 Task: Look for space in Homer Glen, United States from 26th August, 2023 to 10th September, 2023 for 6 adults, 2 children in price range Rs.10000 to Rs.15000. Place can be entire place or shared room with 6 bedrooms having 6 beds and 6 bathrooms. Property type can be house, flat, guest house. Amenities needed are: wifi, TV, free parkinig on premises, gym, breakfast. Booking option can be shelf check-in. Required host language is English.
Action: Mouse moved to (561, 111)
Screenshot: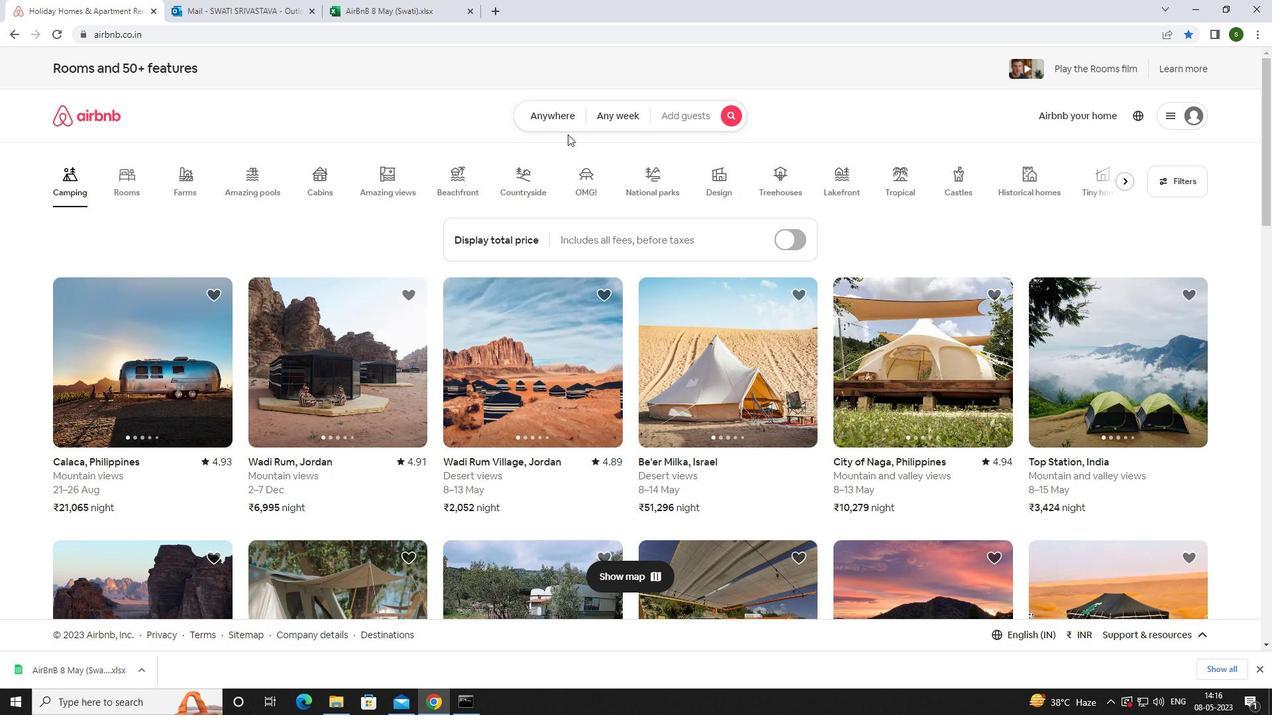 
Action: Mouse pressed left at (561, 111)
Screenshot: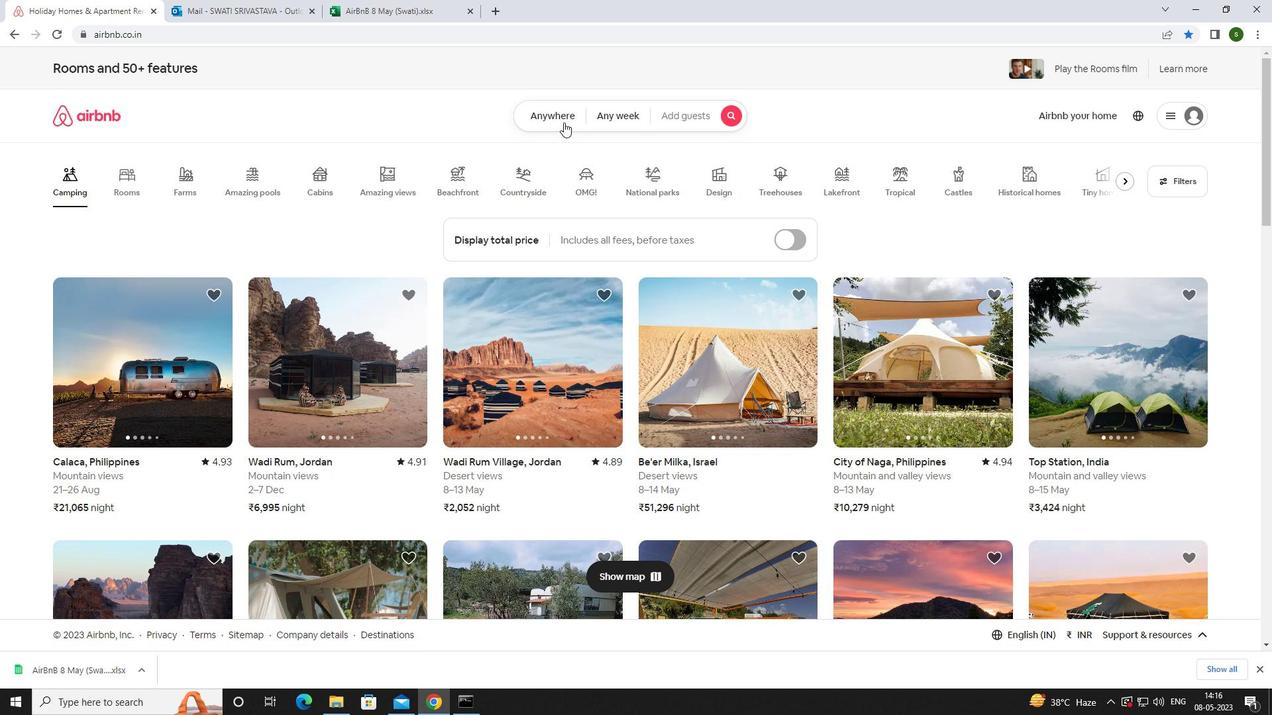 
Action: Mouse moved to (412, 167)
Screenshot: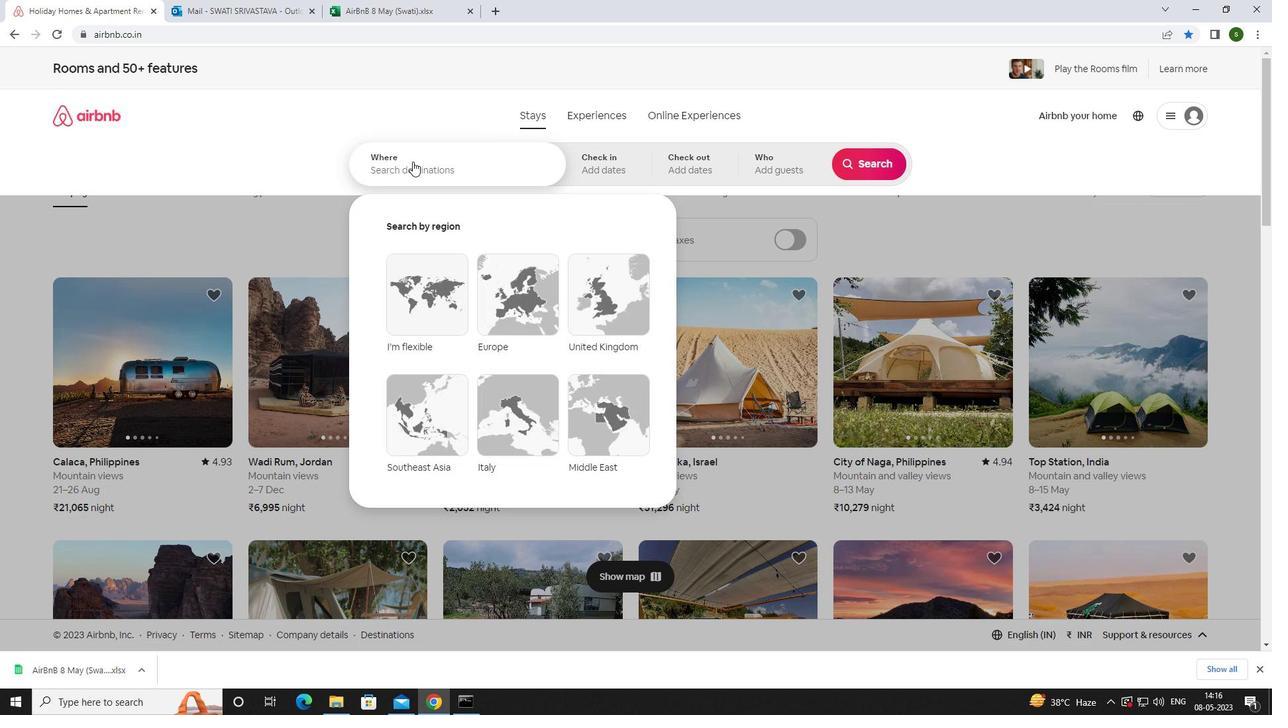 
Action: Mouse pressed left at (412, 167)
Screenshot: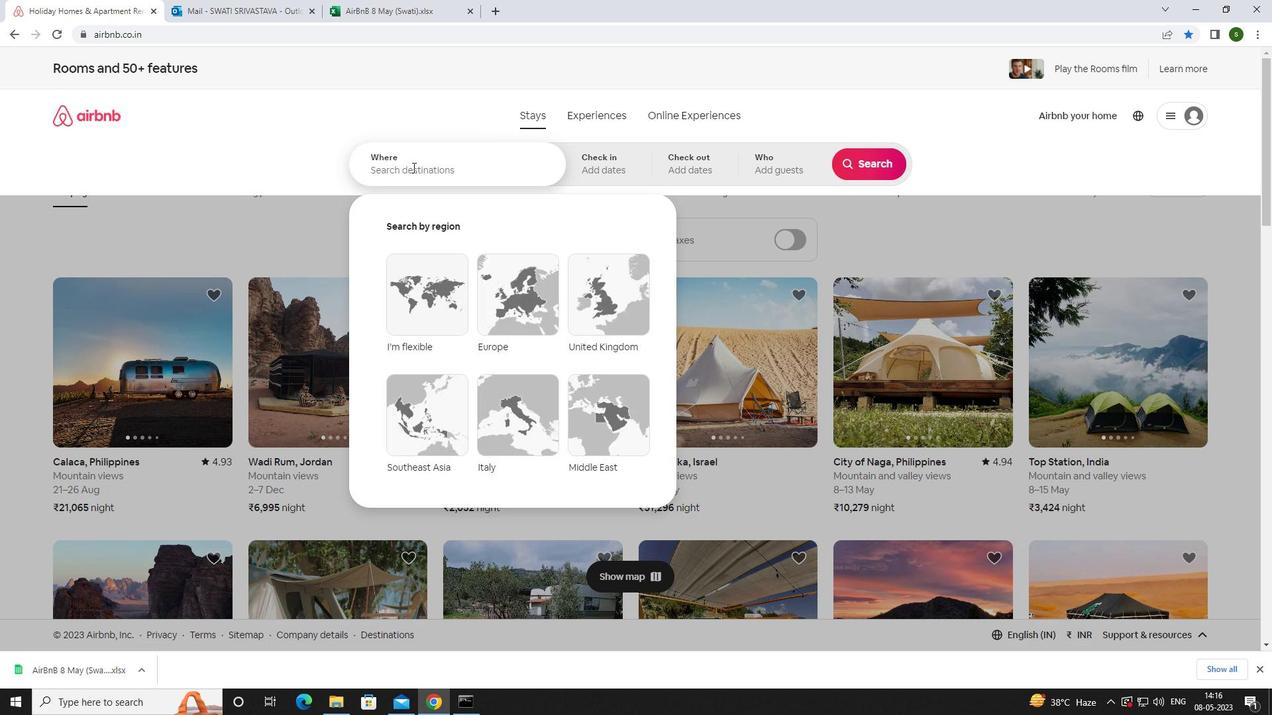 
Action: Key pressed <Key.caps_lock>h<Key.caps_lock>omer<Key.space><Key.caps_lock>g<Key.caps_lock>len,<Key.space><Key.caps_lock>u<Key.caps_lock>nited<Key.space><Key.caps_lock>s<Key.caps_lock>tates<Key.enter>
Screenshot: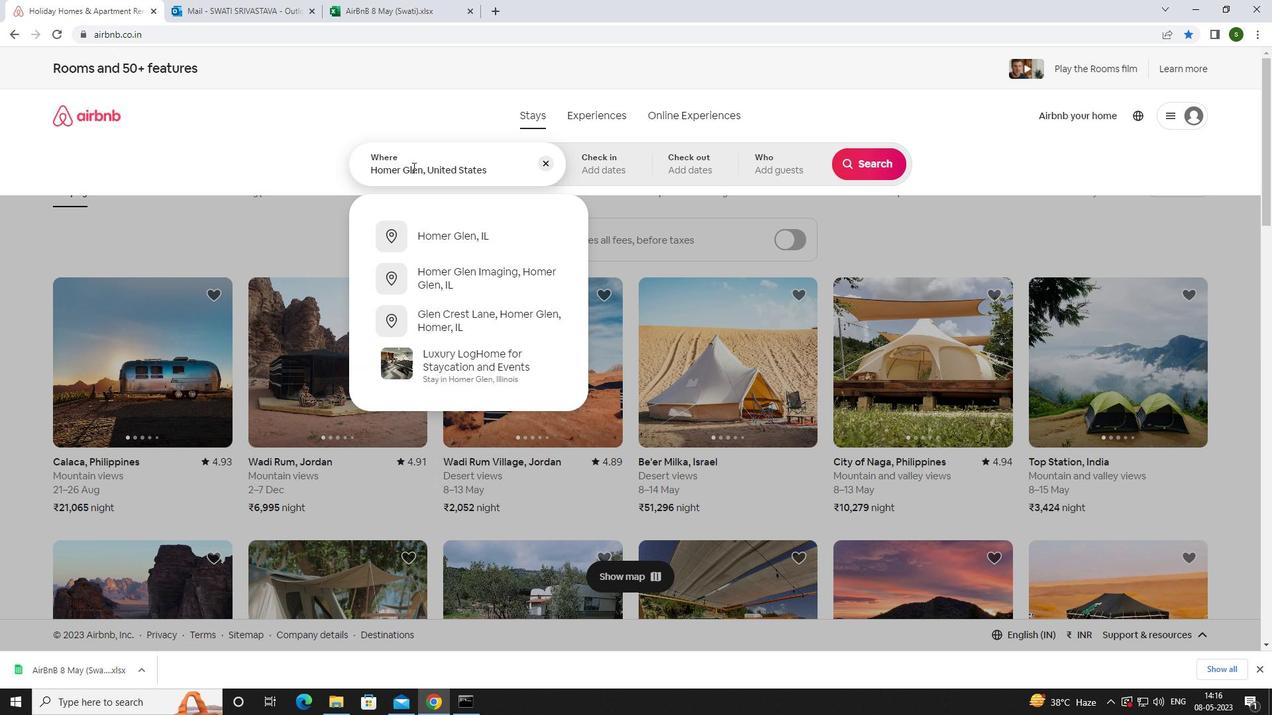 
Action: Mouse moved to (866, 265)
Screenshot: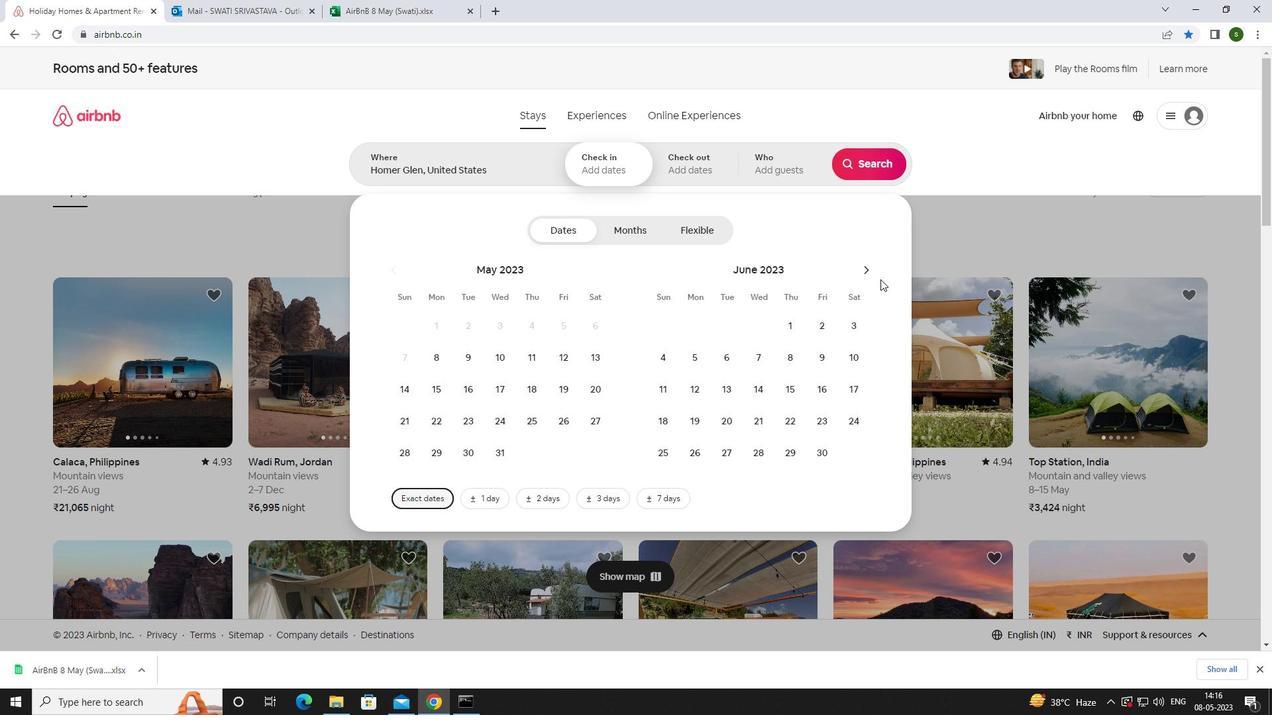 
Action: Mouse pressed left at (866, 265)
Screenshot: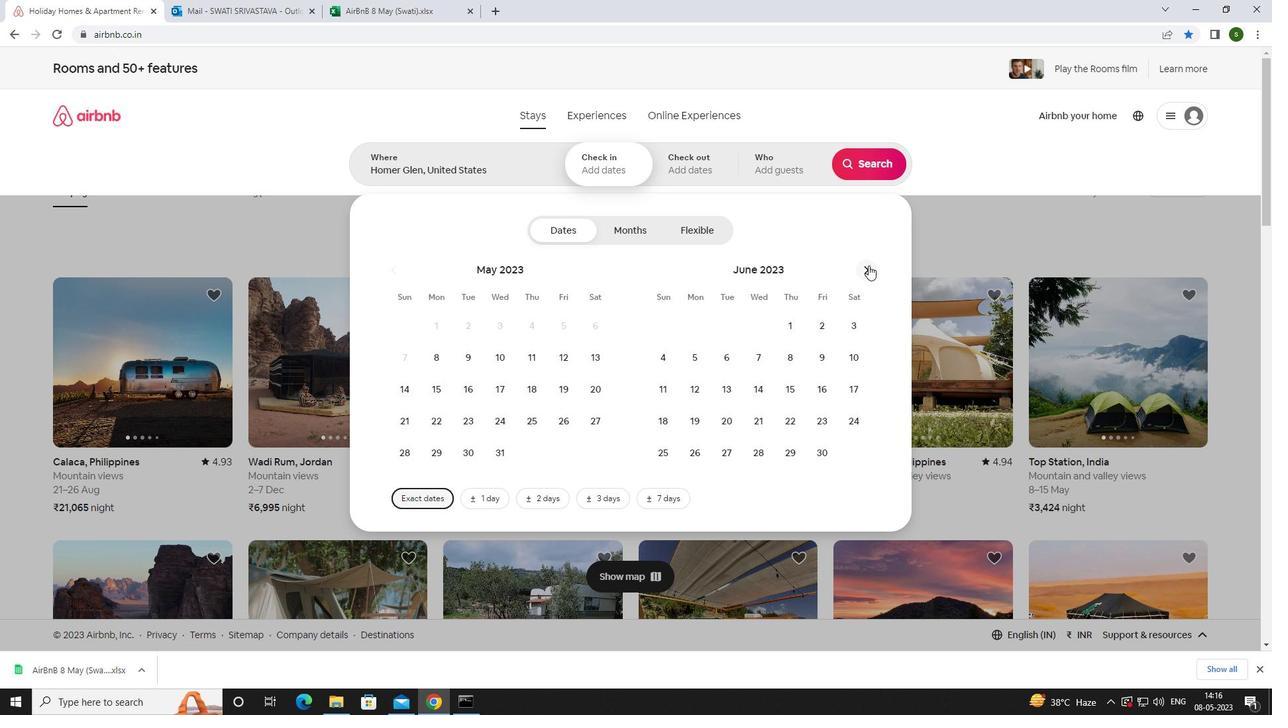 
Action: Mouse pressed left at (866, 265)
Screenshot: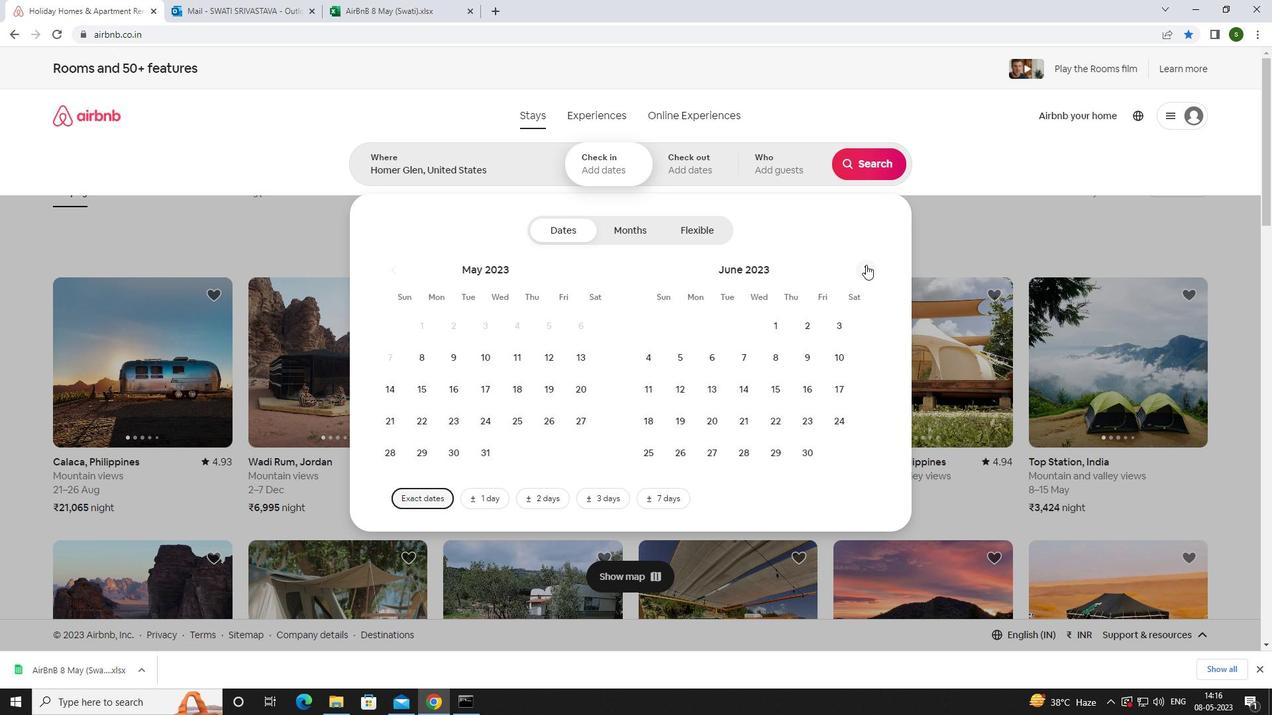
Action: Mouse moved to (850, 429)
Screenshot: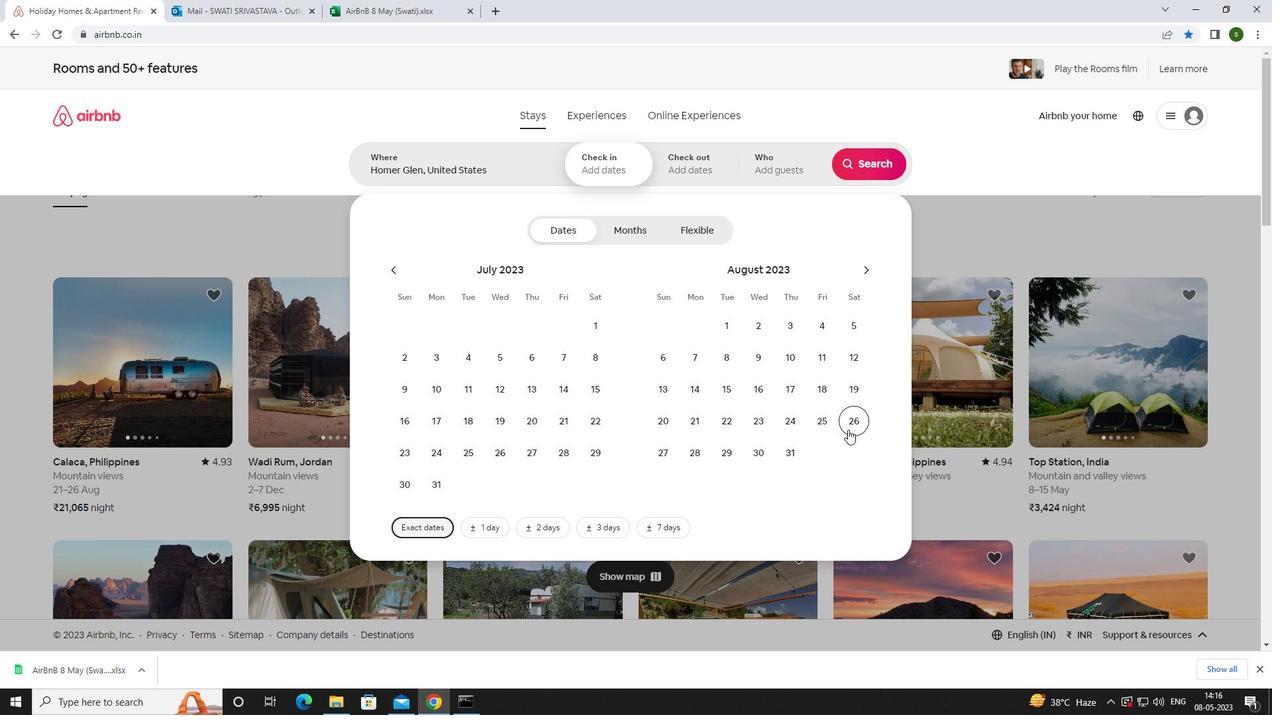 
Action: Mouse pressed left at (850, 429)
Screenshot: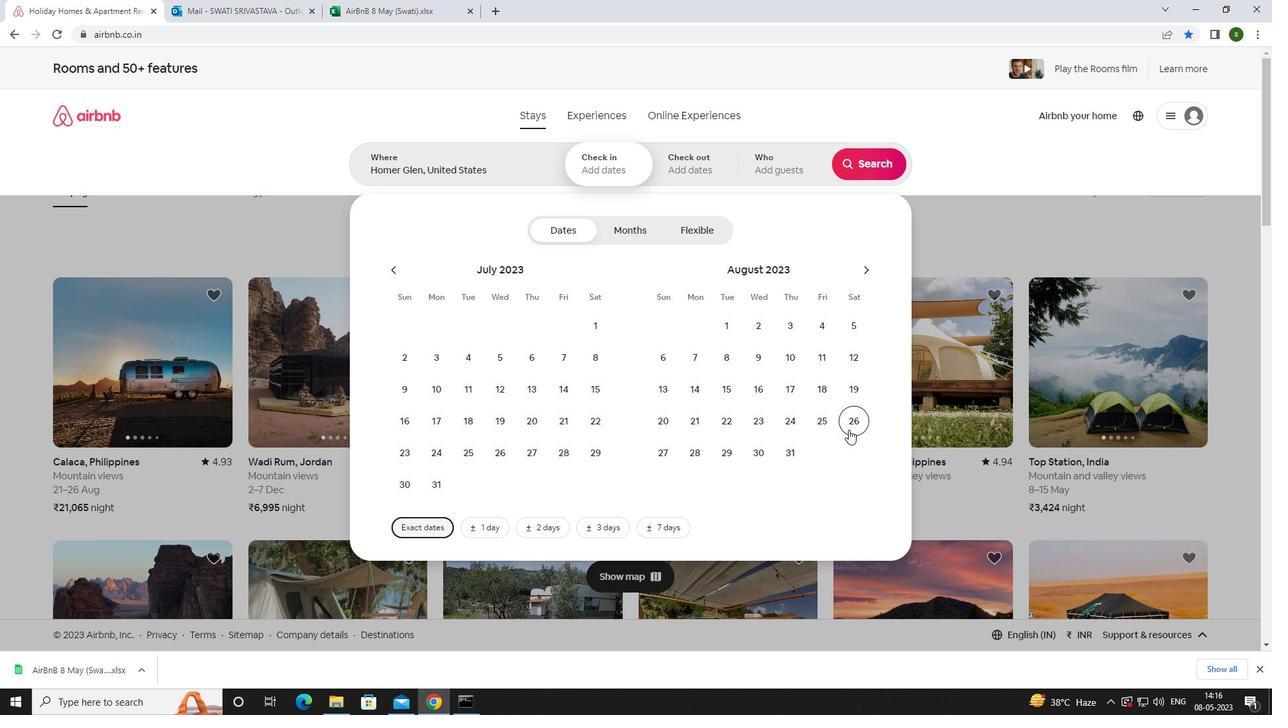 
Action: Mouse moved to (860, 274)
Screenshot: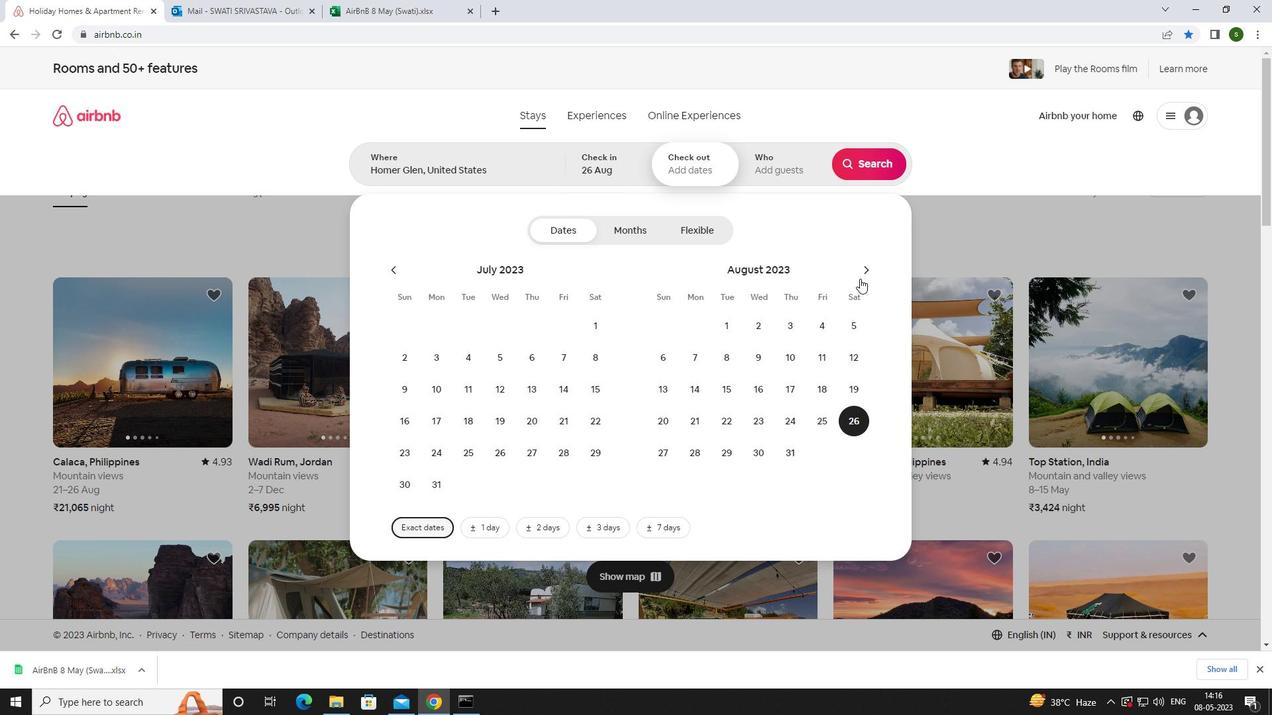 
Action: Mouse pressed left at (860, 274)
Screenshot: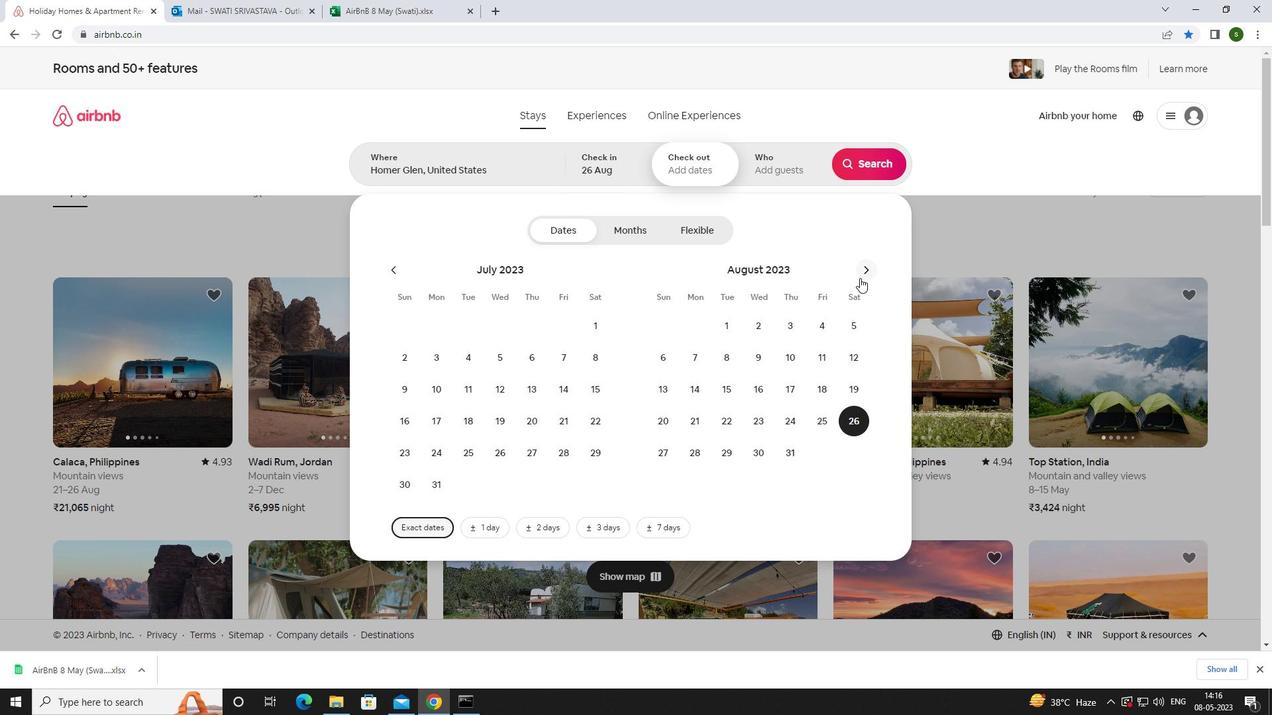 
Action: Mouse moved to (665, 388)
Screenshot: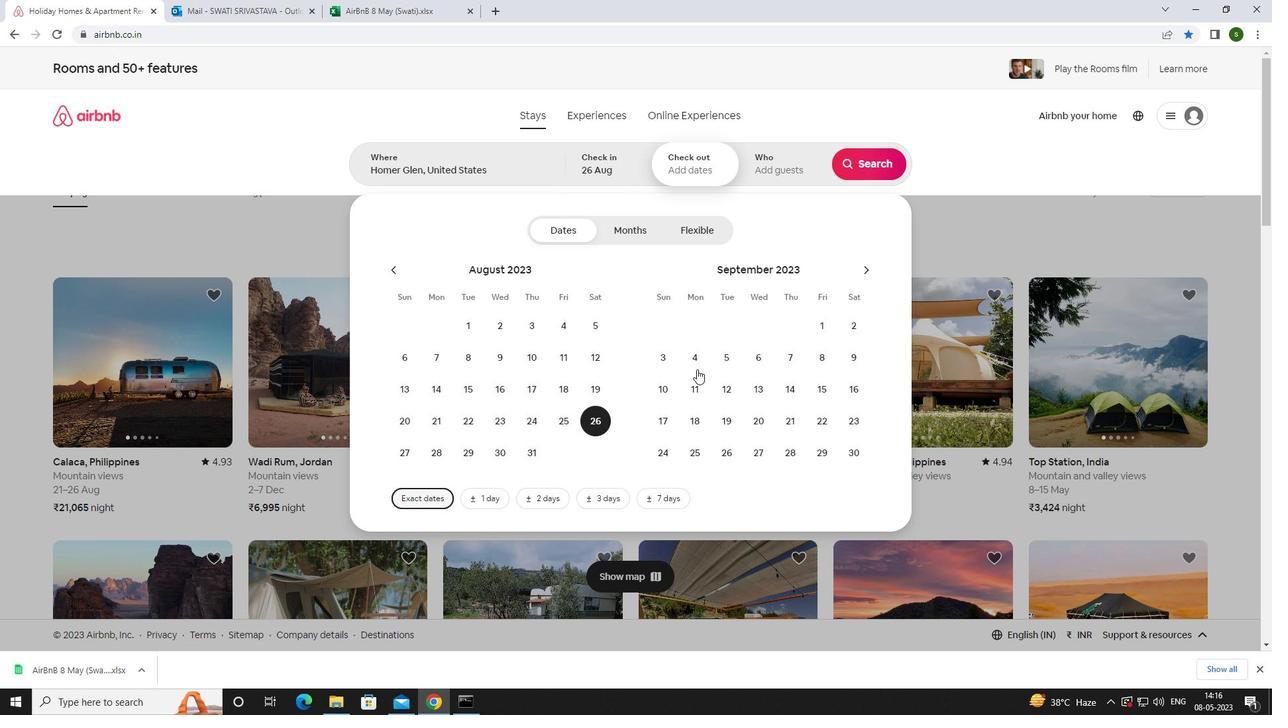 
Action: Mouse pressed left at (665, 388)
Screenshot: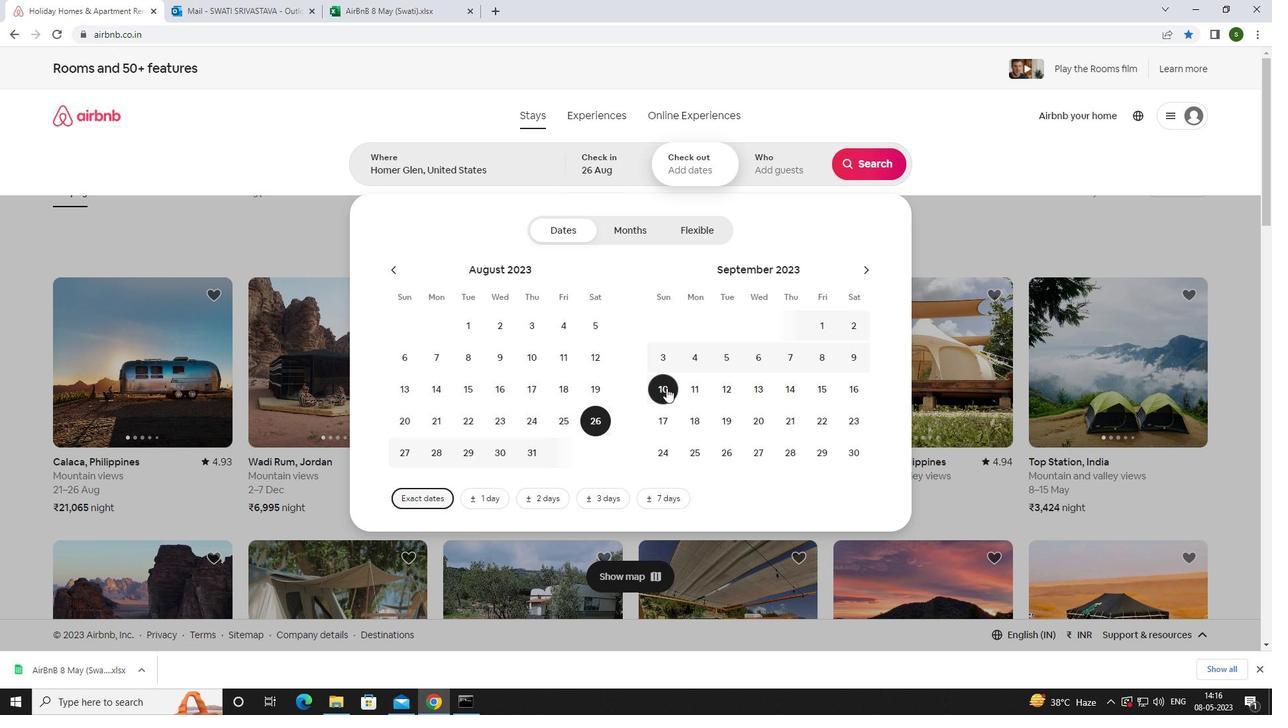 
Action: Mouse moved to (766, 167)
Screenshot: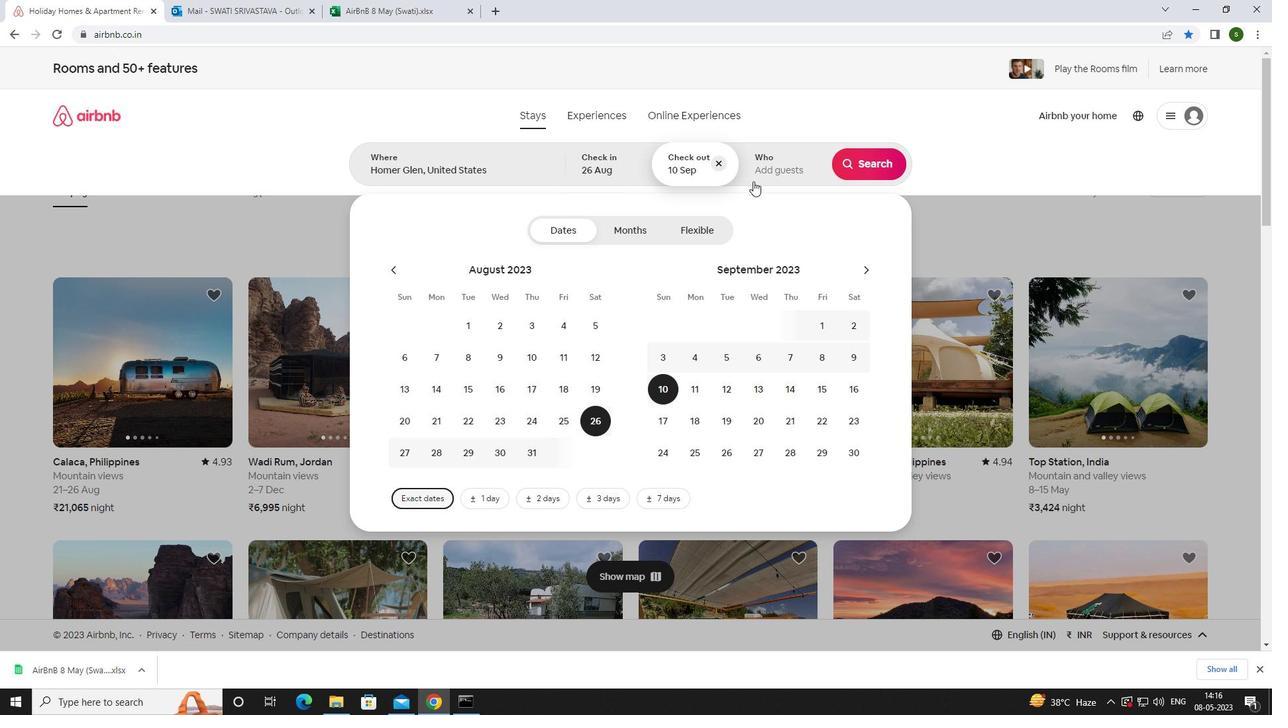 
Action: Mouse pressed left at (766, 167)
Screenshot: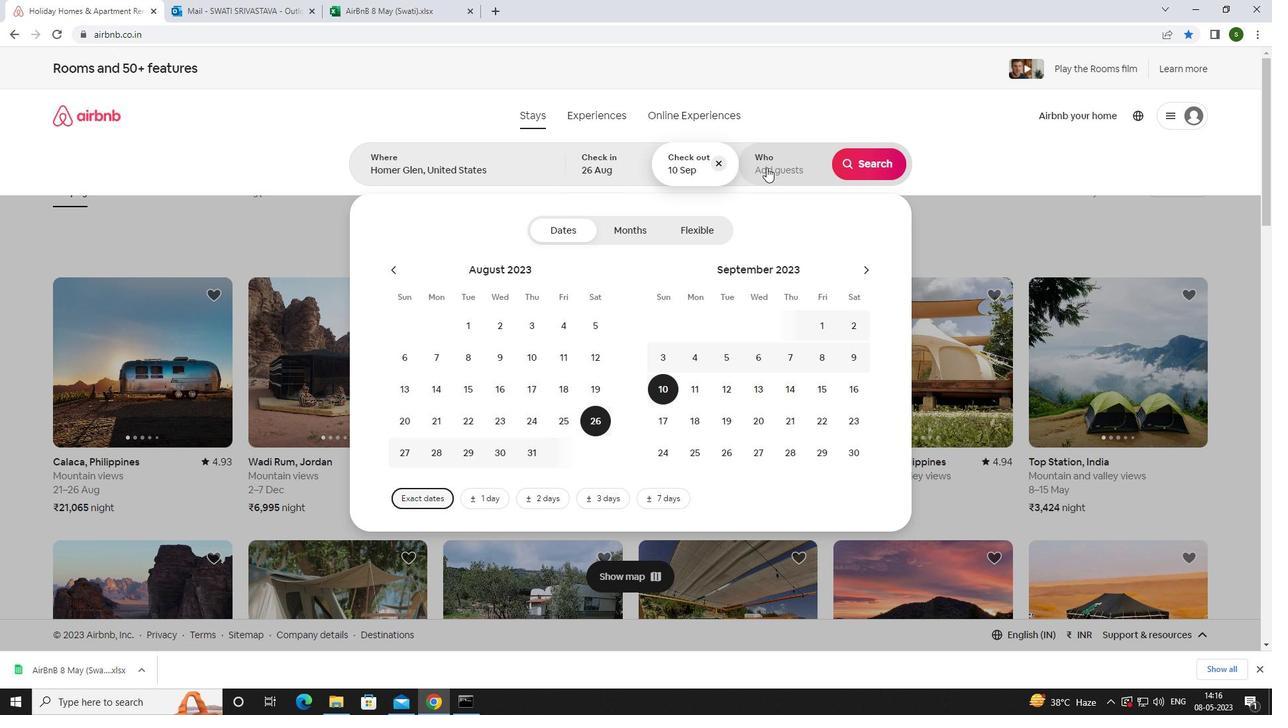 
Action: Mouse moved to (868, 228)
Screenshot: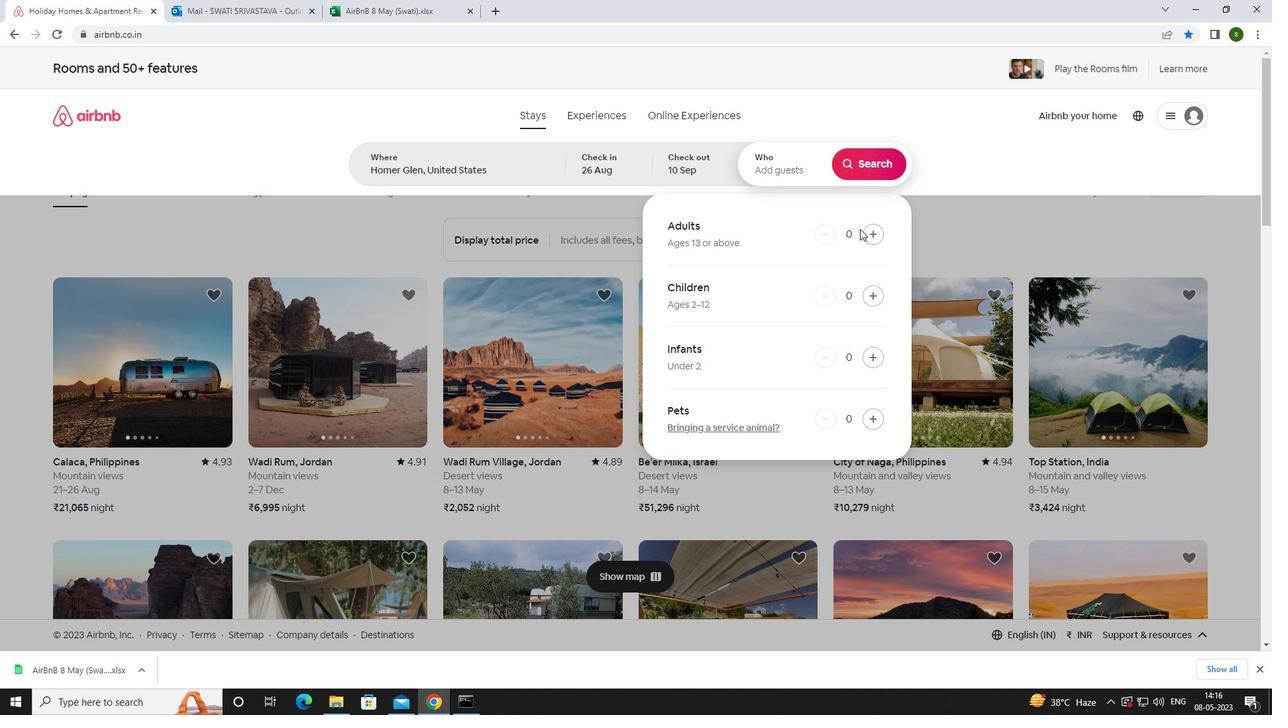 
Action: Mouse pressed left at (868, 228)
Screenshot: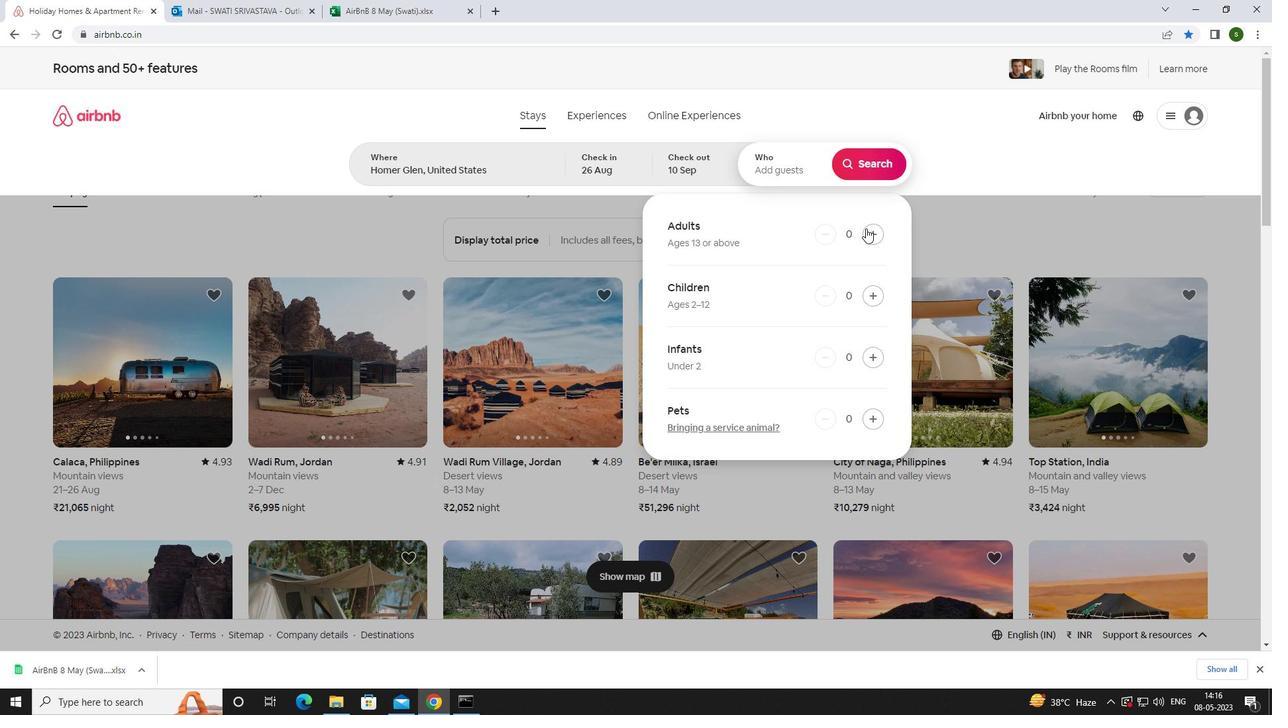 
Action: Mouse pressed left at (868, 228)
Screenshot: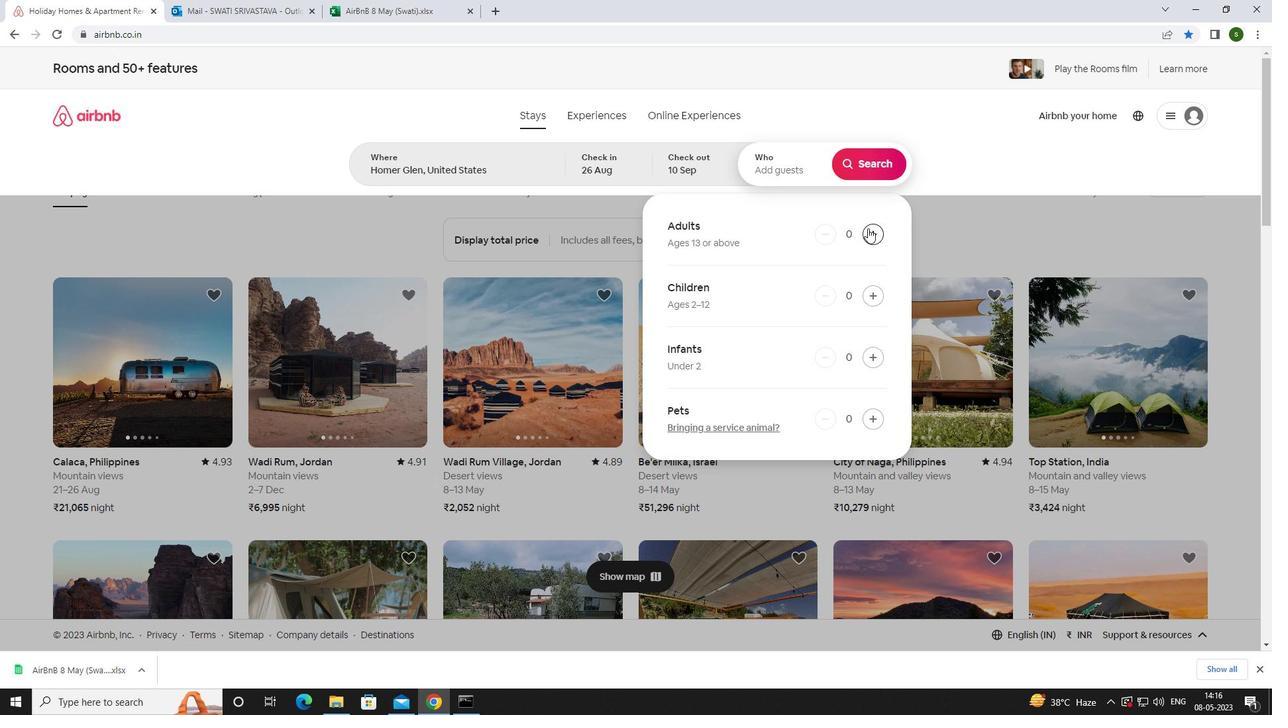 
Action: Mouse pressed left at (868, 228)
Screenshot: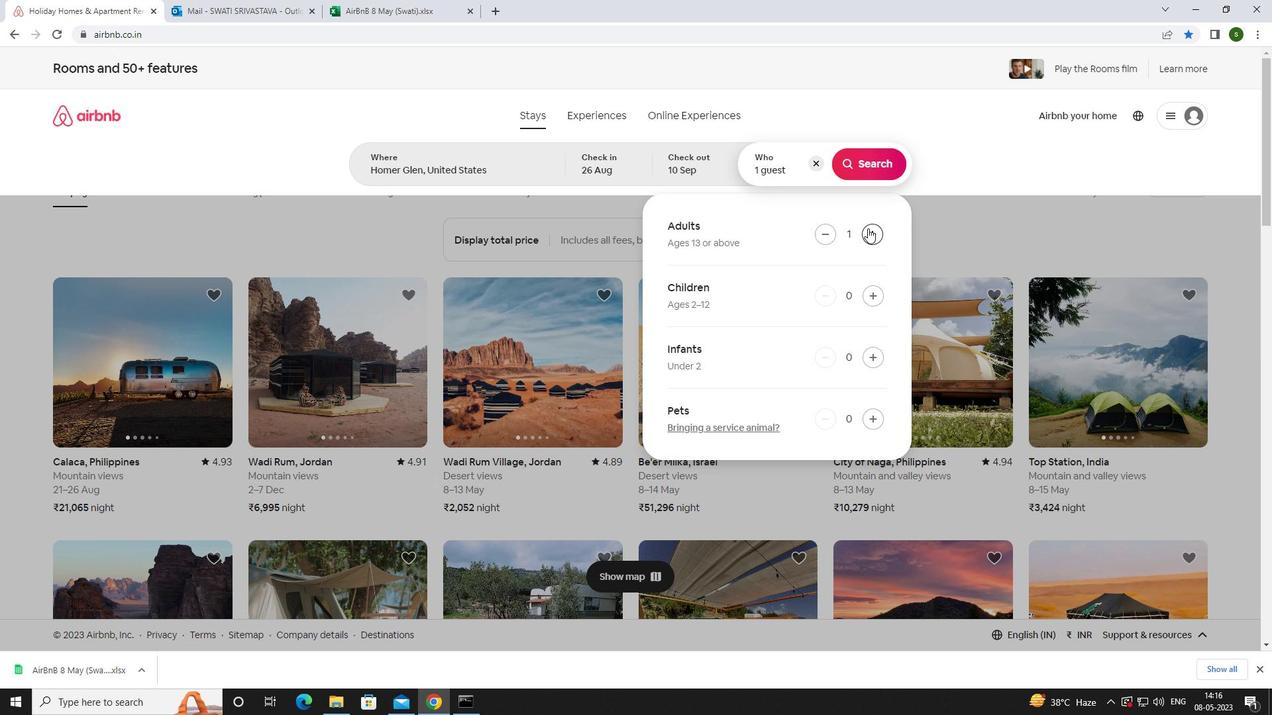 
Action: Mouse pressed left at (868, 228)
Screenshot: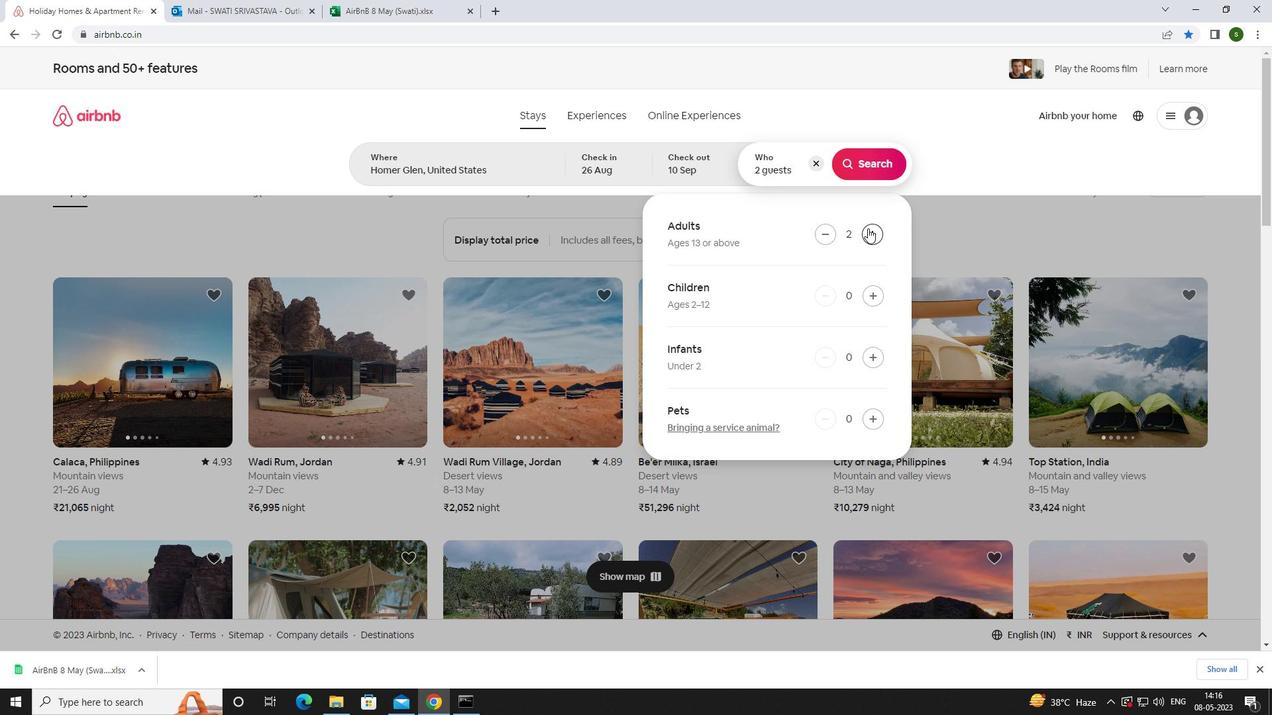 
Action: Mouse pressed left at (868, 228)
Screenshot: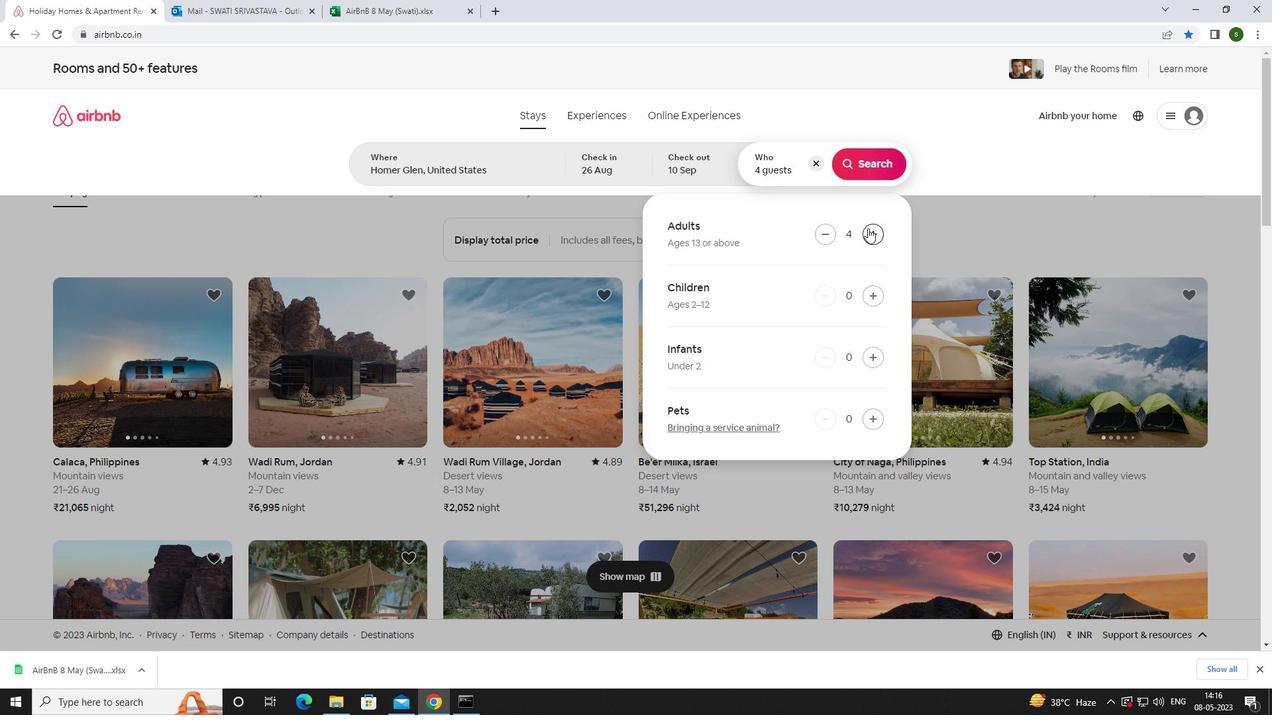 
Action: Mouse moved to (868, 227)
Screenshot: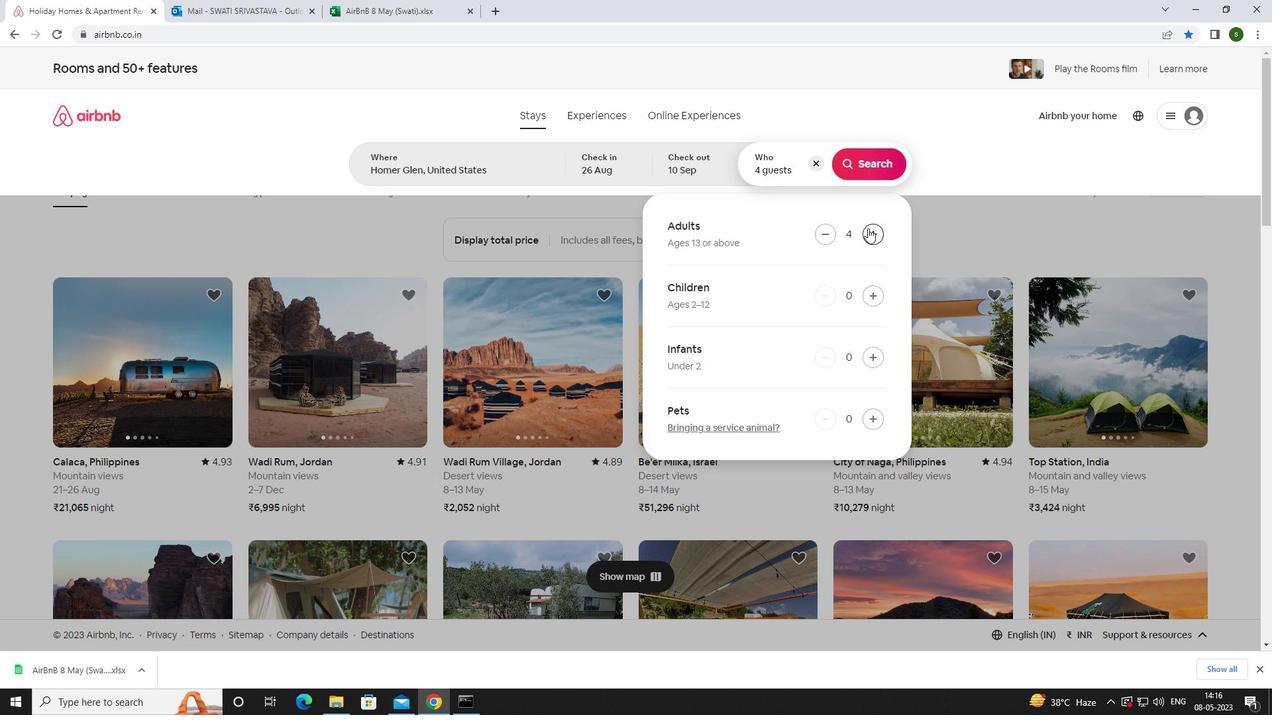 
Action: Mouse pressed left at (868, 227)
Screenshot: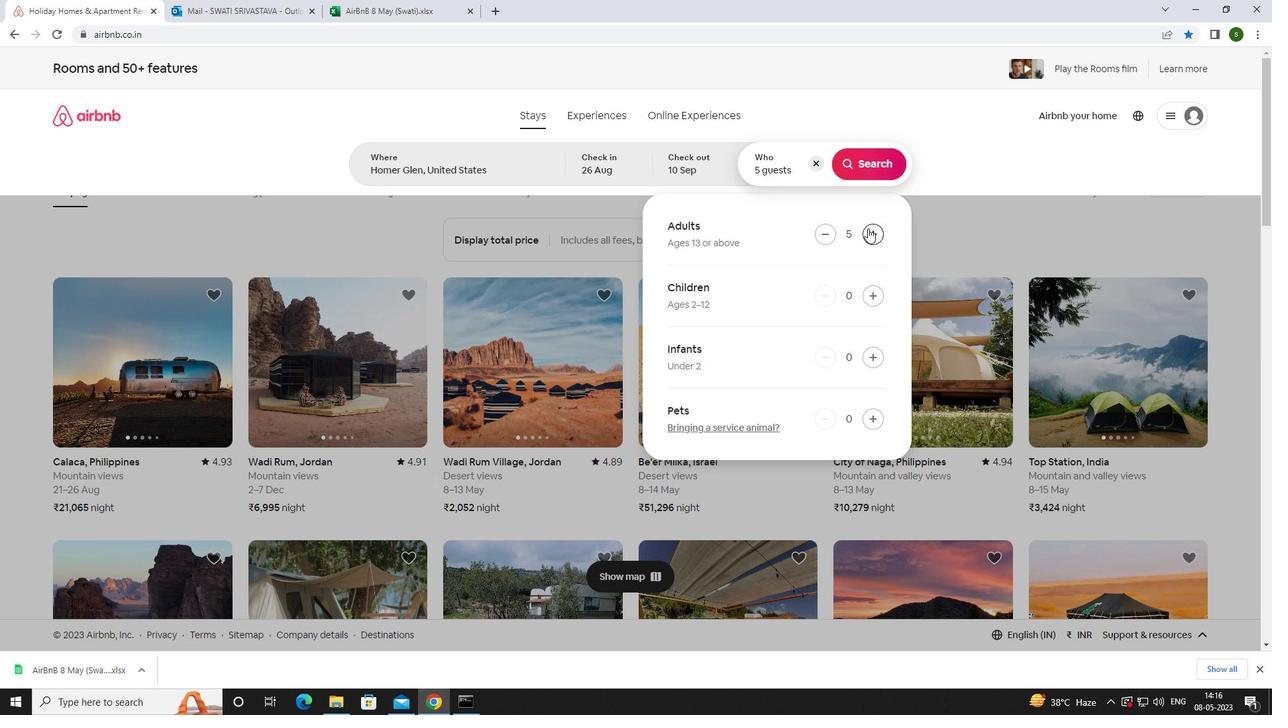 
Action: Mouse moved to (866, 296)
Screenshot: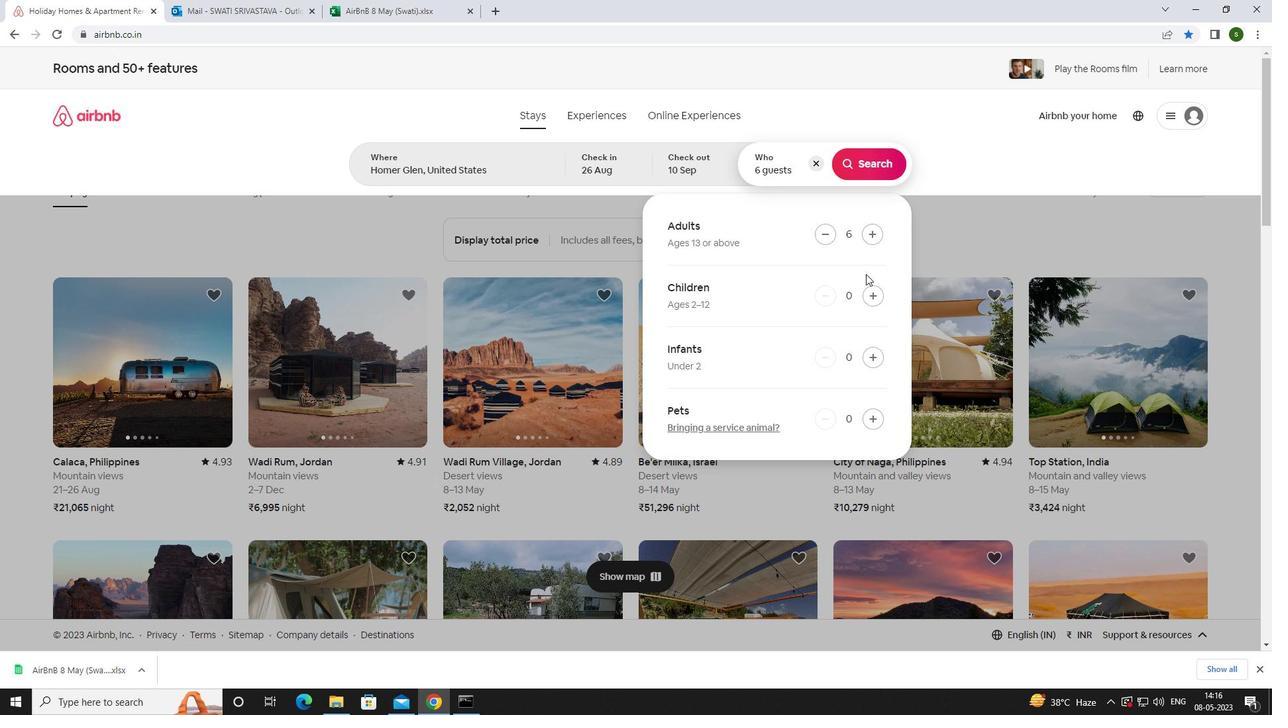 
Action: Mouse pressed left at (866, 296)
Screenshot: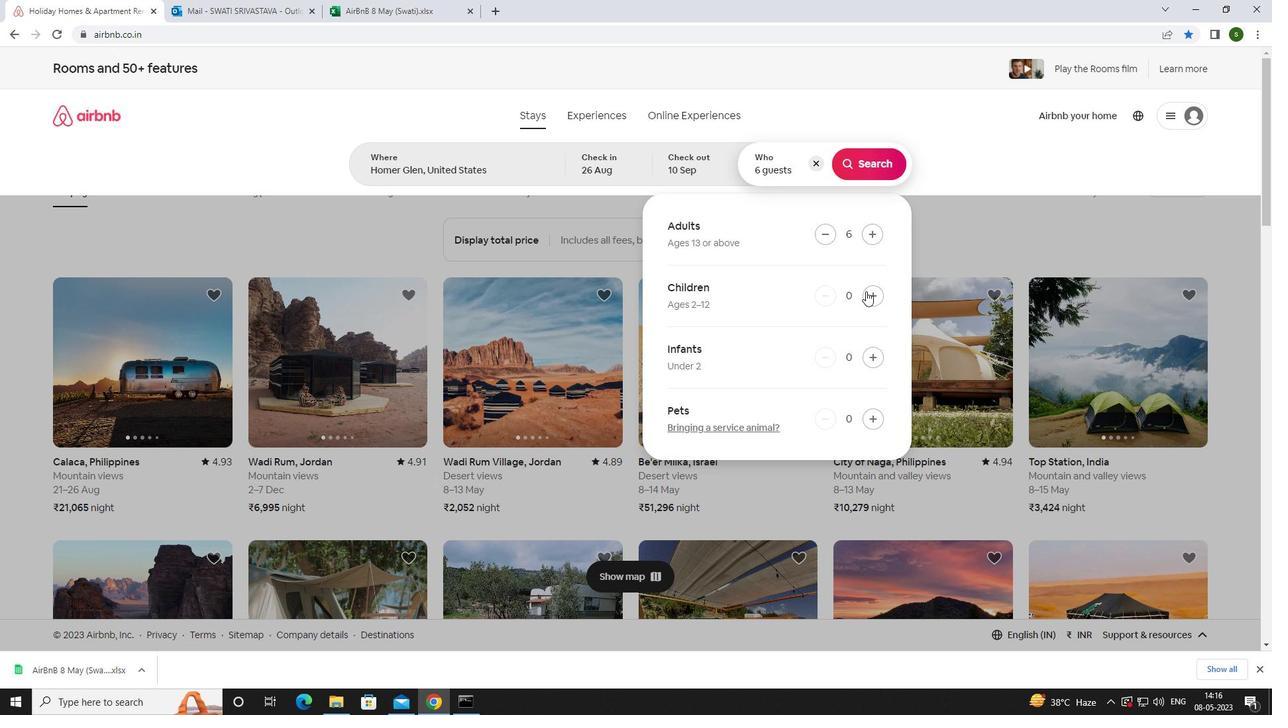 
Action: Mouse pressed left at (866, 296)
Screenshot: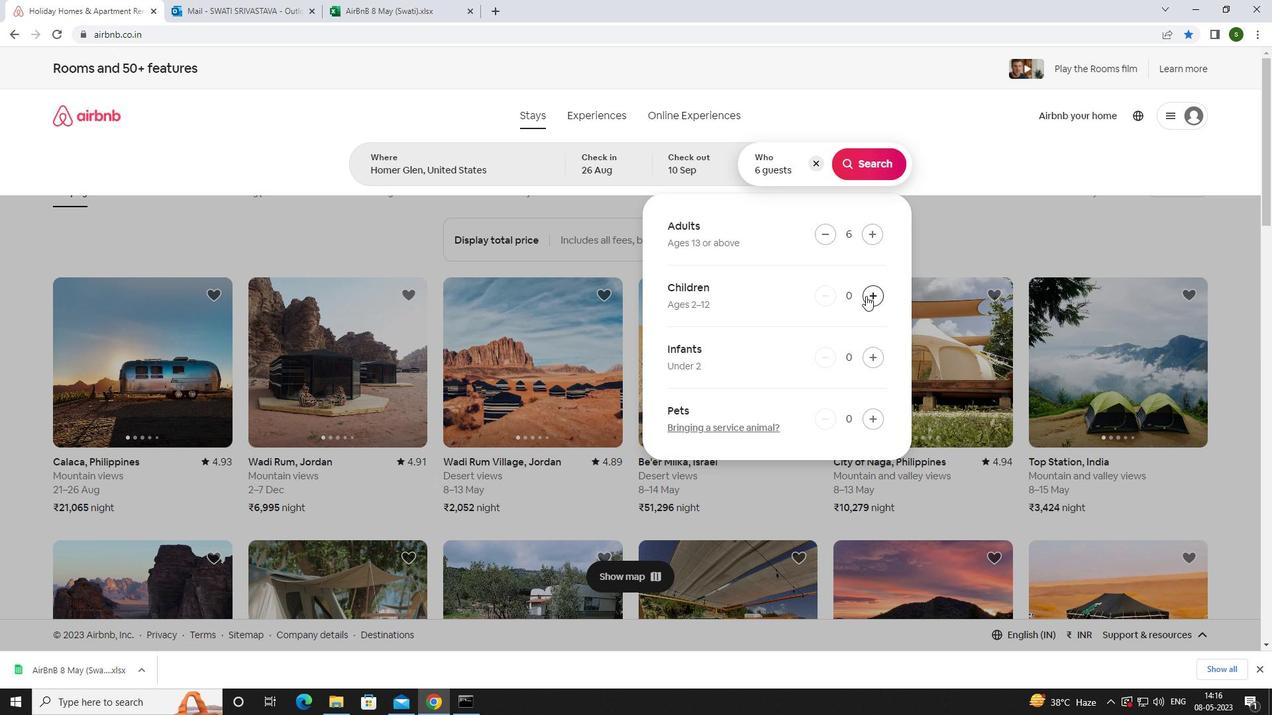 
Action: Mouse moved to (853, 161)
Screenshot: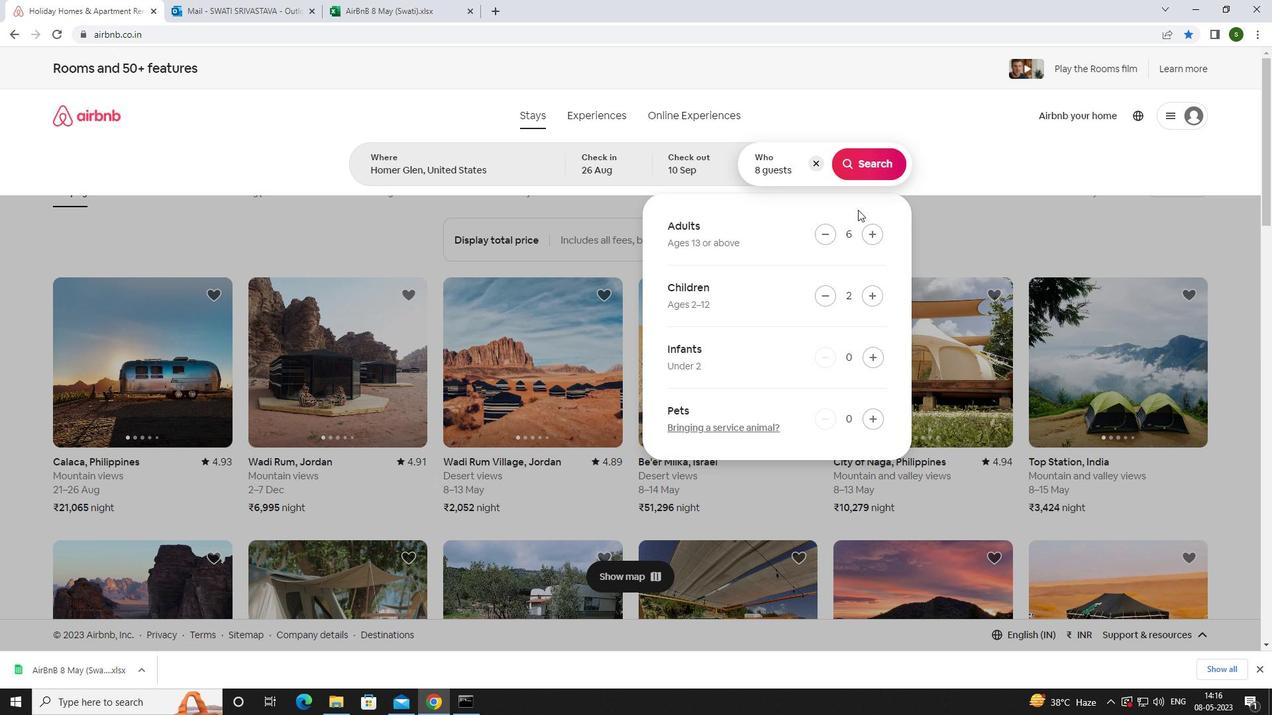 
Action: Mouse pressed left at (853, 161)
Screenshot: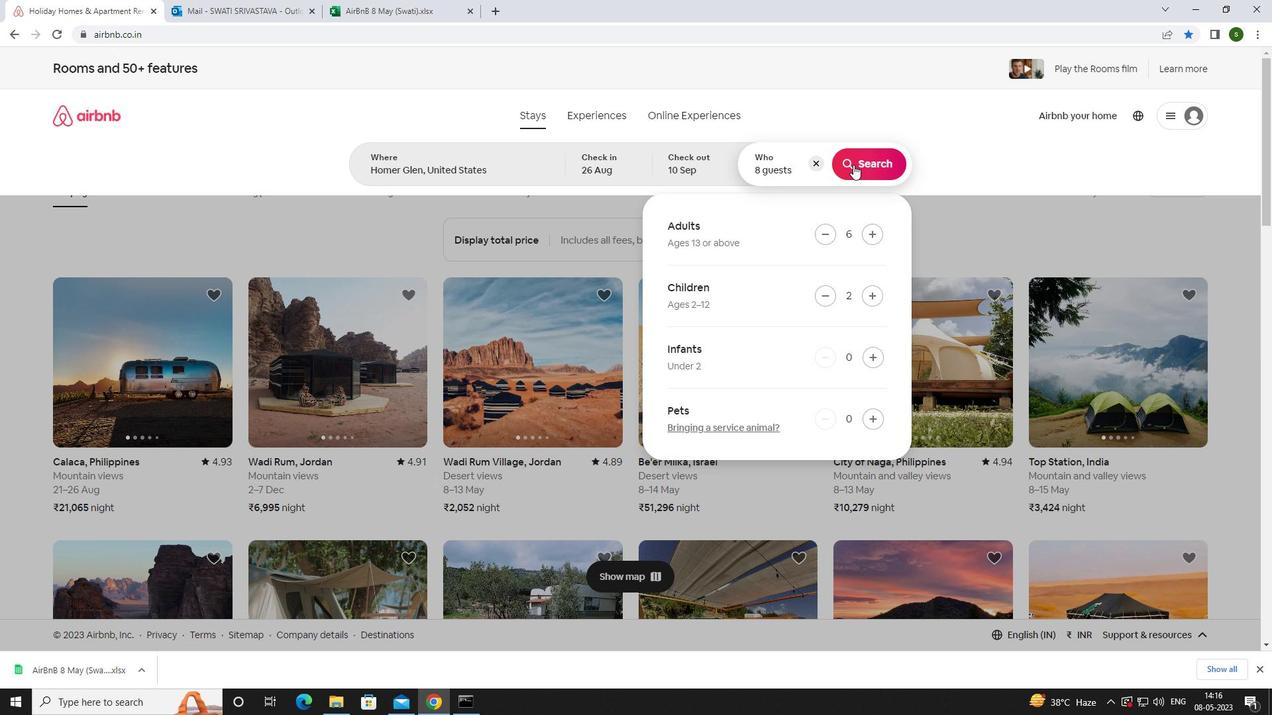 
Action: Mouse moved to (1186, 121)
Screenshot: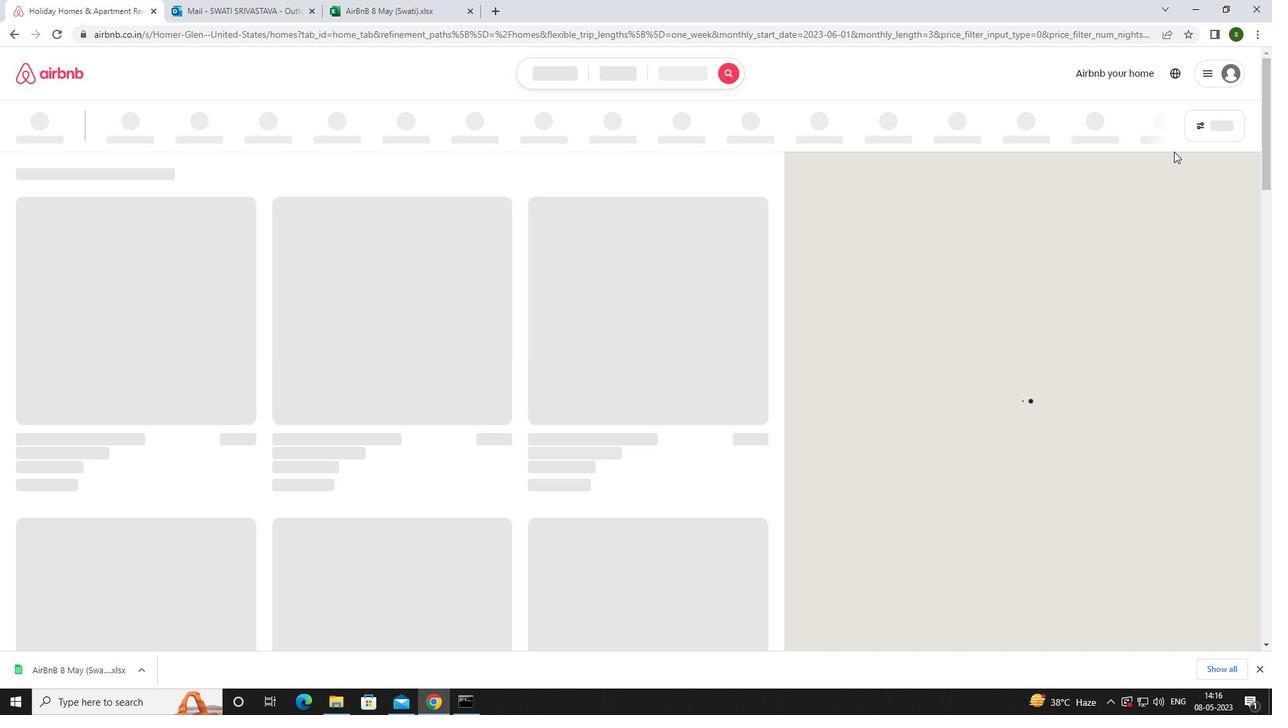 
Action: Mouse pressed left at (1186, 121)
Screenshot: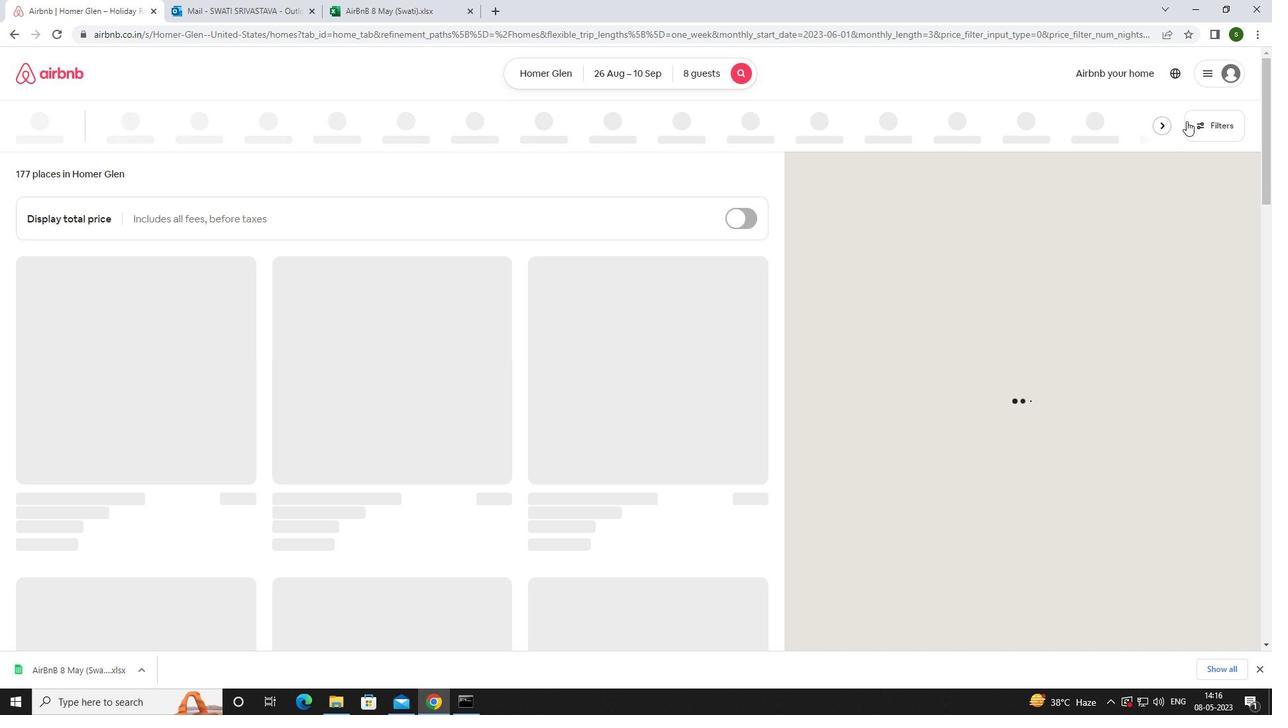 
Action: Mouse moved to (457, 450)
Screenshot: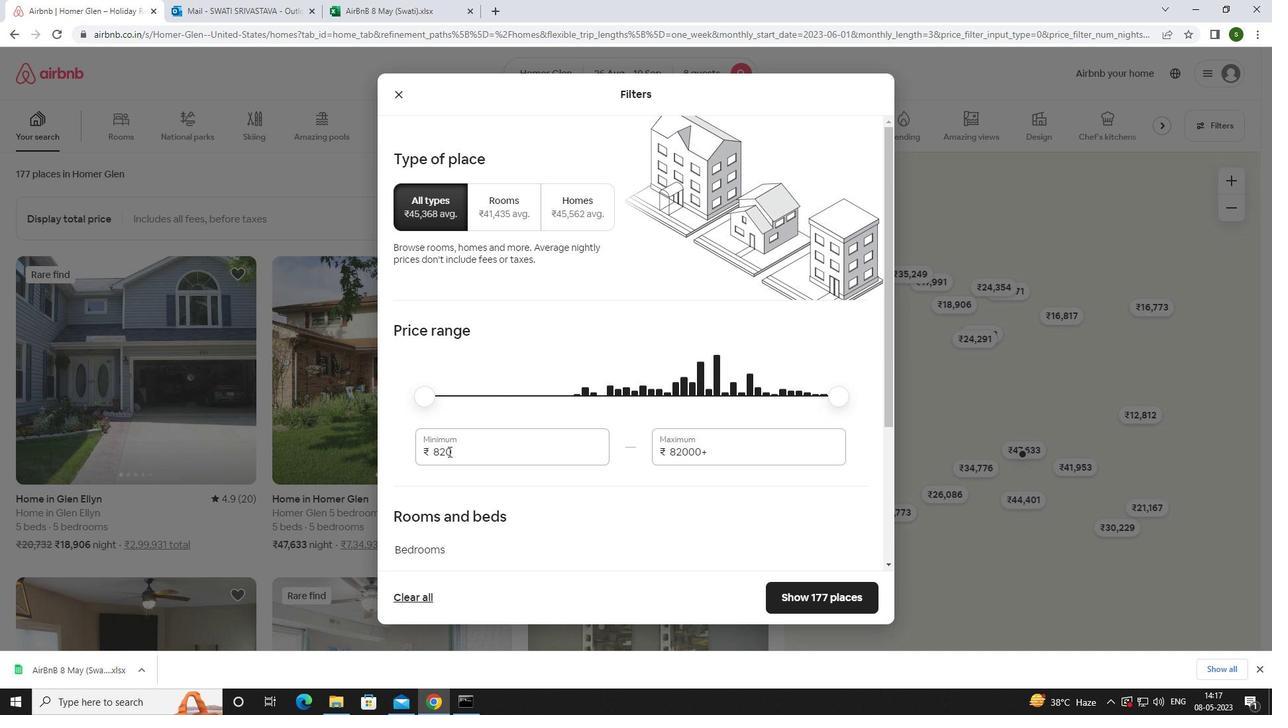 
Action: Mouse pressed left at (457, 450)
Screenshot: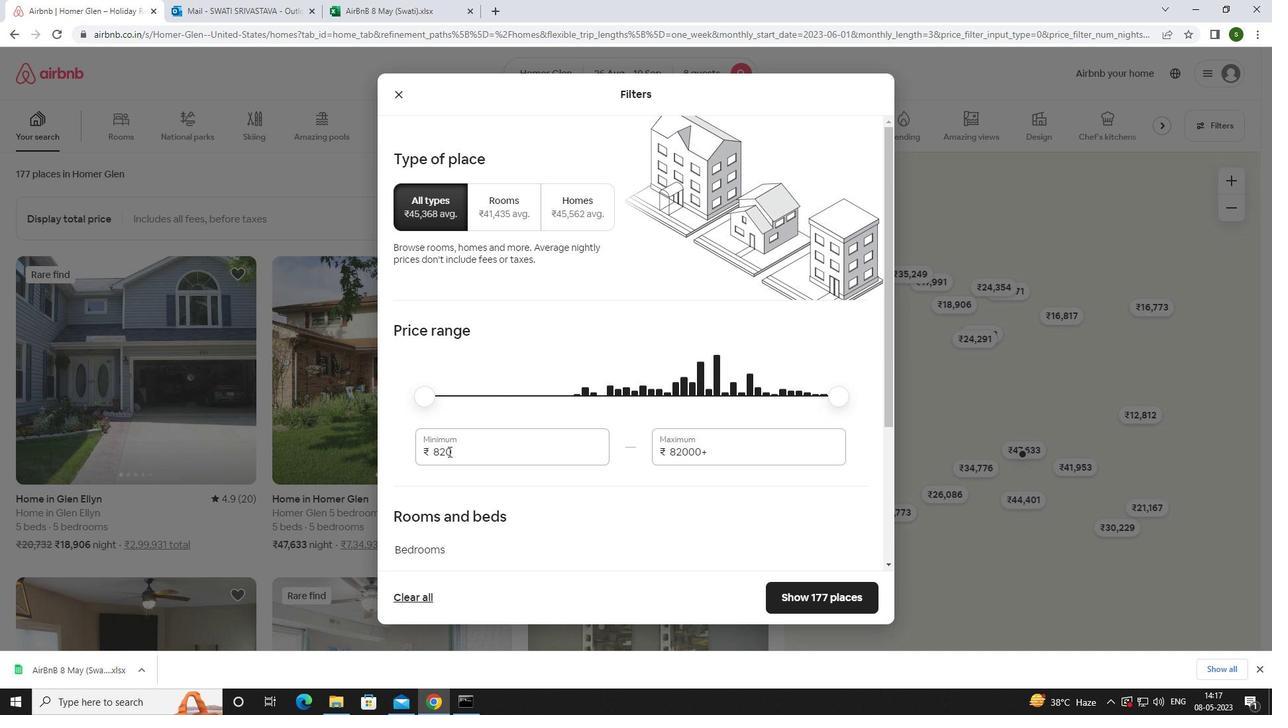 
Action: Key pressed <Key.backspace><Key.backspace><Key.backspace><Key.backspace>10000
Screenshot: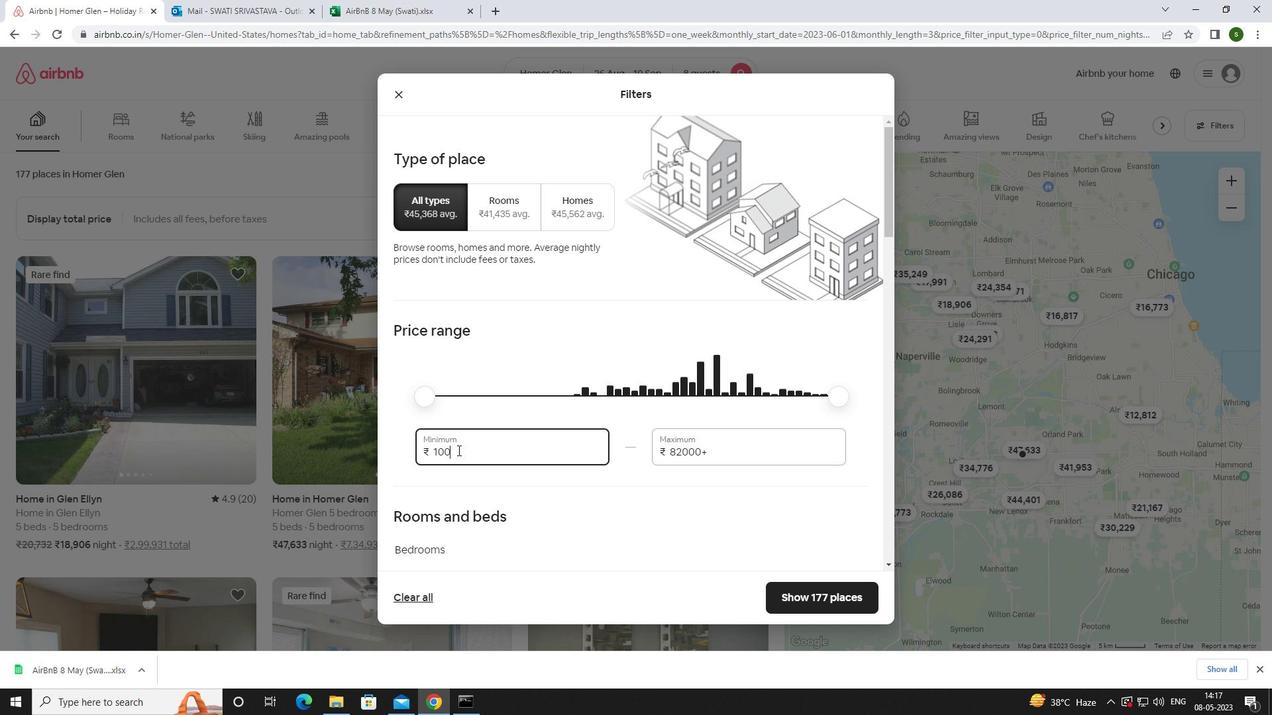 
Action: Mouse moved to (703, 455)
Screenshot: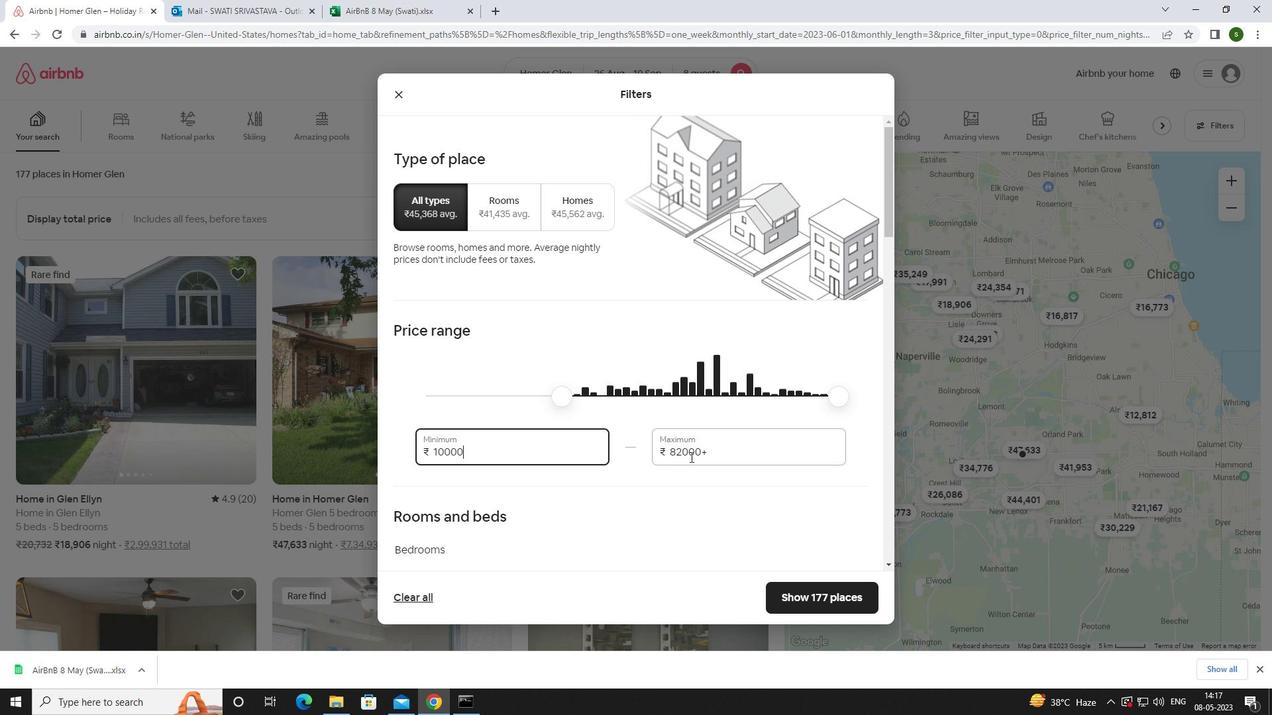 
Action: Mouse pressed left at (703, 455)
Screenshot: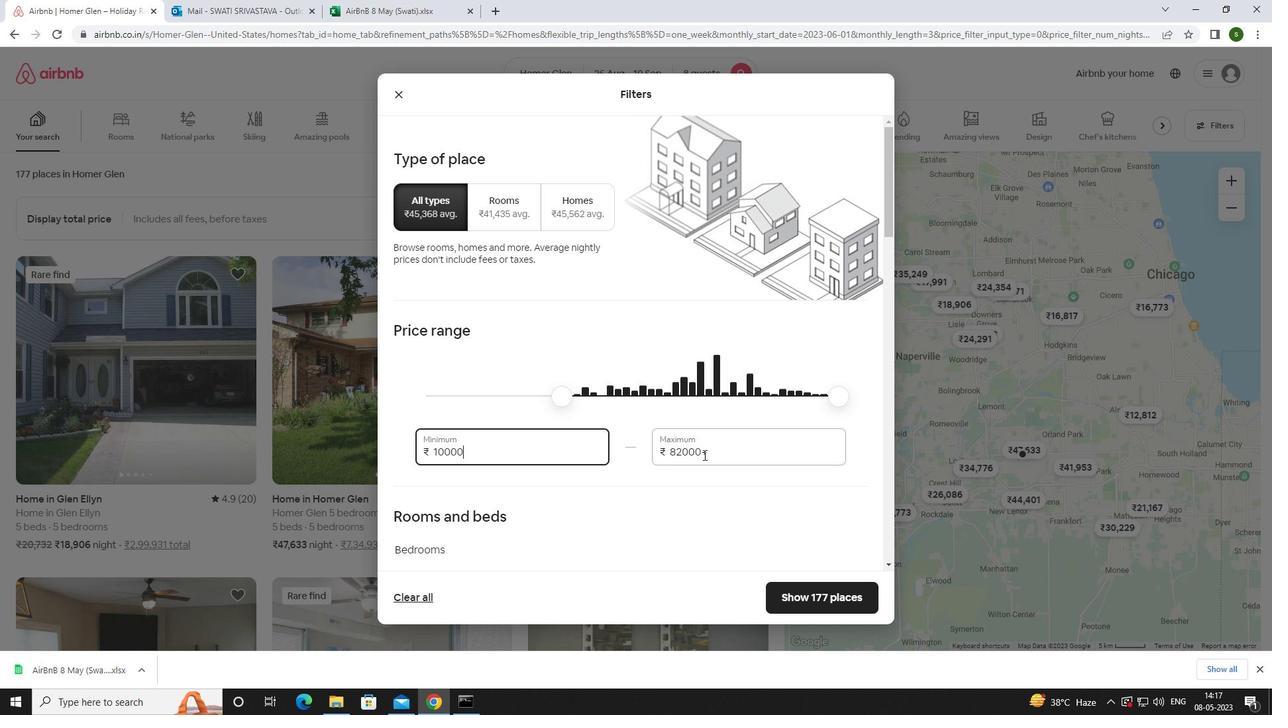 
Action: Key pressed <Key.right><Key.backspace><Key.backspace><Key.backspace><Key.backspace><Key.backspace><Key.backspace><Key.backspace><Key.backspace><Key.backspace><Key.backspace><Key.backspace><Key.backspace><Key.backspace>15000
Screenshot: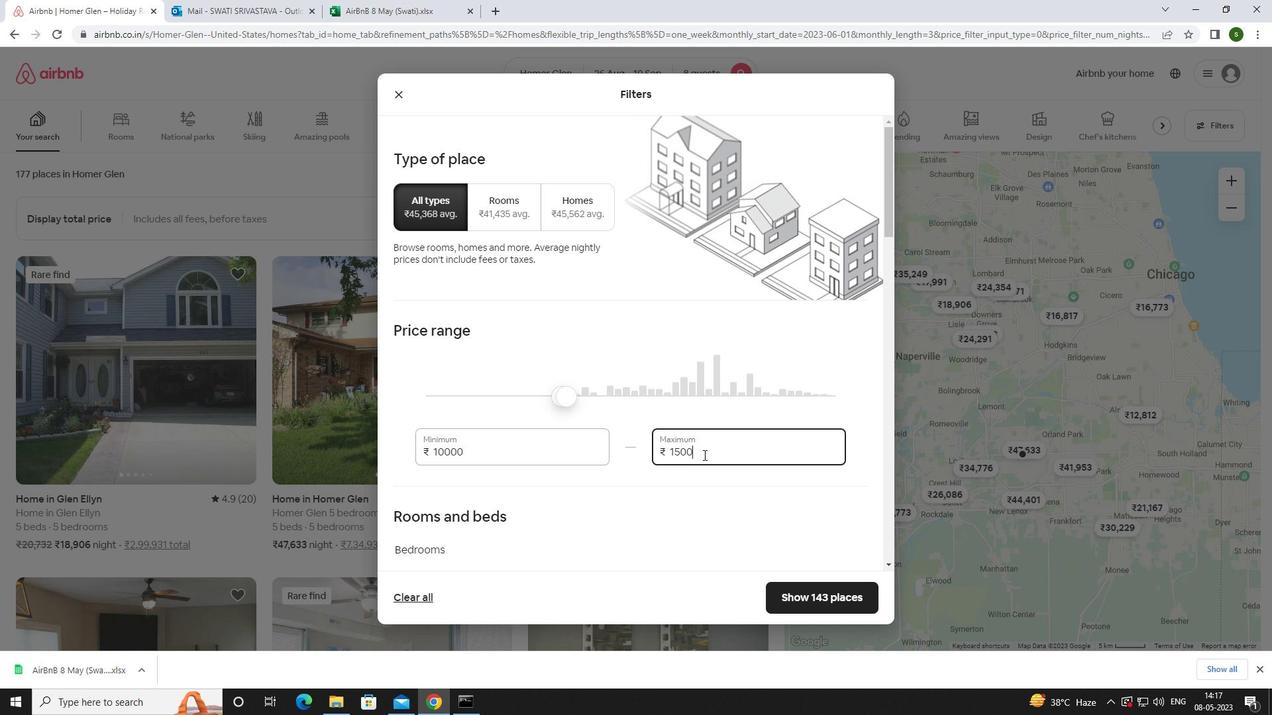 
Action: Mouse moved to (683, 448)
Screenshot: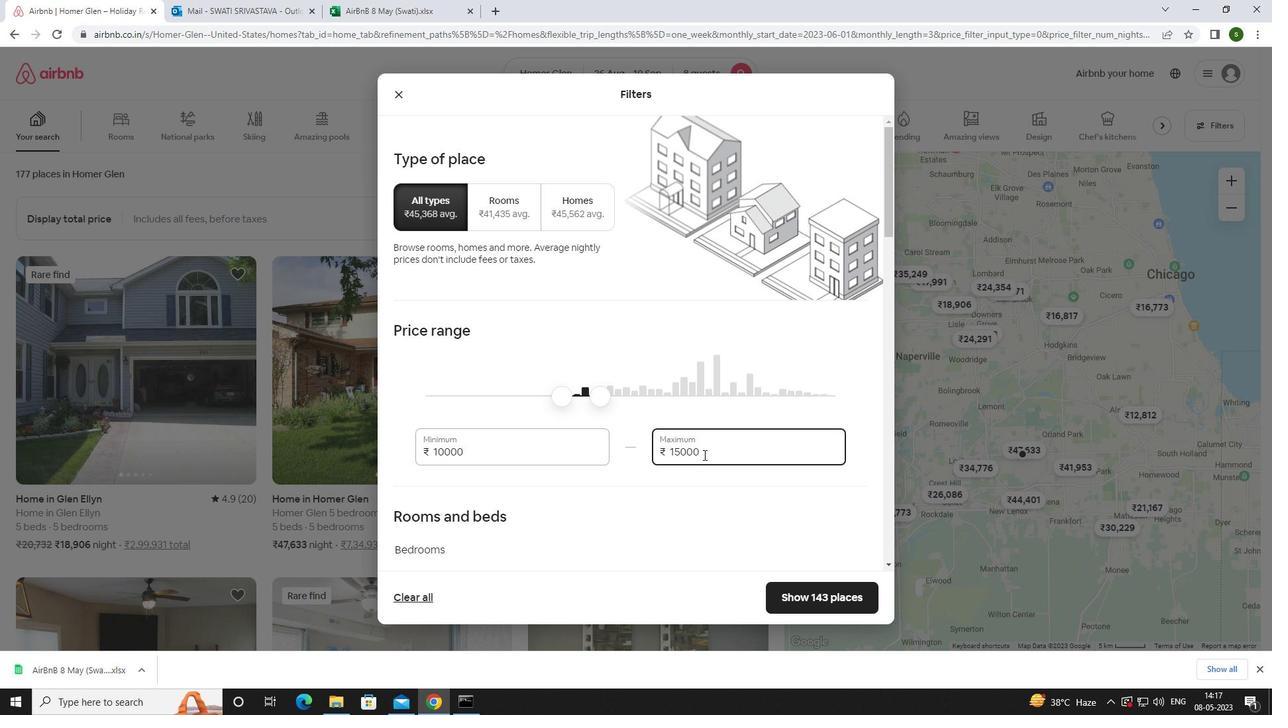 
Action: Mouse scrolled (683, 447) with delta (0, 0)
Screenshot: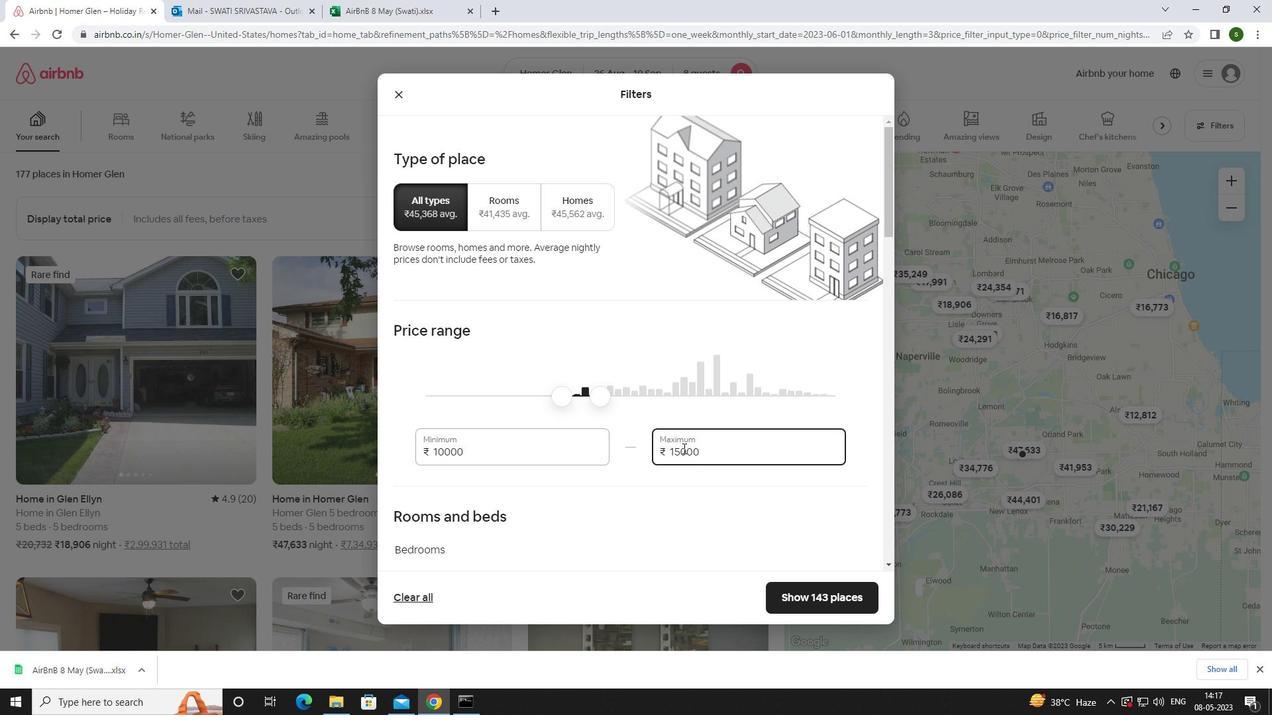 
Action: Mouse scrolled (683, 447) with delta (0, 0)
Screenshot: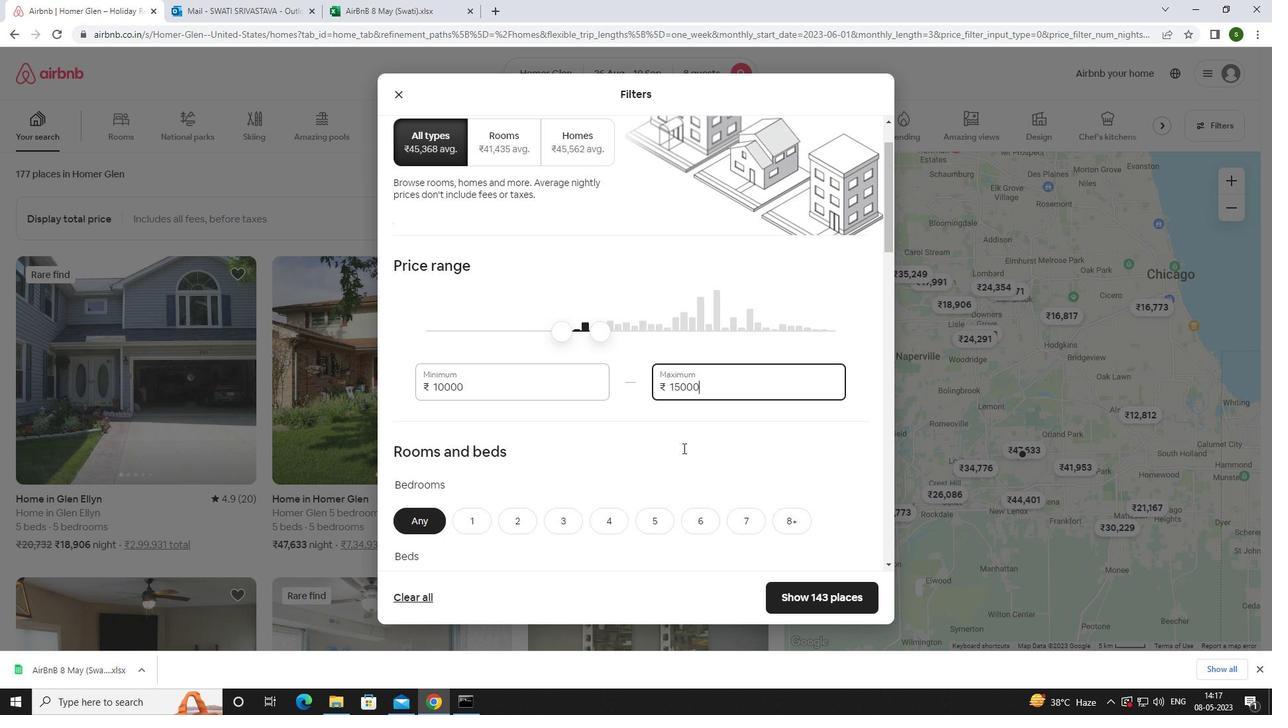 
Action: Mouse scrolled (683, 447) with delta (0, 0)
Screenshot: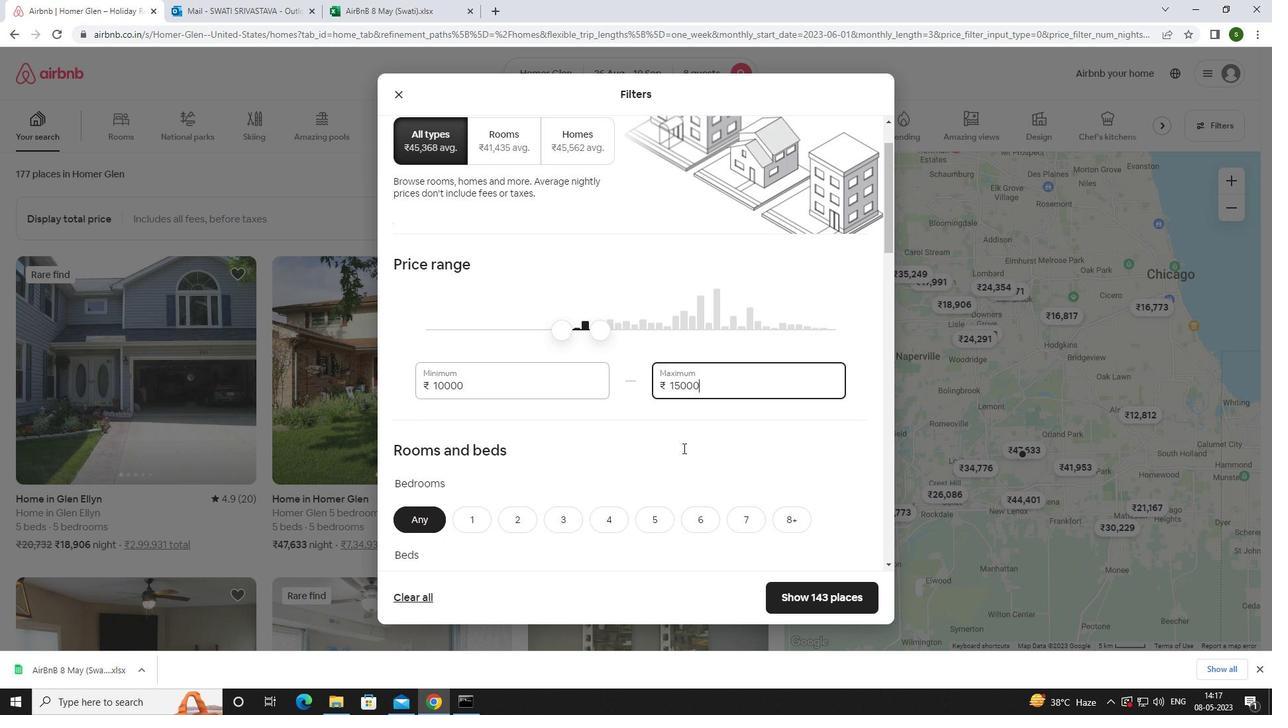 
Action: Mouse moved to (682, 447)
Screenshot: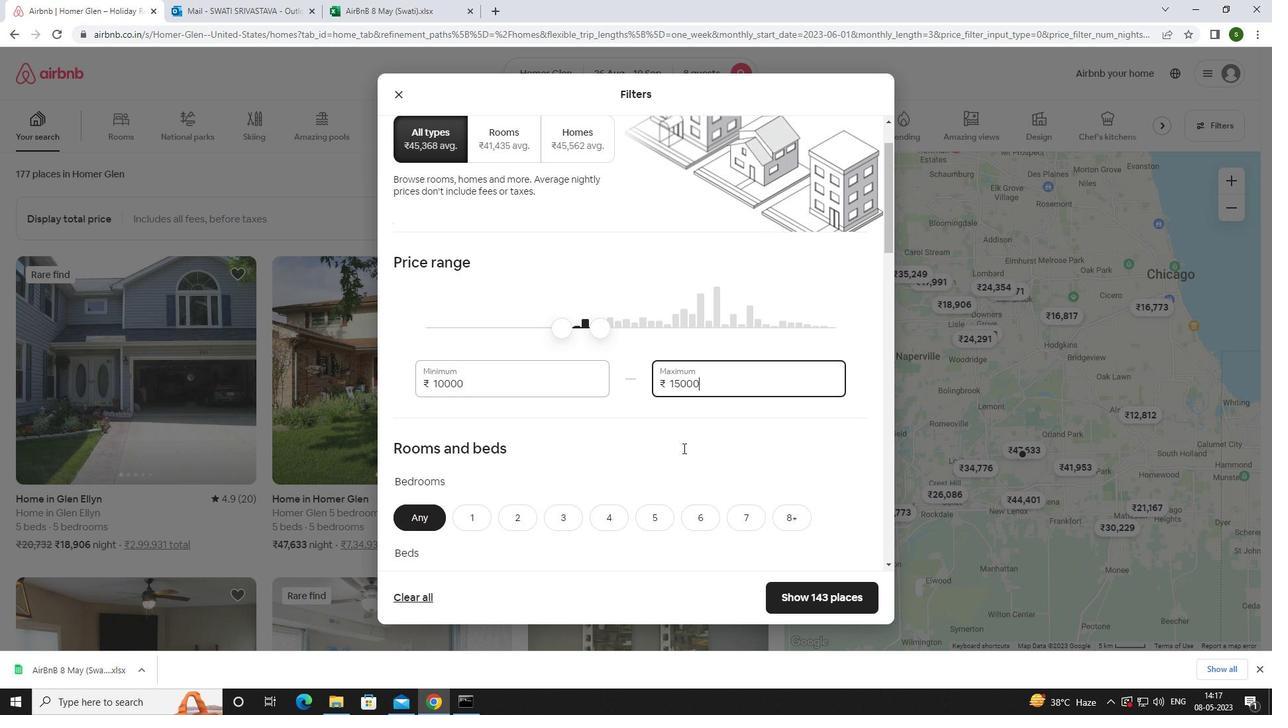 
Action: Mouse scrolled (682, 447) with delta (0, 0)
Screenshot: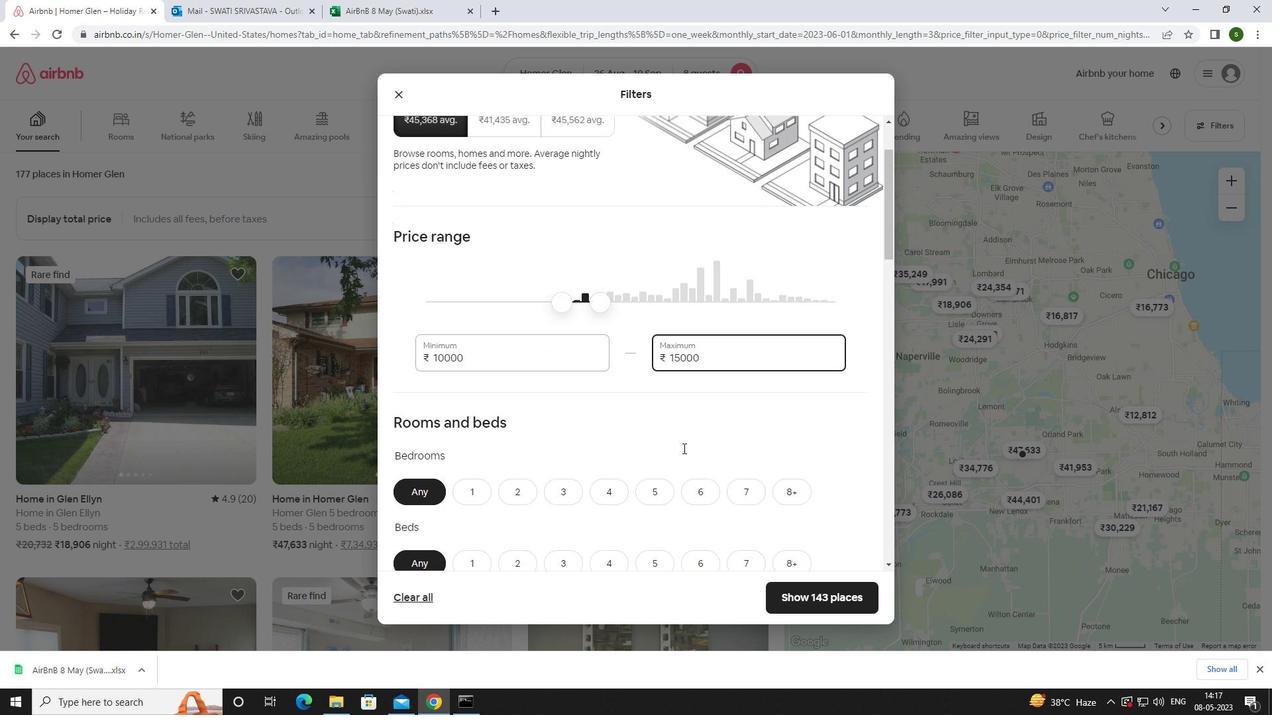 
Action: Mouse moved to (699, 318)
Screenshot: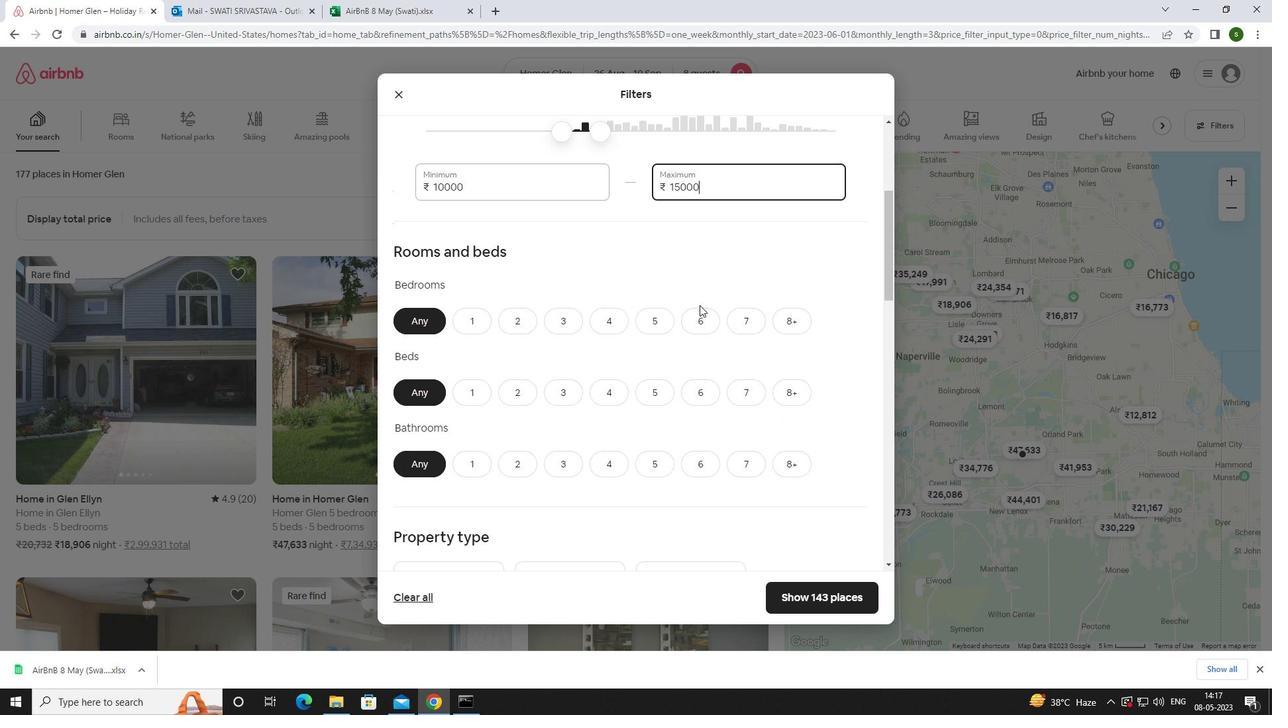 
Action: Mouse pressed left at (699, 318)
Screenshot: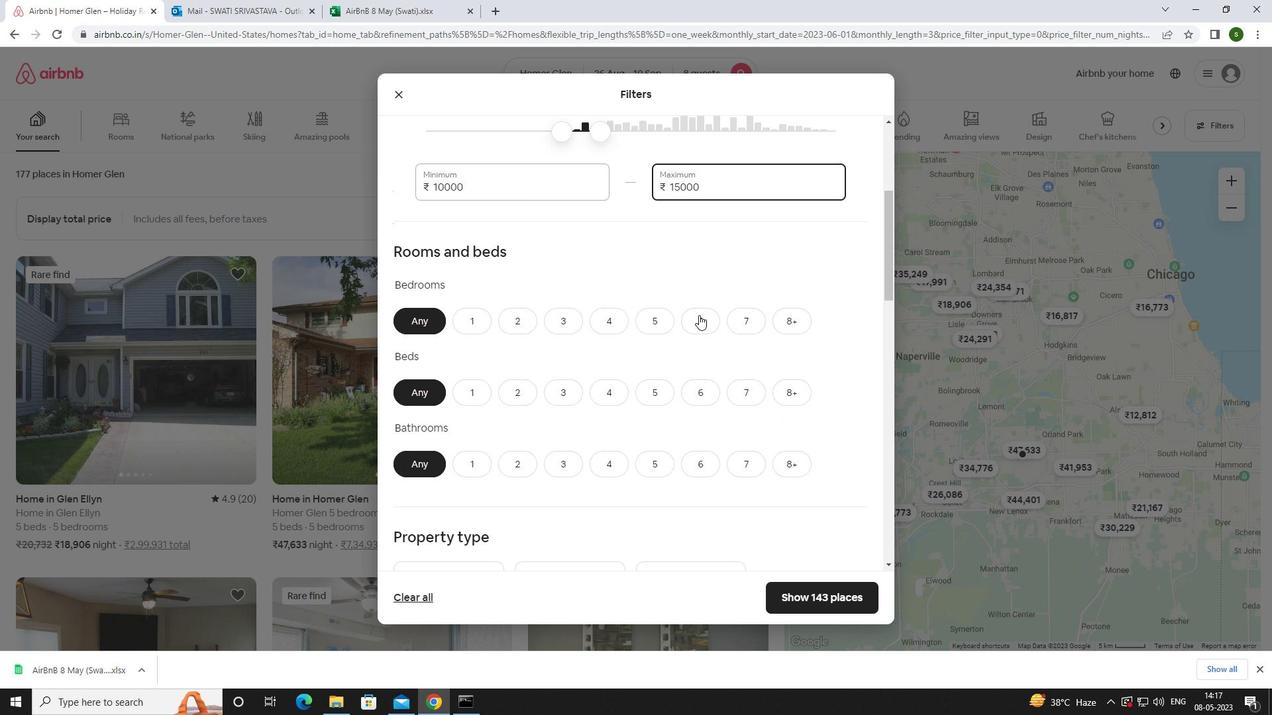 
Action: Mouse moved to (705, 392)
Screenshot: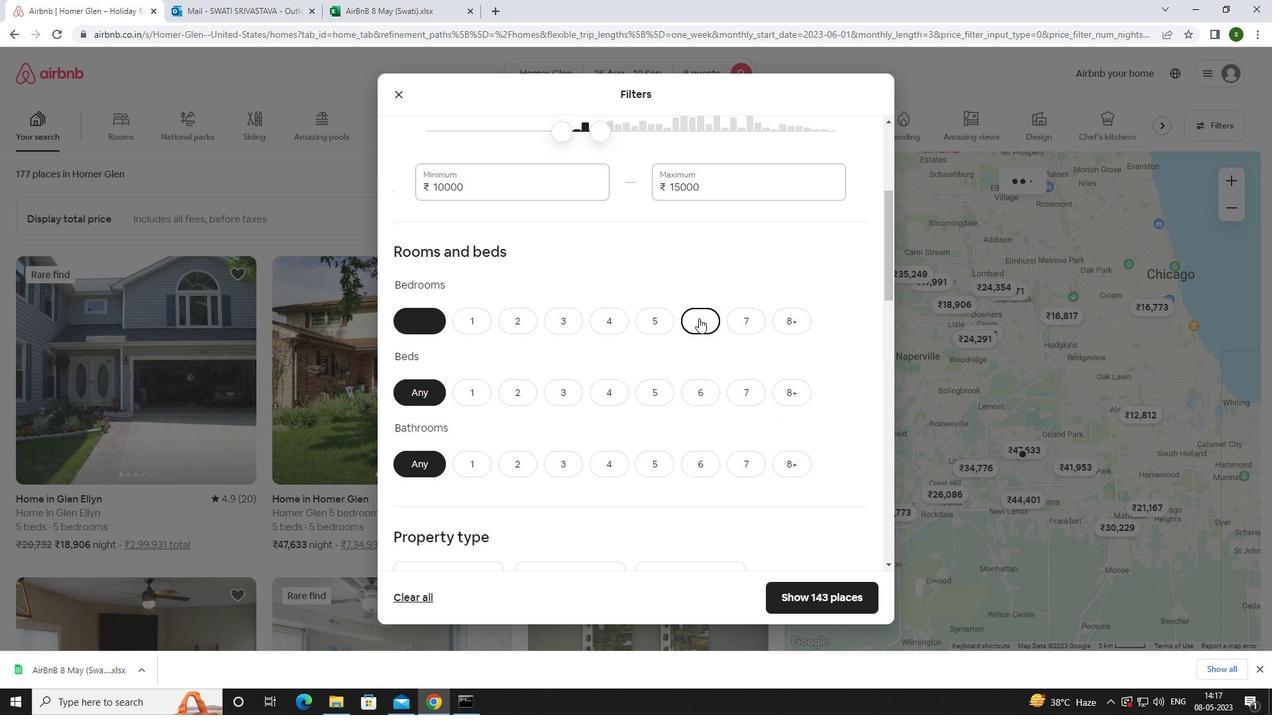 
Action: Mouse pressed left at (705, 392)
Screenshot: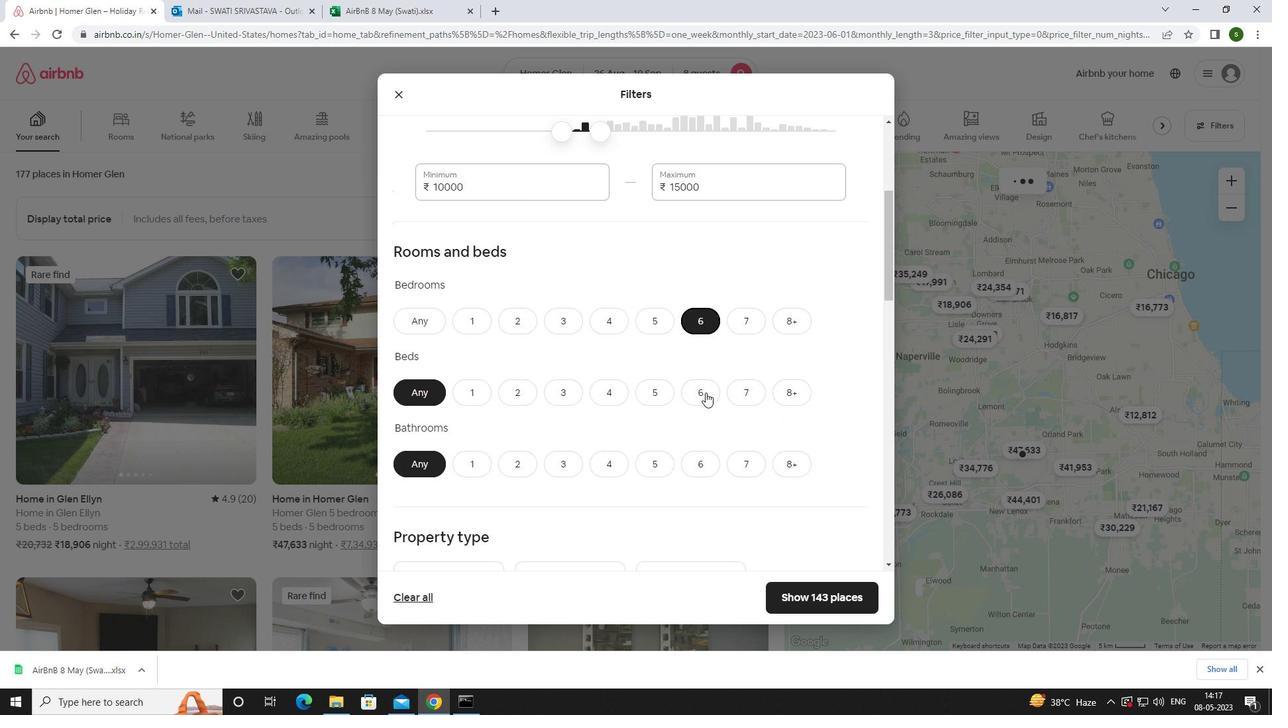 
Action: Mouse moved to (699, 460)
Screenshot: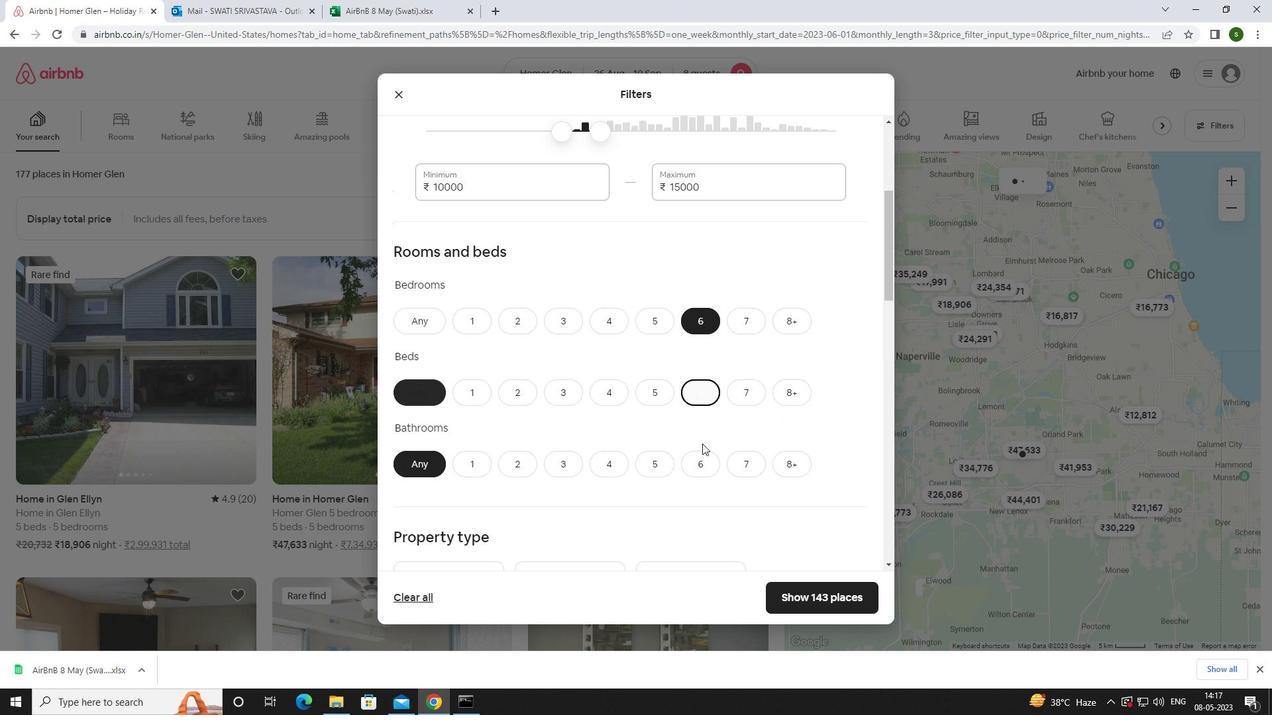 
Action: Mouse pressed left at (699, 460)
Screenshot: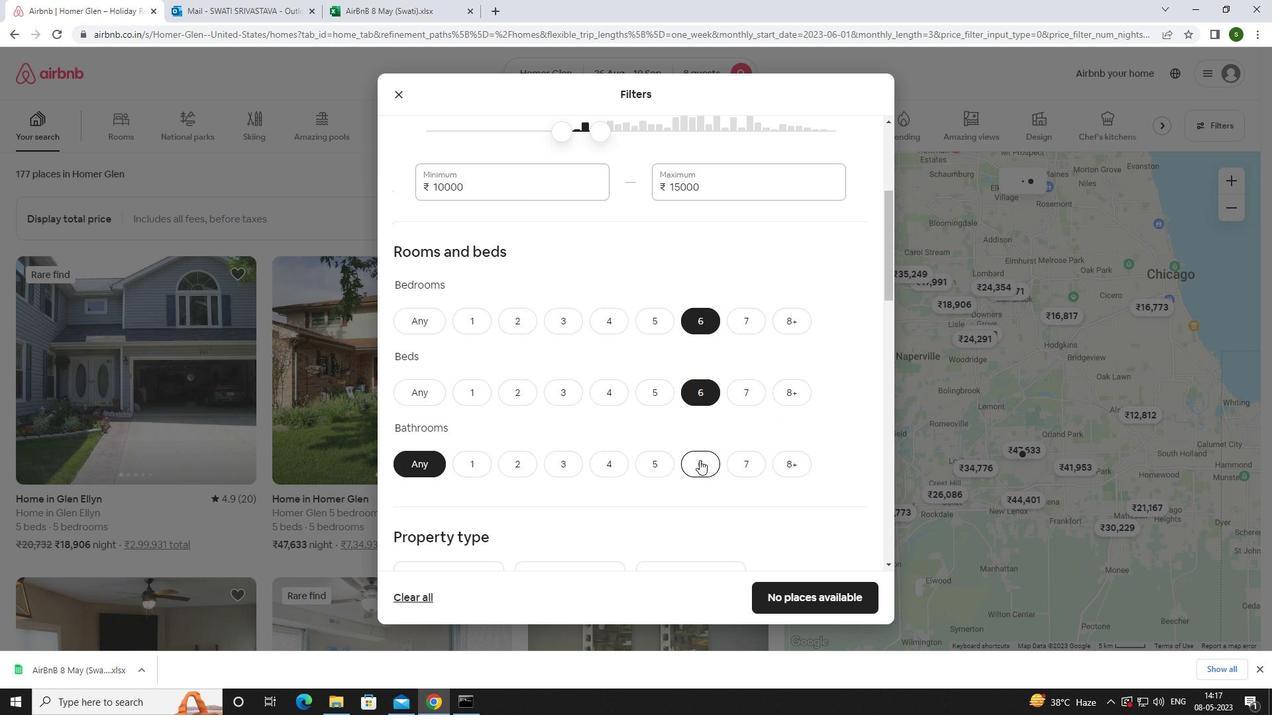 
Action: Mouse scrolled (699, 459) with delta (0, 0)
Screenshot: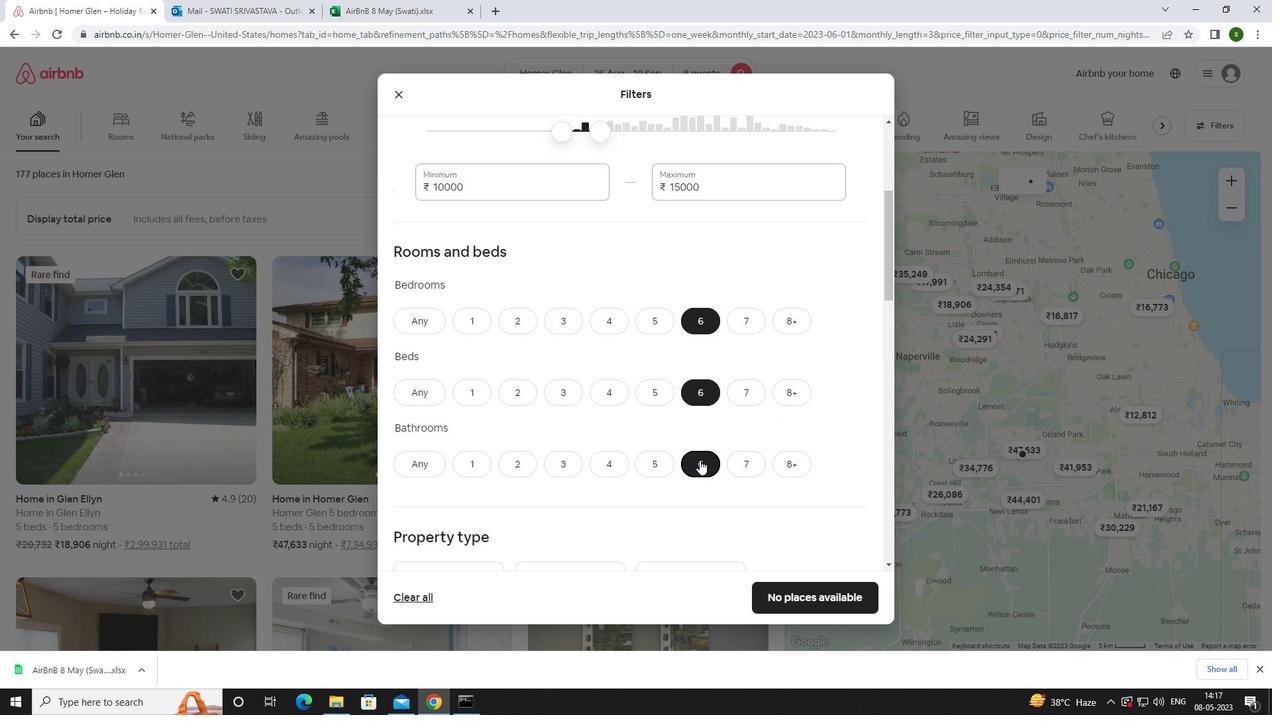
Action: Mouse scrolled (699, 459) with delta (0, 0)
Screenshot: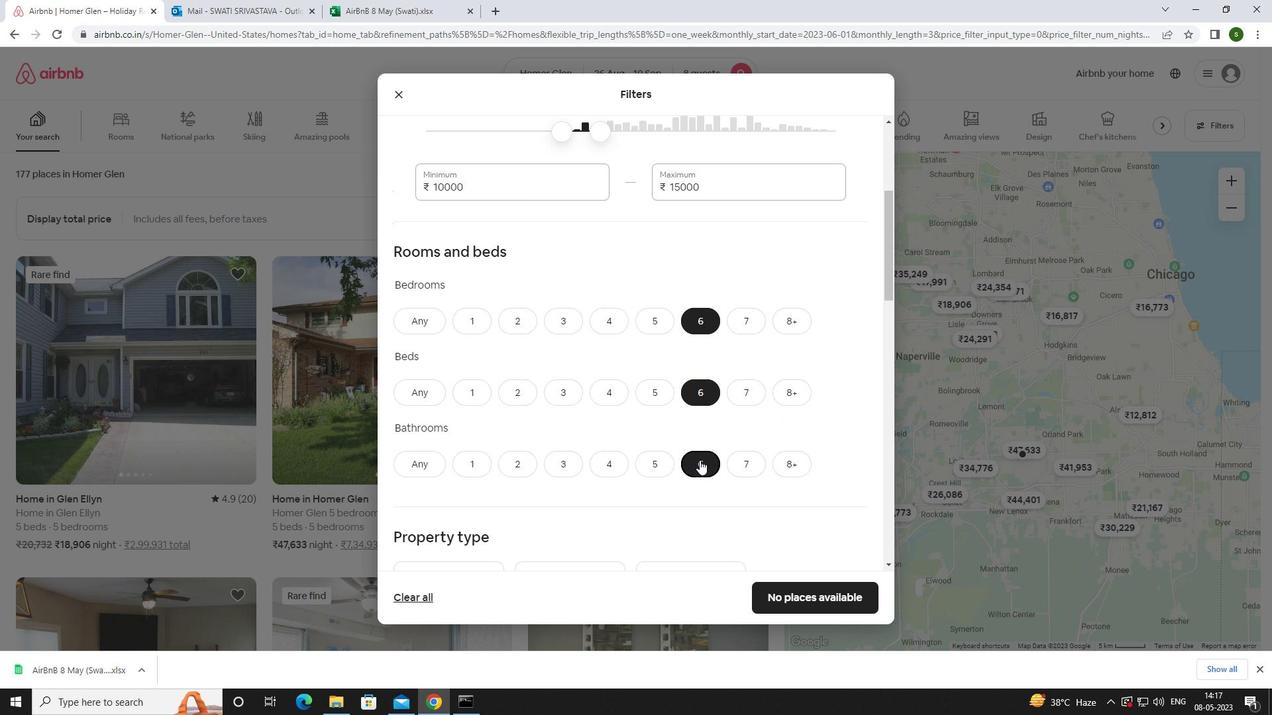 
Action: Mouse scrolled (699, 459) with delta (0, 0)
Screenshot: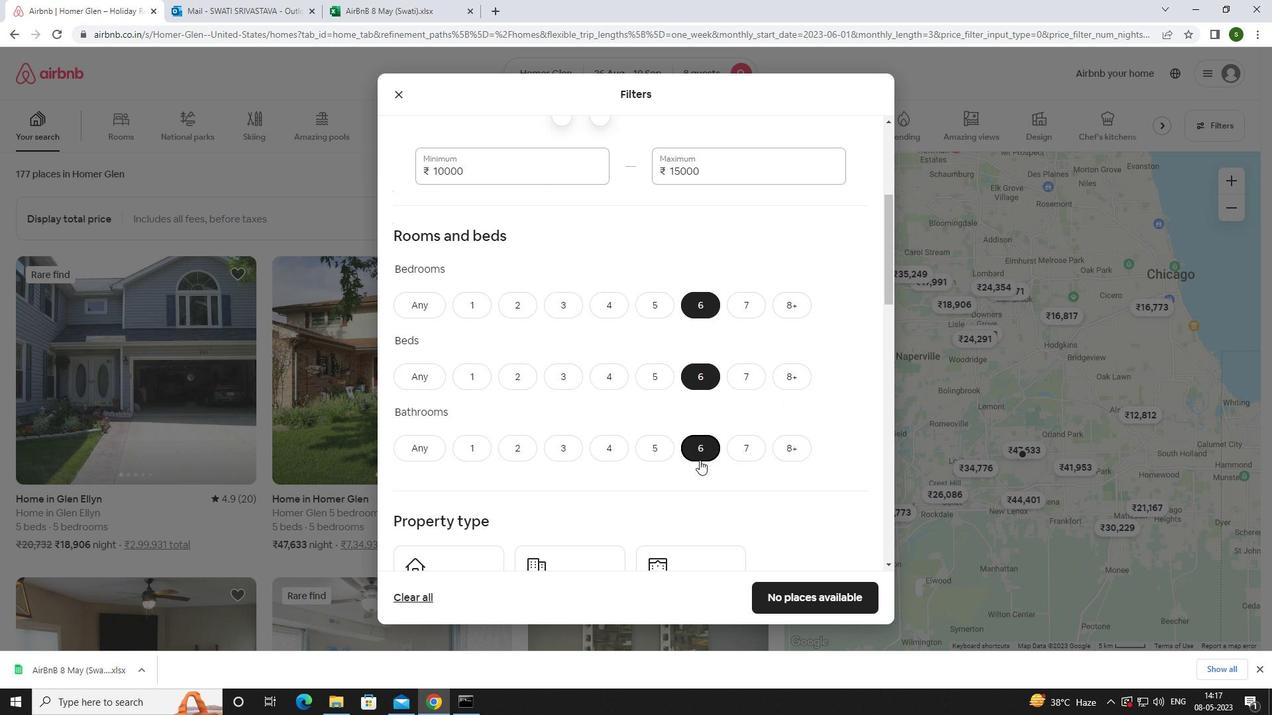 
Action: Mouse moved to (457, 386)
Screenshot: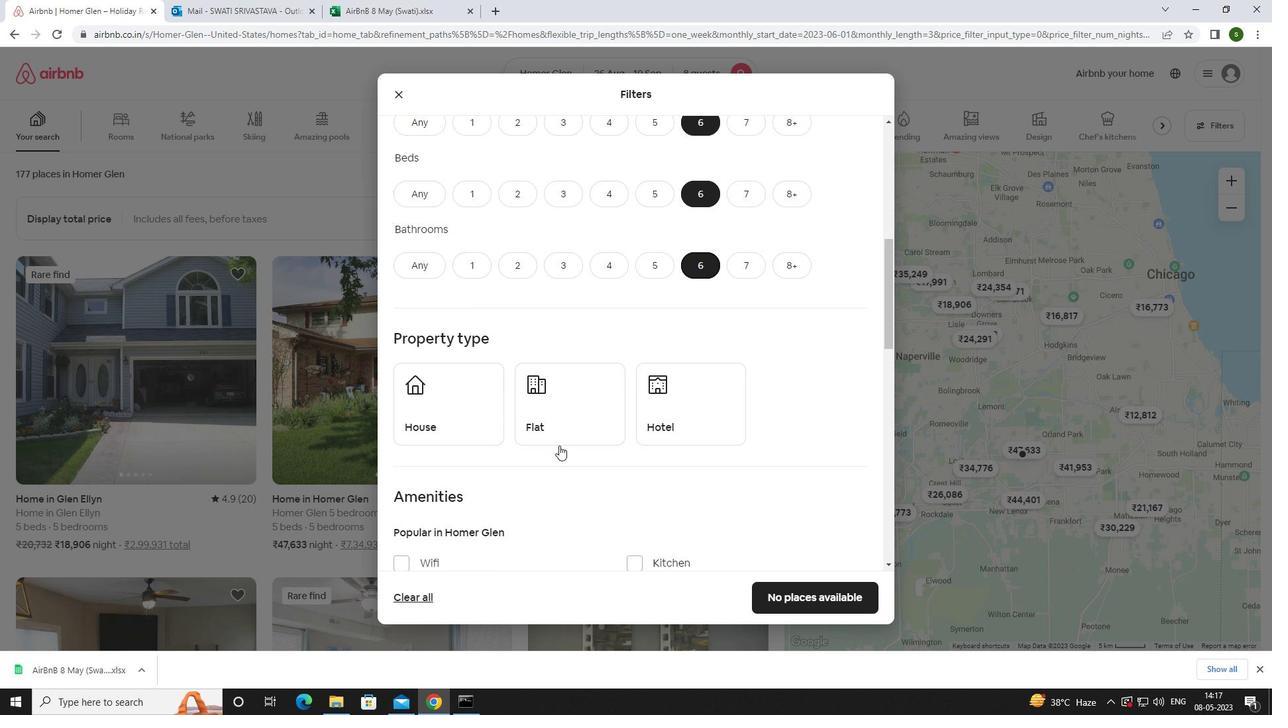 
Action: Mouse pressed left at (457, 386)
Screenshot: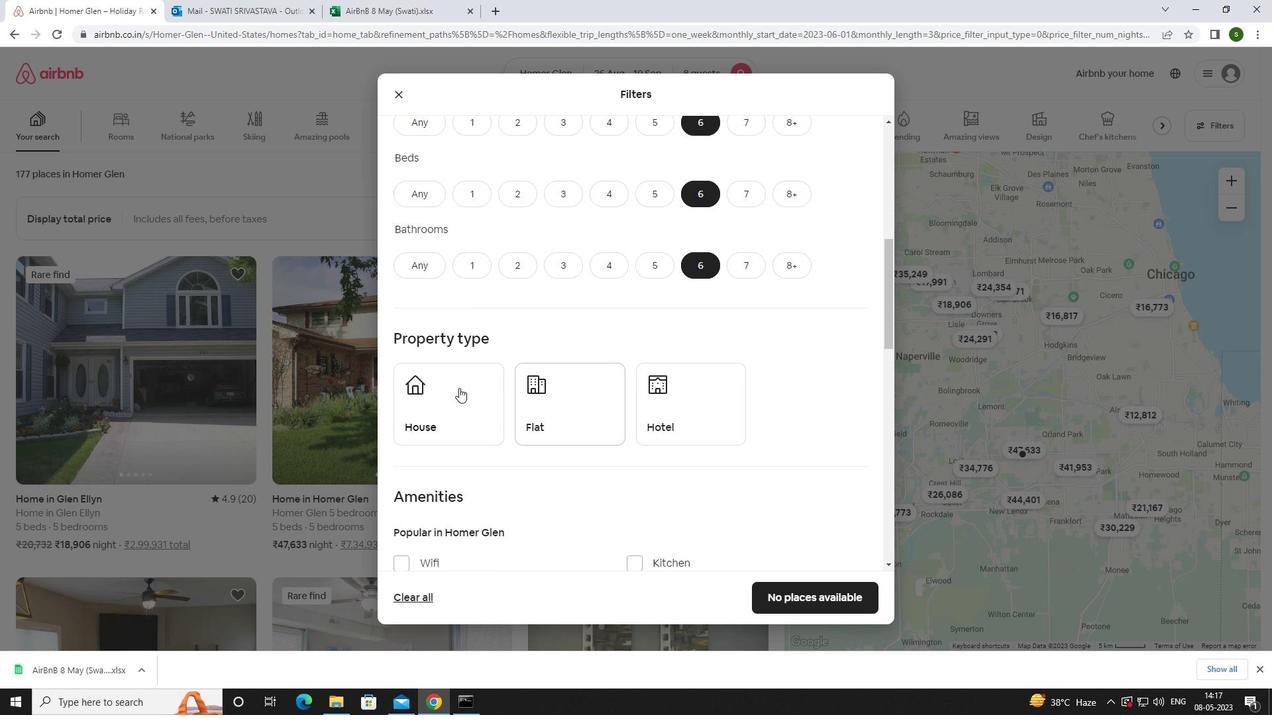 
Action: Mouse moved to (595, 409)
Screenshot: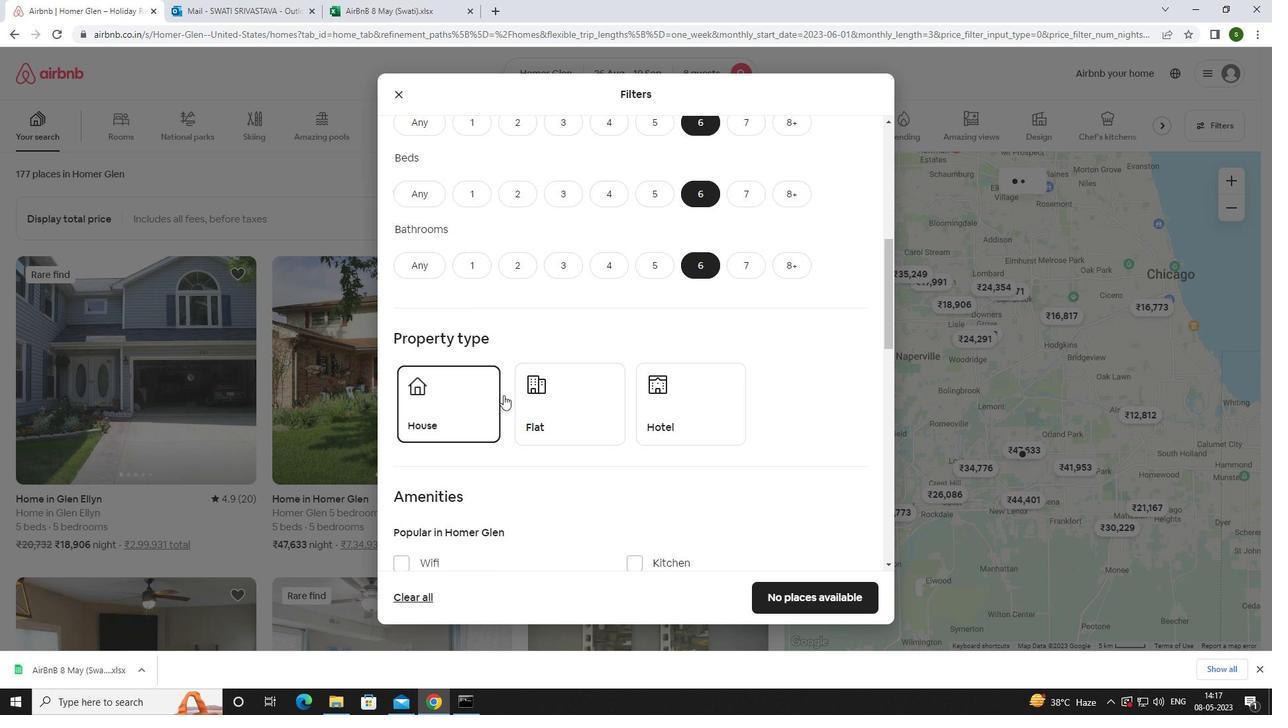 
Action: Mouse pressed left at (595, 409)
Screenshot: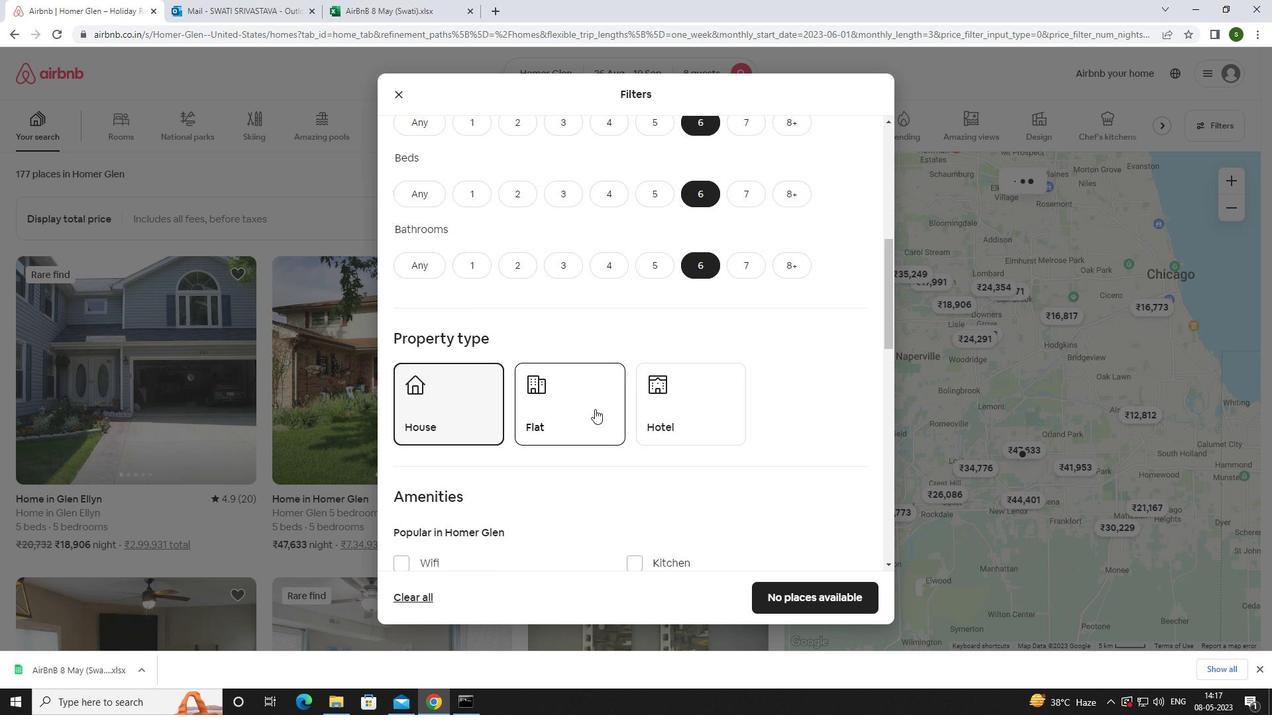 
Action: Mouse scrolled (595, 408) with delta (0, 0)
Screenshot: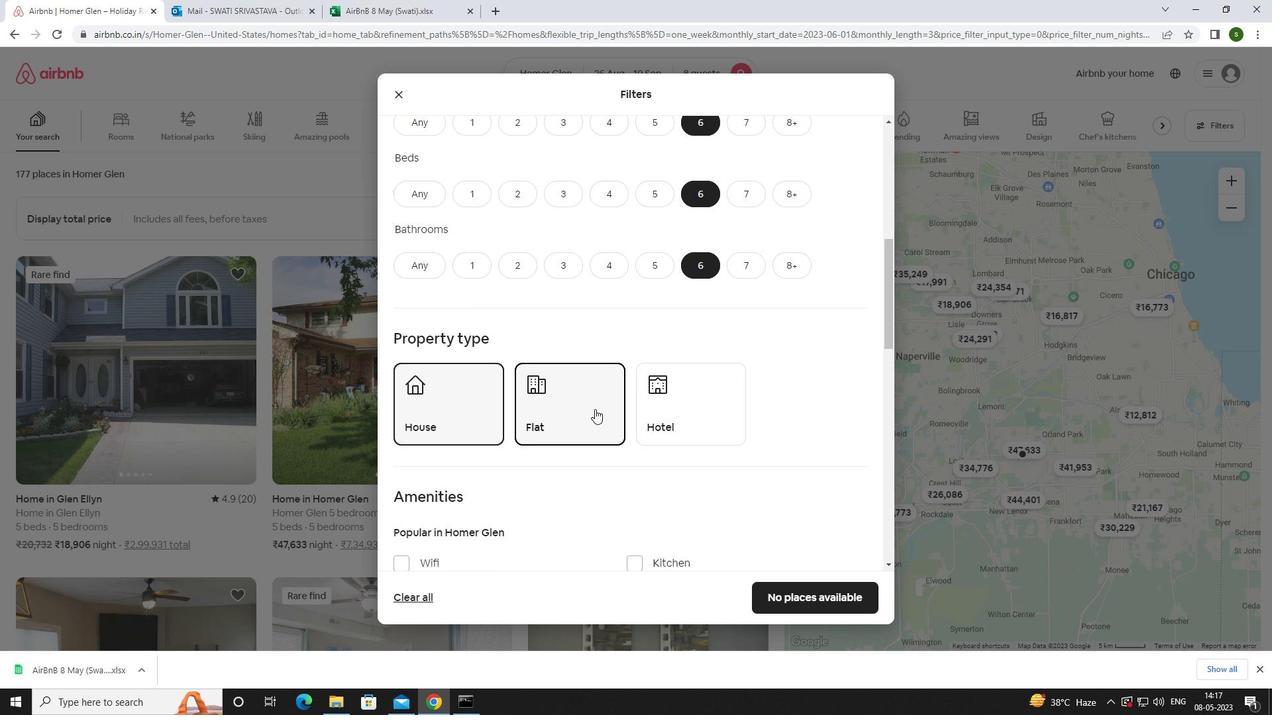 
Action: Mouse scrolled (595, 408) with delta (0, 0)
Screenshot: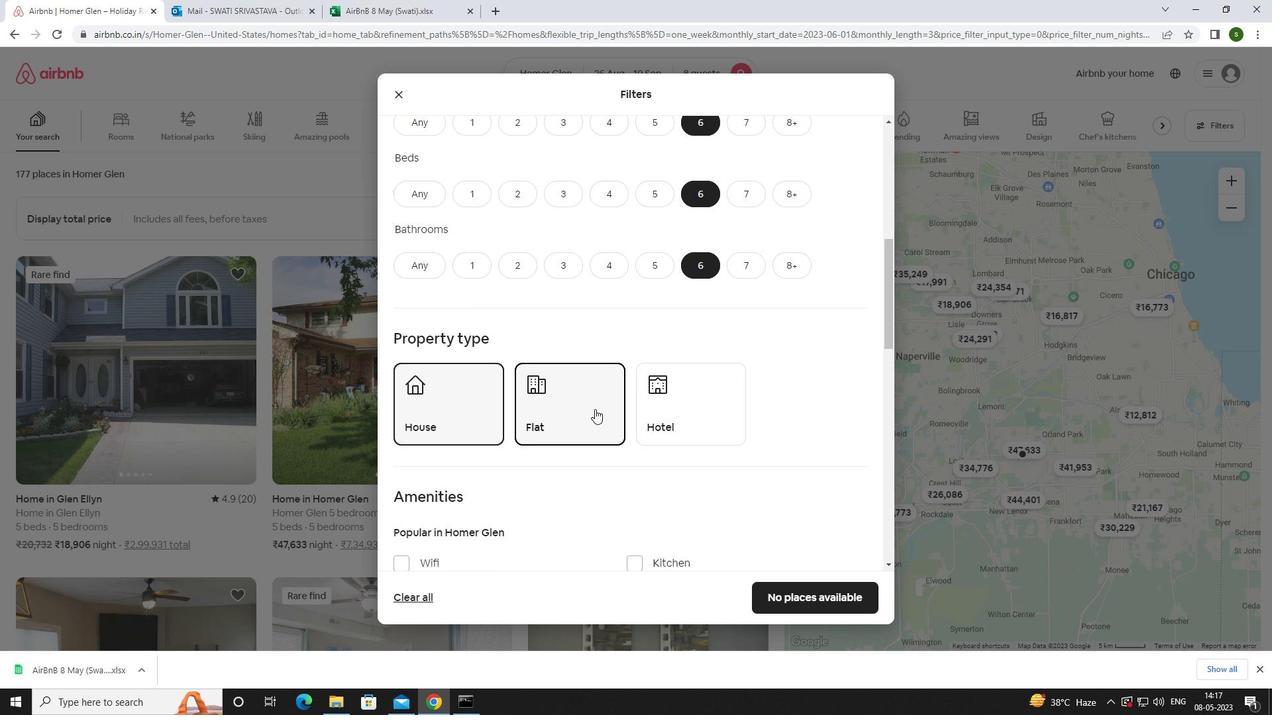 
Action: Mouse scrolled (595, 408) with delta (0, 0)
Screenshot: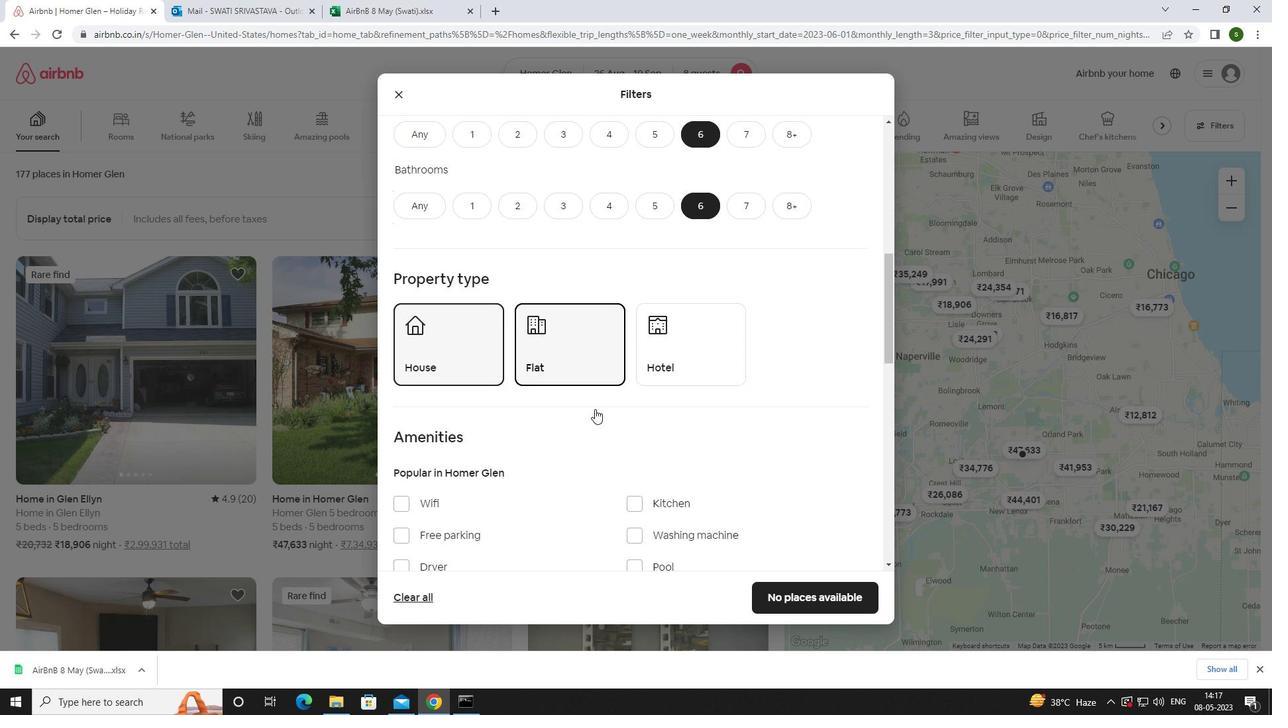 
Action: Mouse moved to (408, 363)
Screenshot: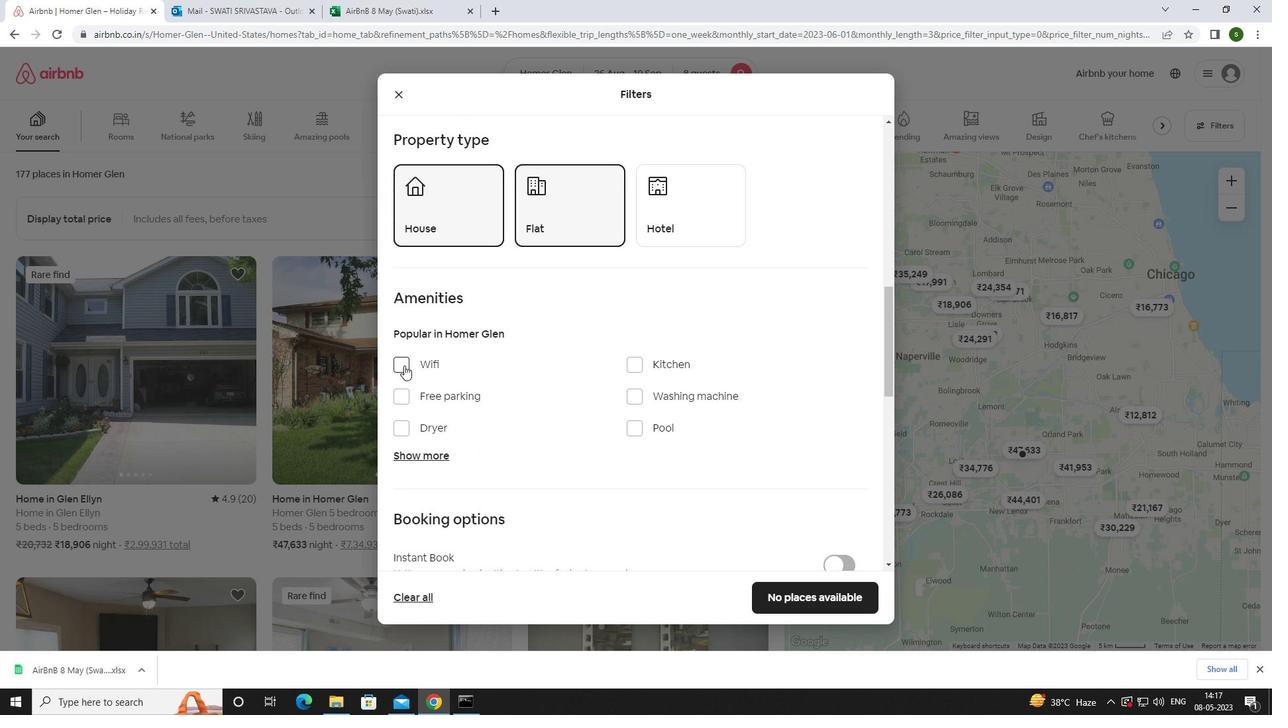 
Action: Mouse pressed left at (408, 363)
Screenshot: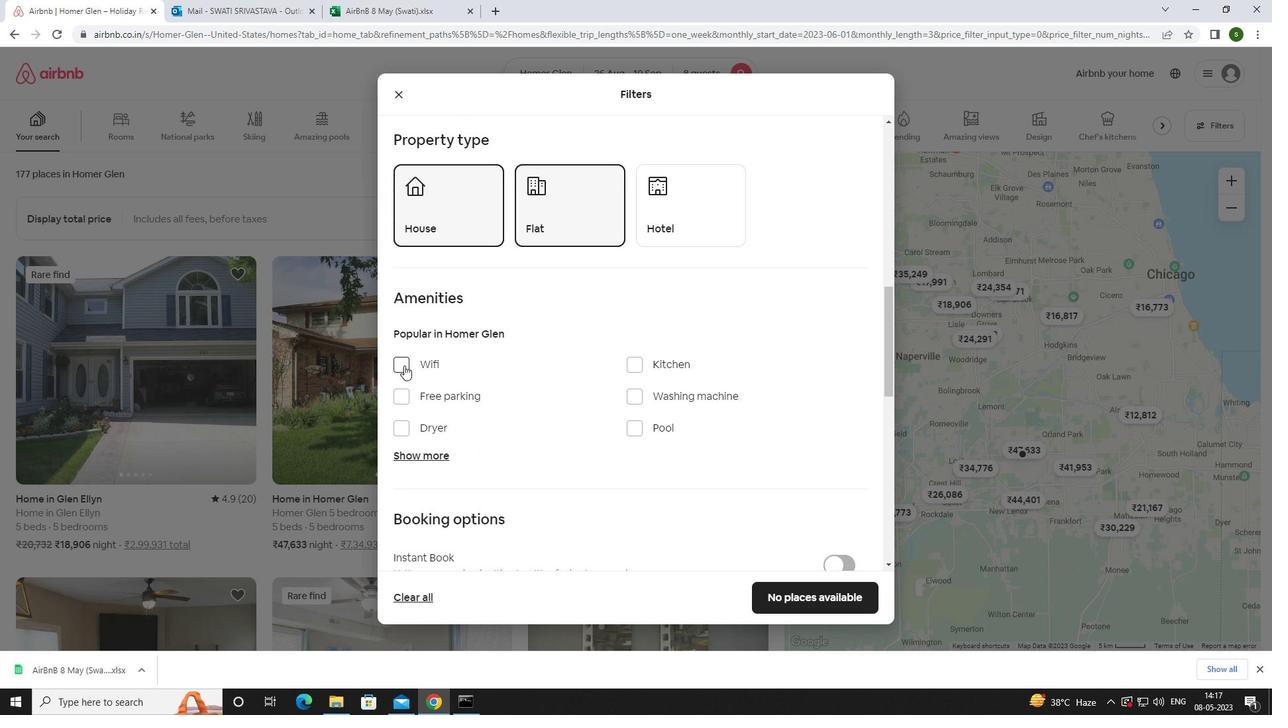 
Action: Mouse moved to (432, 394)
Screenshot: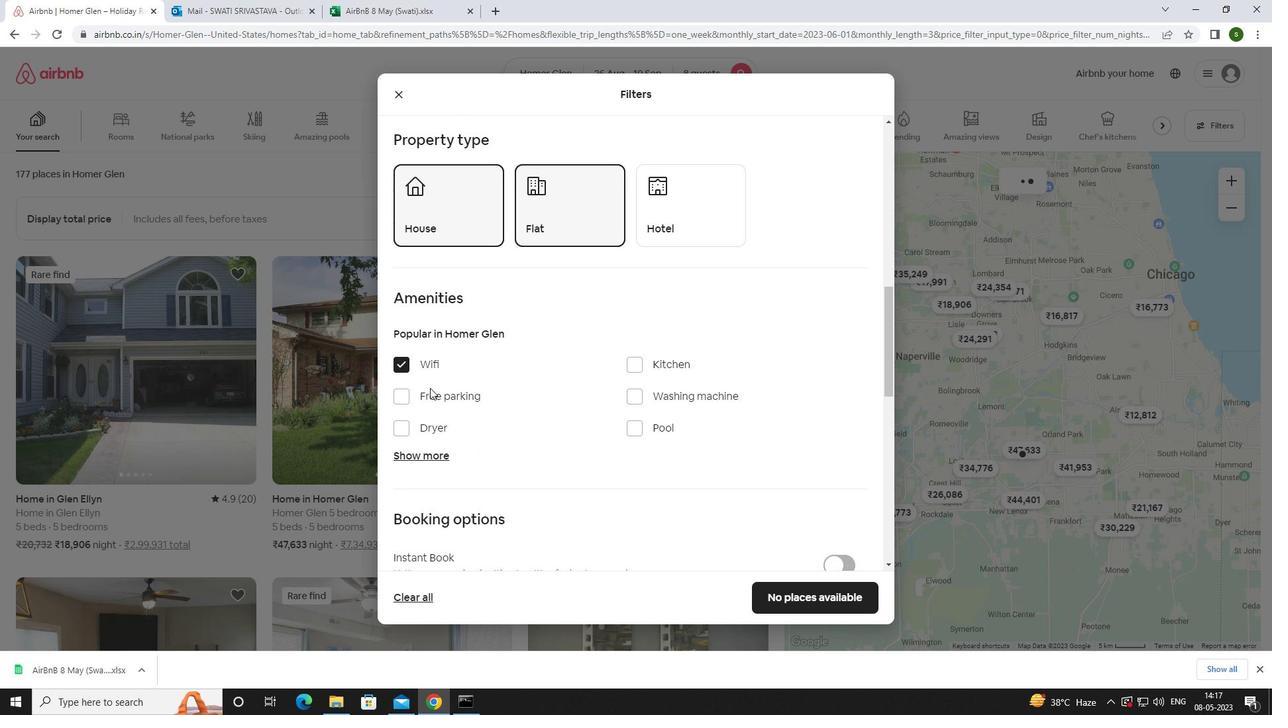 
Action: Mouse pressed left at (432, 394)
Screenshot: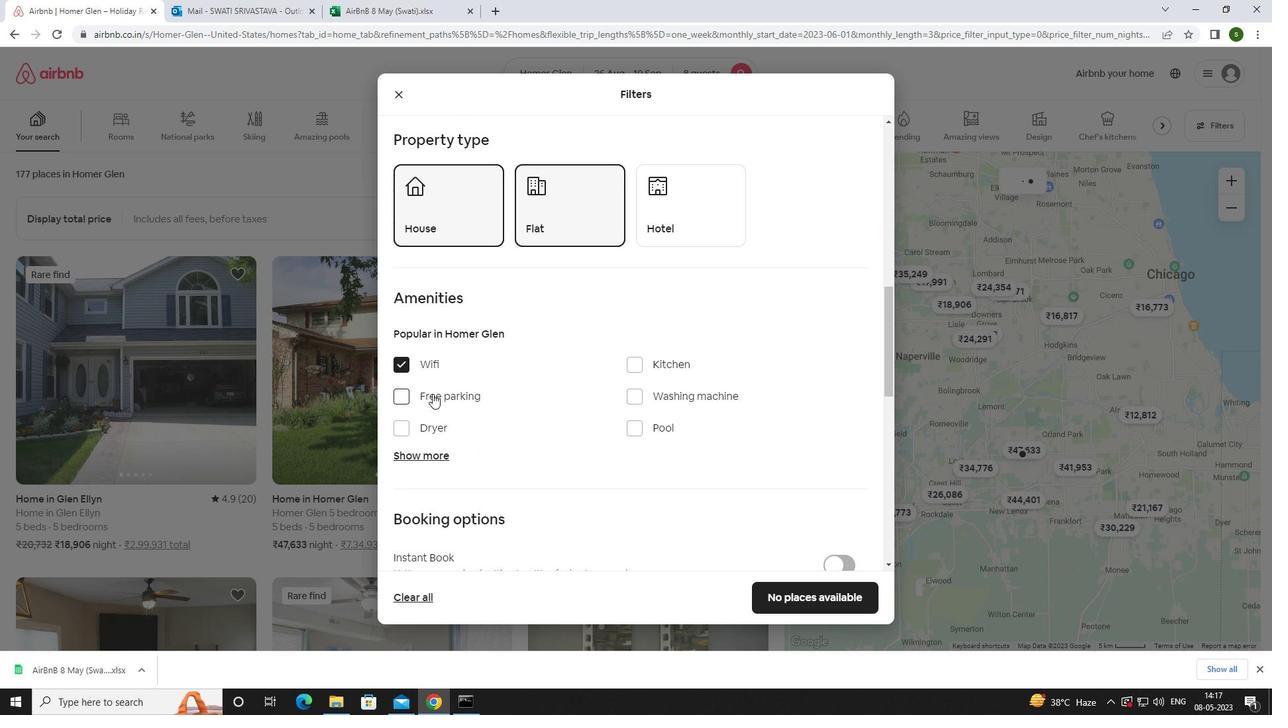 
Action: Mouse moved to (424, 454)
Screenshot: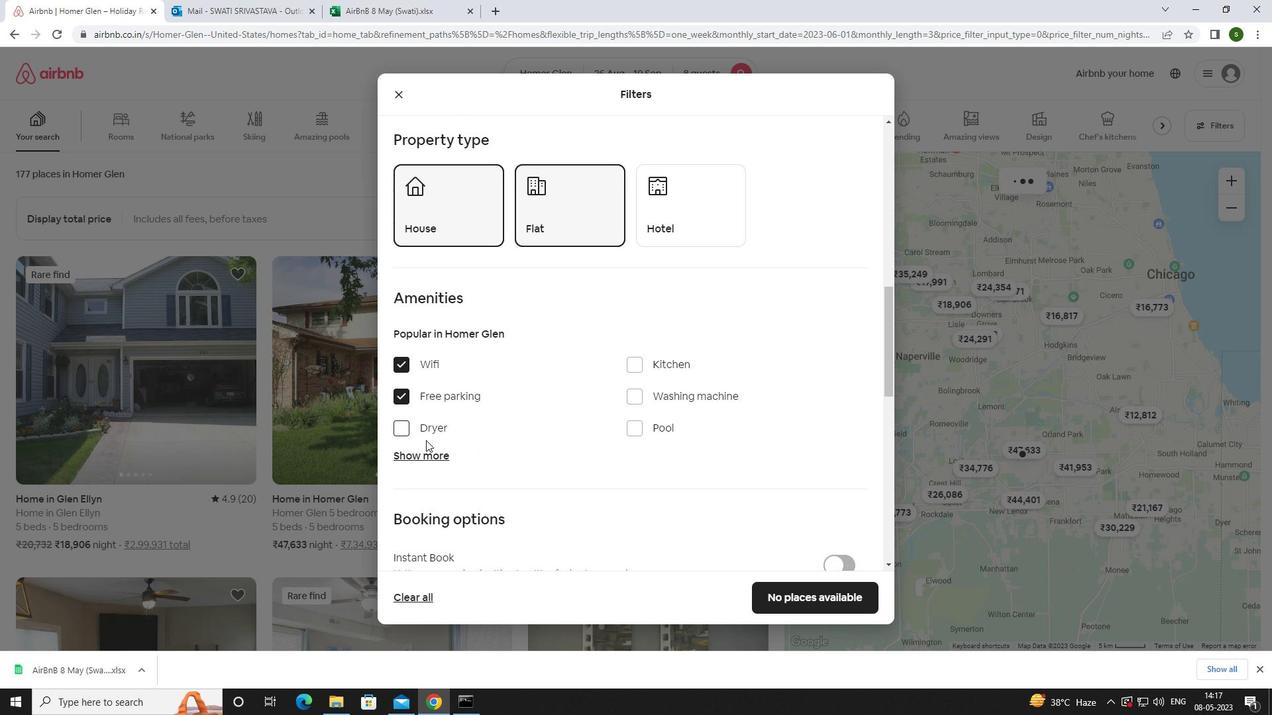 
Action: Mouse pressed left at (424, 454)
Screenshot: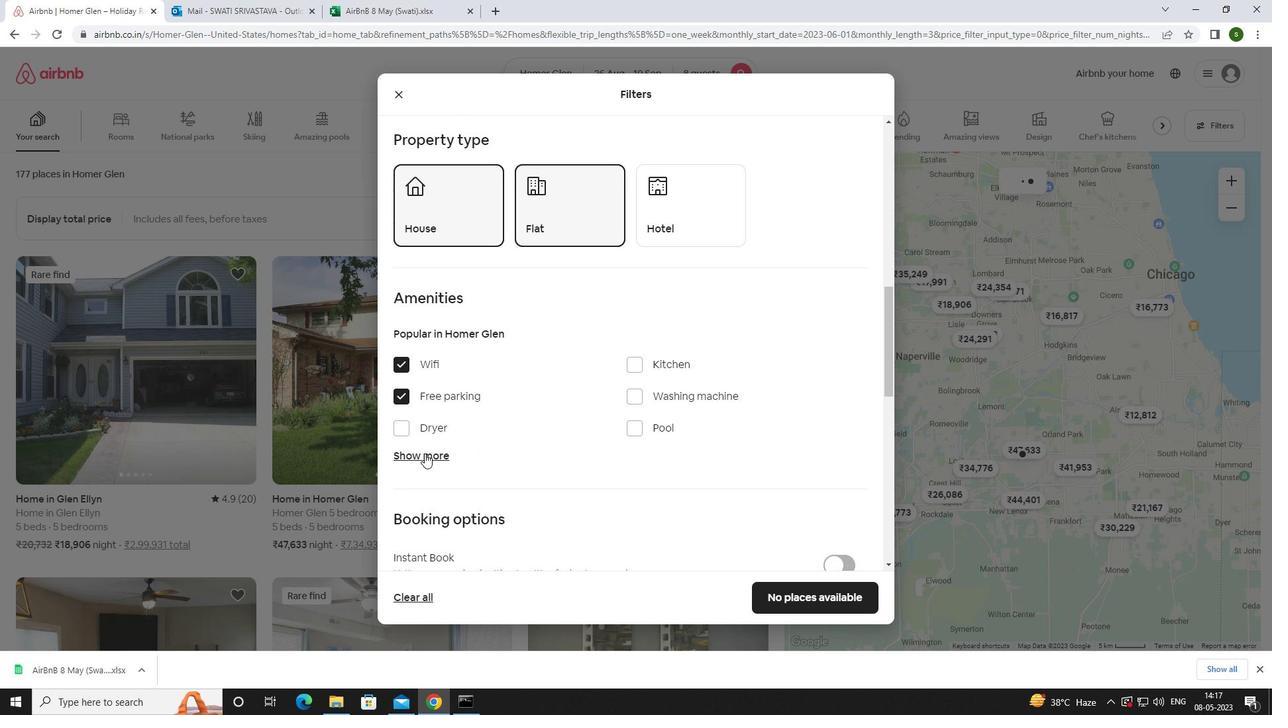
Action: Mouse moved to (515, 422)
Screenshot: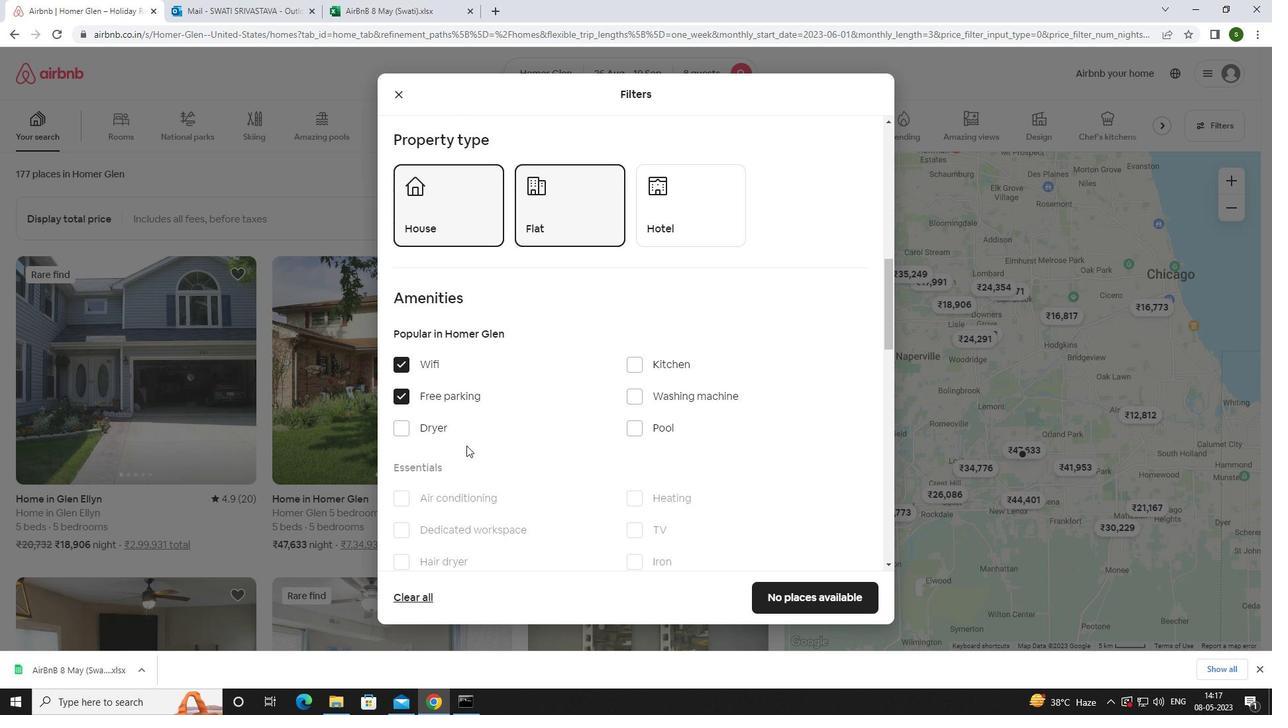 
Action: Mouse scrolled (515, 422) with delta (0, 0)
Screenshot: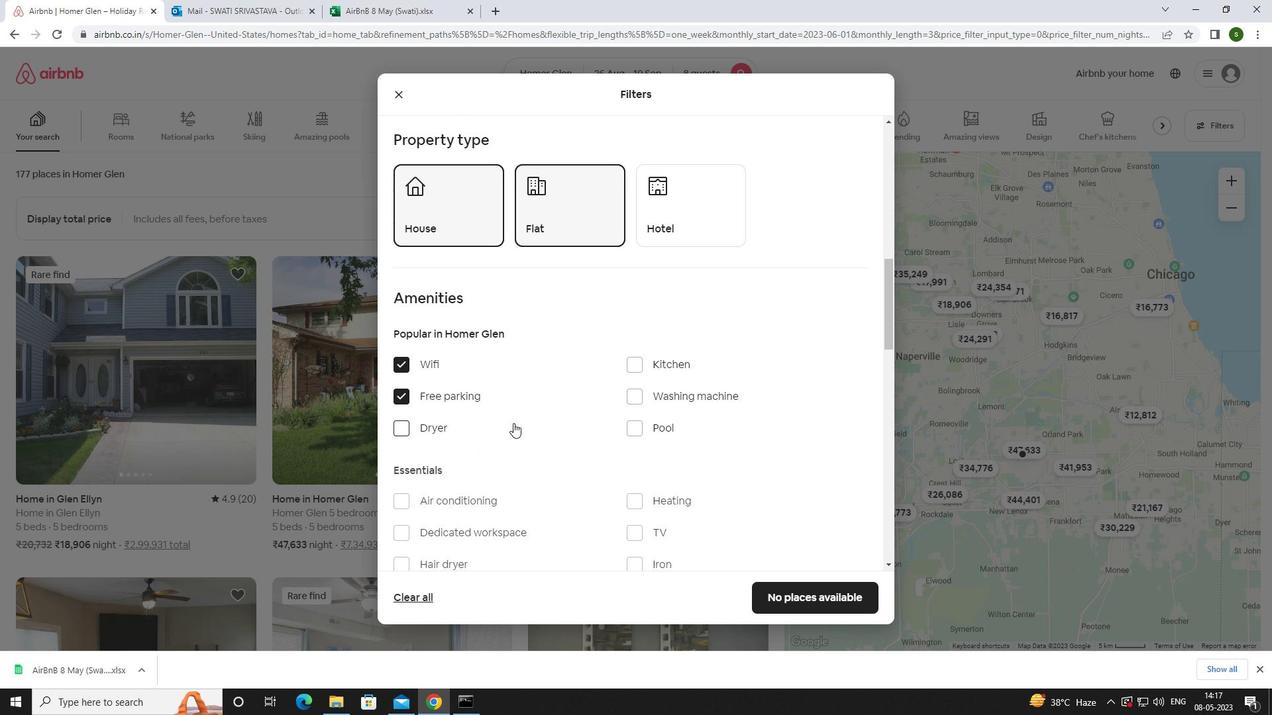 
Action: Mouse scrolled (515, 422) with delta (0, 0)
Screenshot: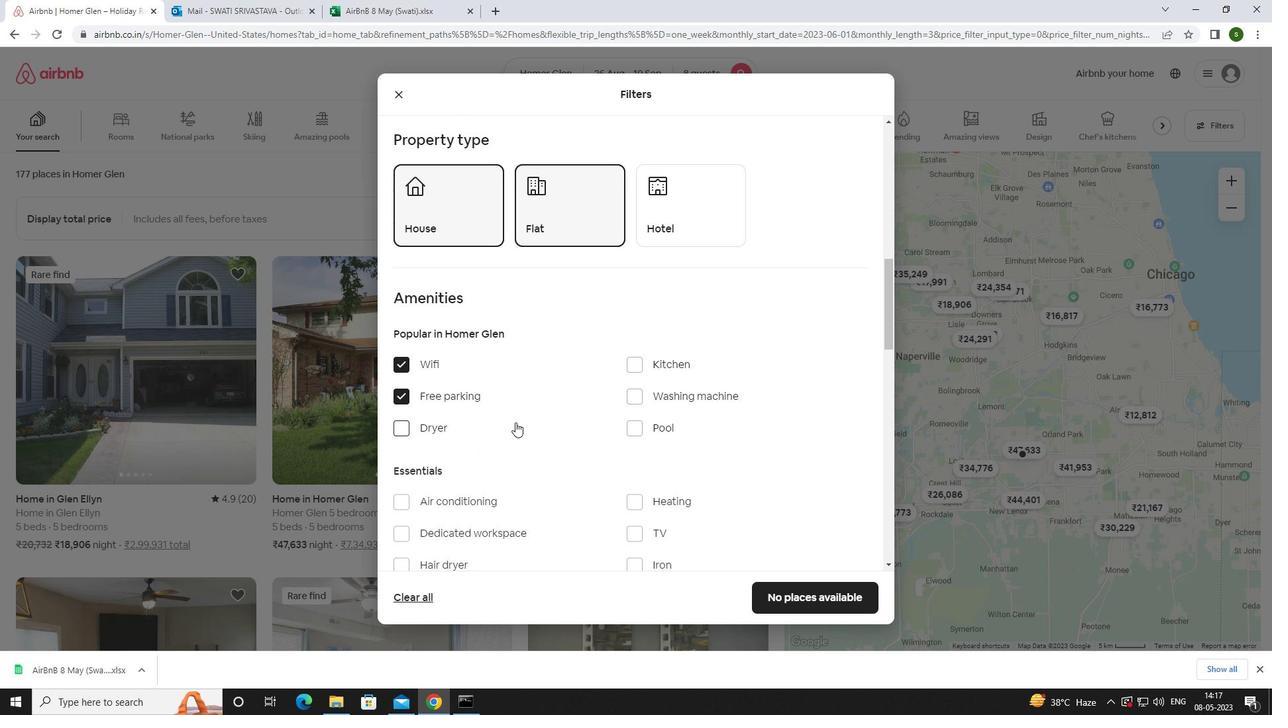 
Action: Mouse moved to (634, 404)
Screenshot: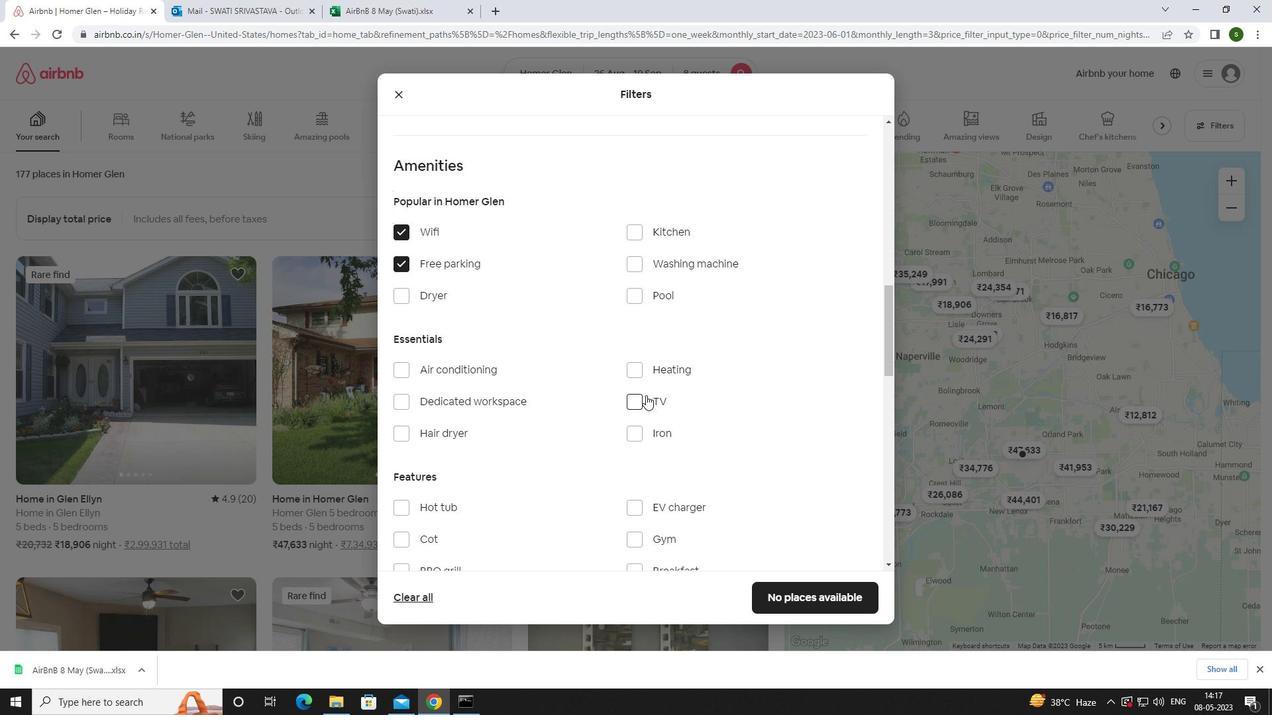 
Action: Mouse pressed left at (634, 404)
Screenshot: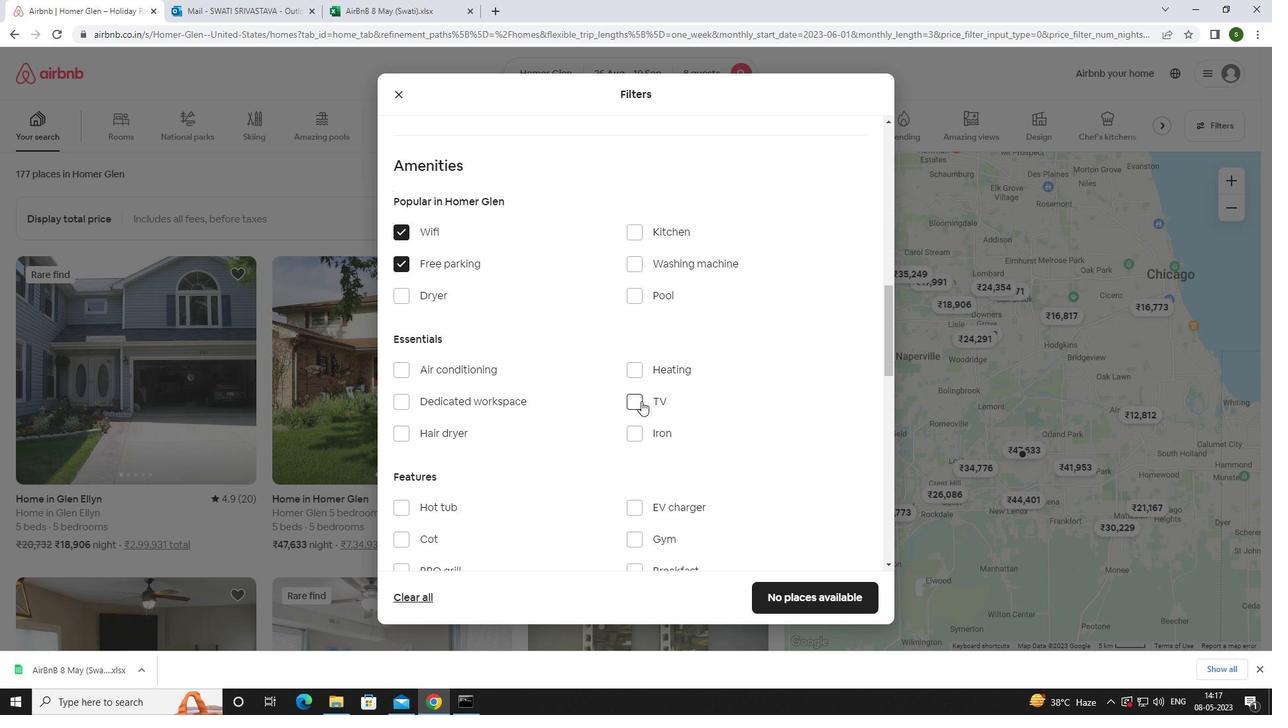 
Action: Mouse moved to (557, 434)
Screenshot: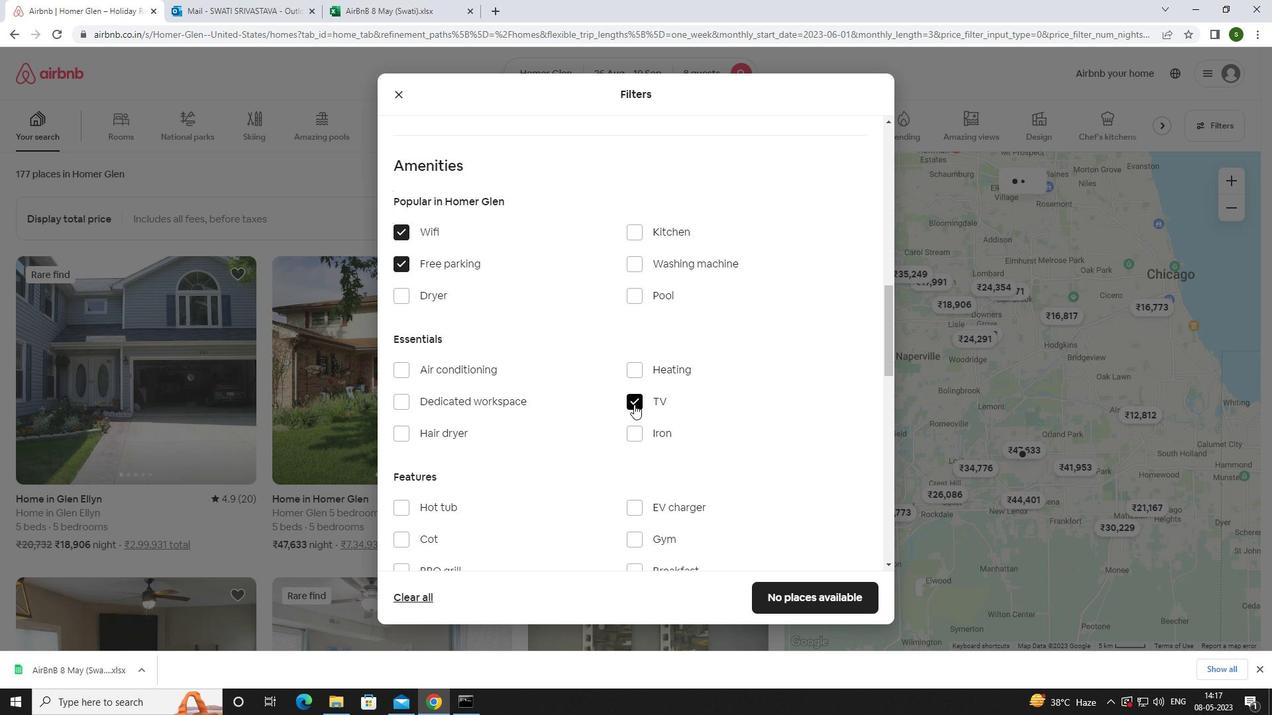 
Action: Mouse scrolled (557, 434) with delta (0, 0)
Screenshot: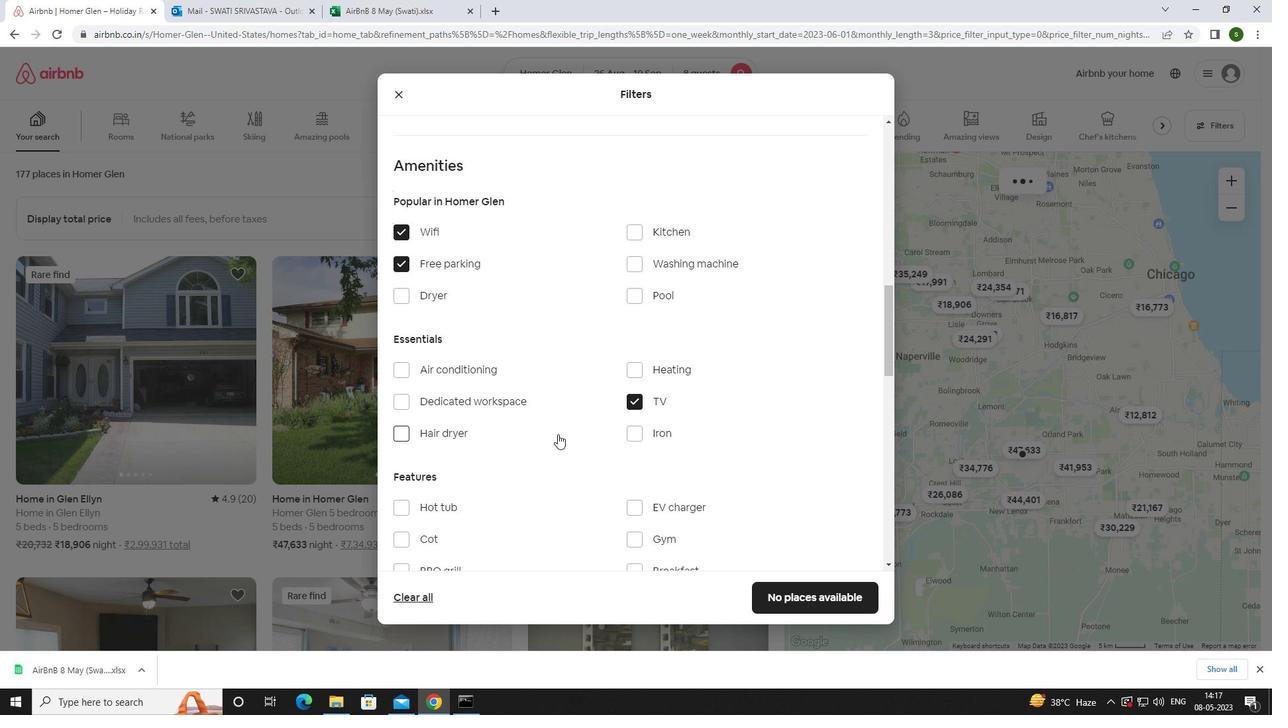
Action: Mouse scrolled (557, 434) with delta (0, 0)
Screenshot: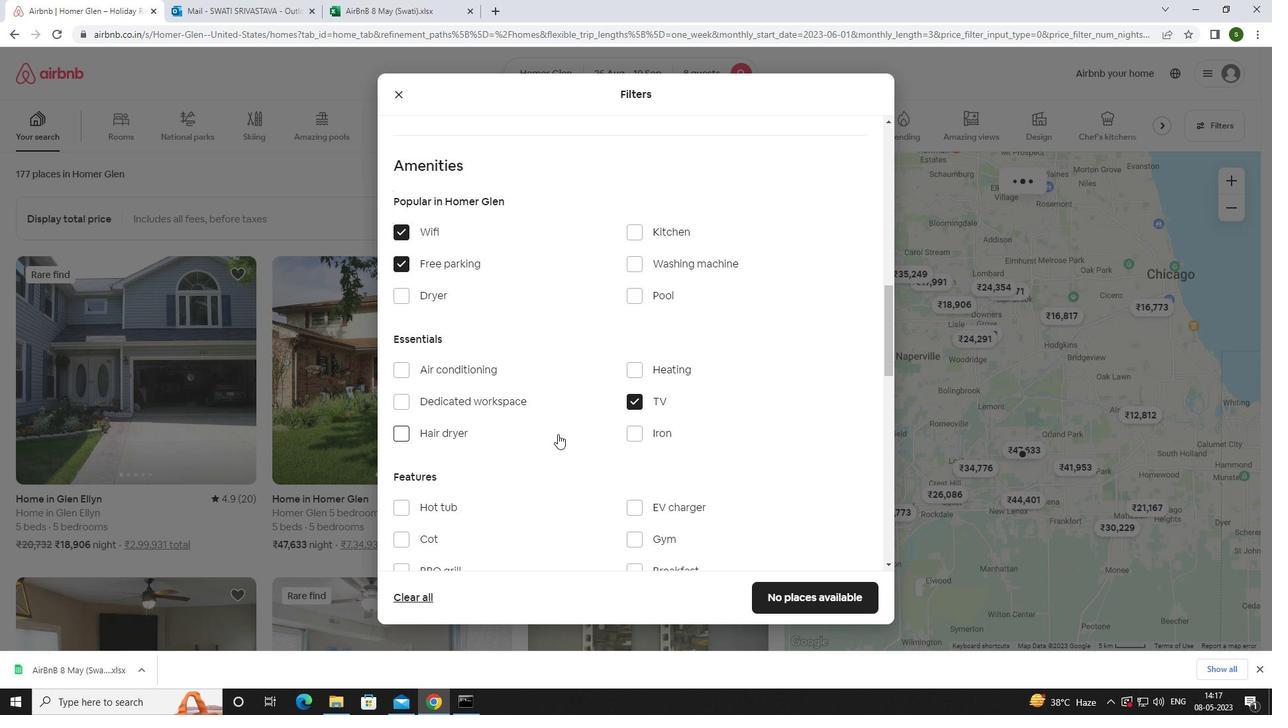 
Action: Mouse scrolled (557, 434) with delta (0, 0)
Screenshot: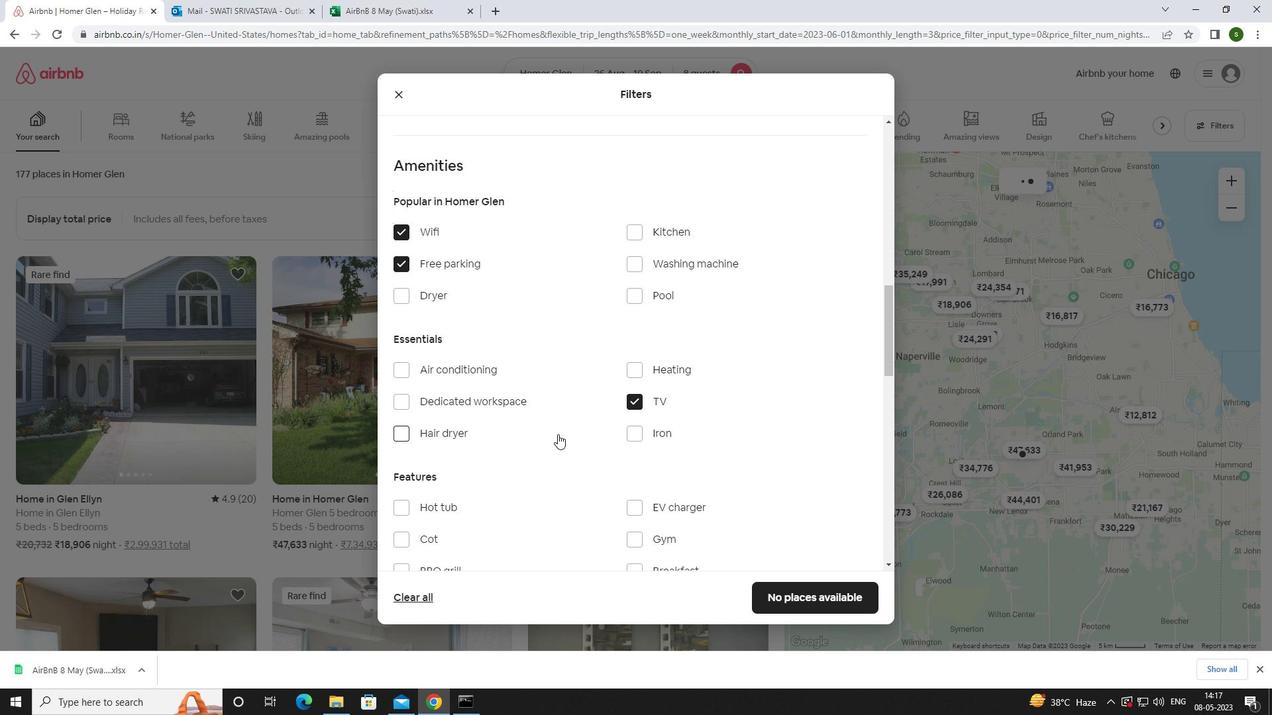 
Action: Mouse moved to (634, 339)
Screenshot: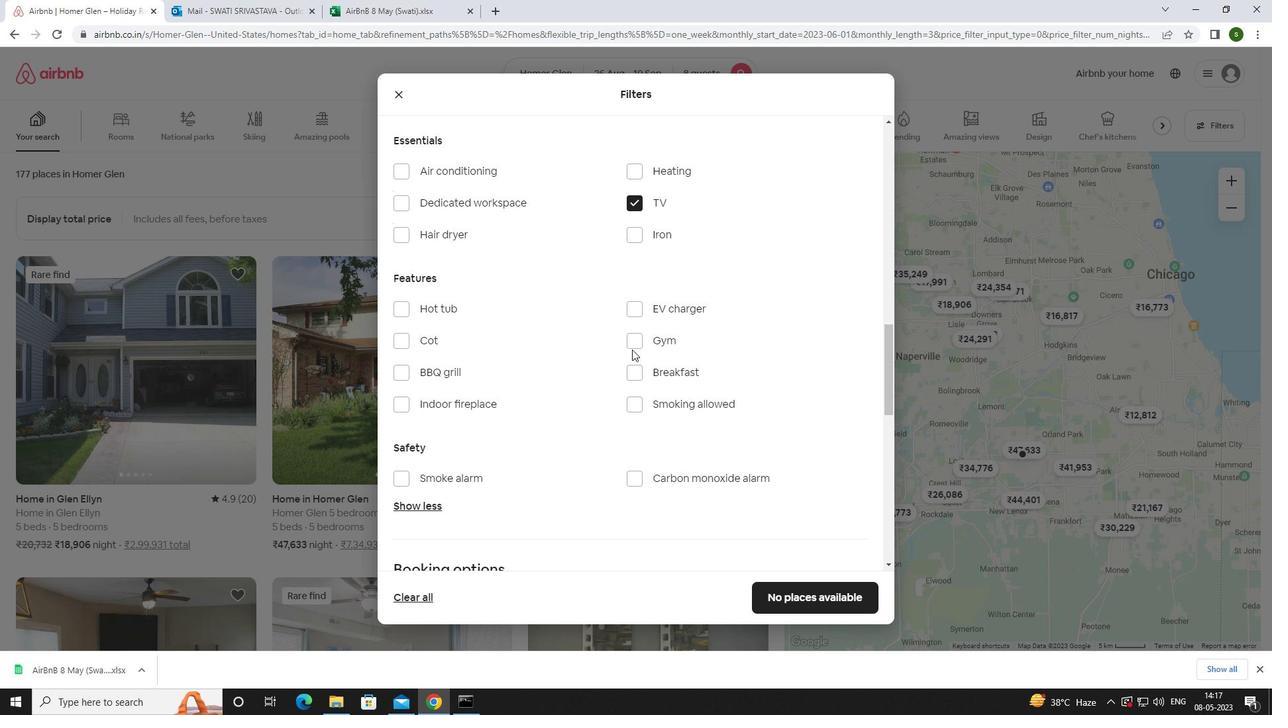 
Action: Mouse pressed left at (634, 339)
Screenshot: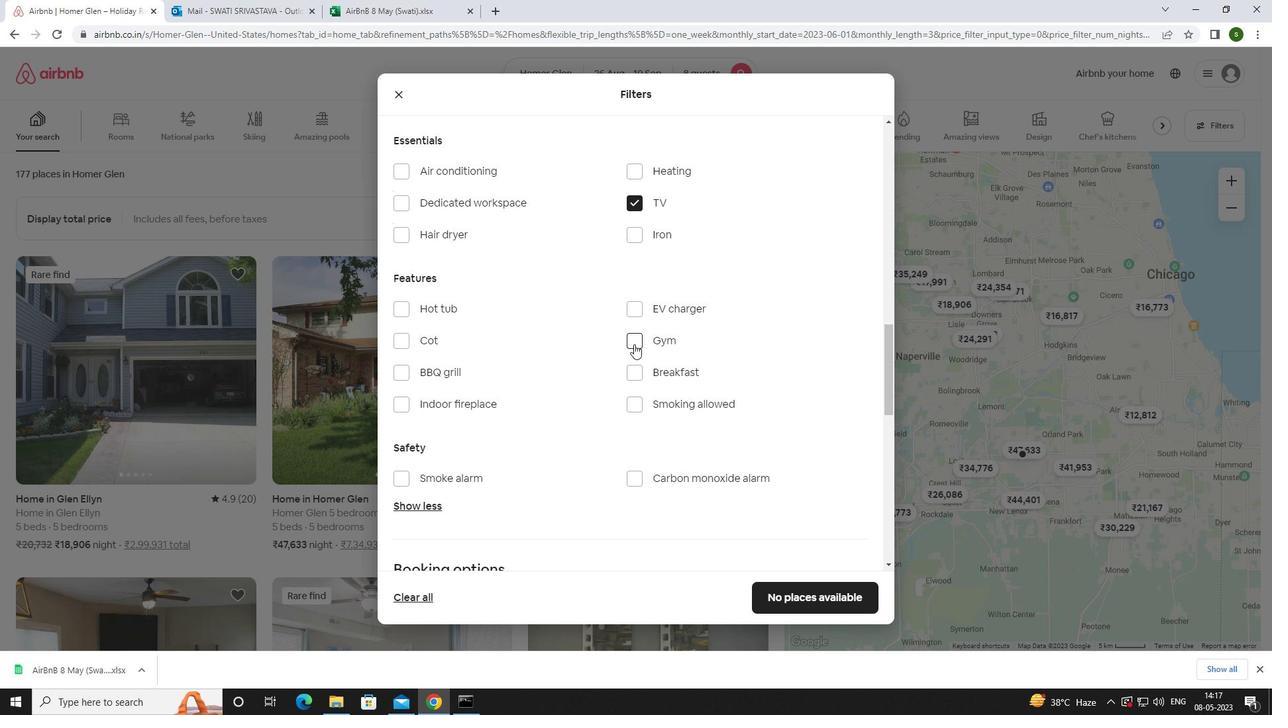 
Action: Mouse moved to (628, 379)
Screenshot: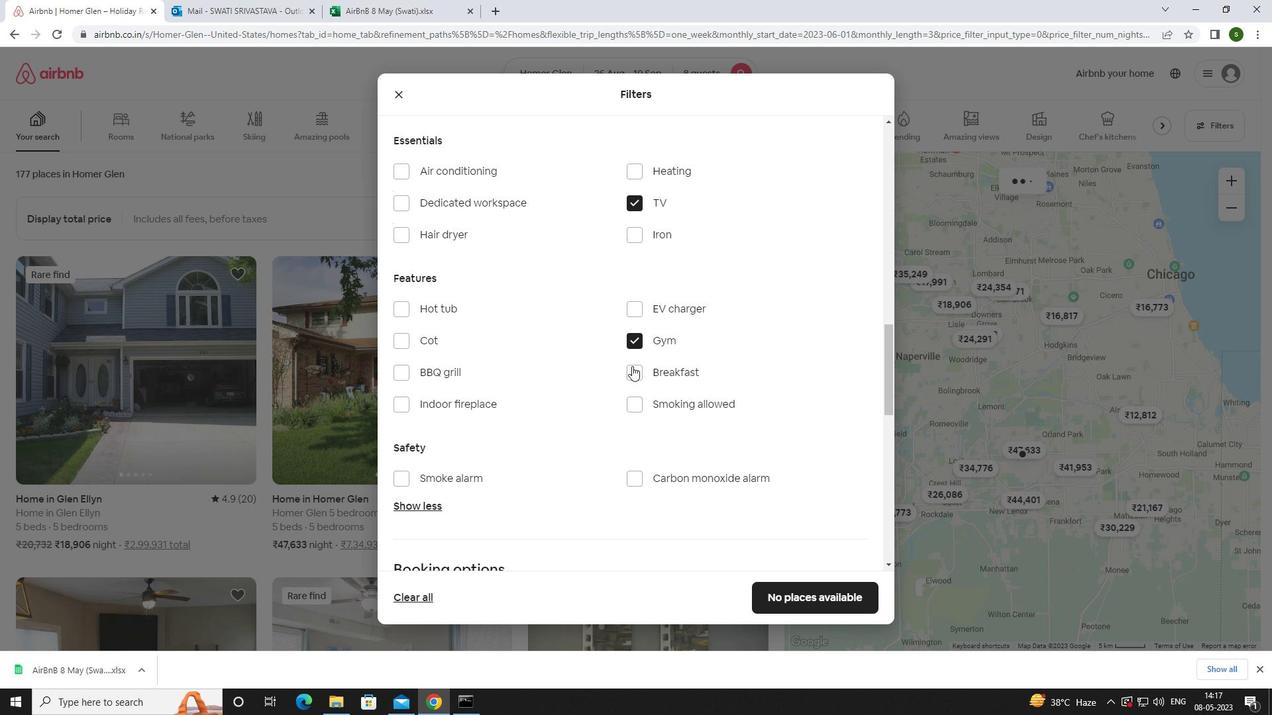
Action: Mouse pressed left at (628, 379)
Screenshot: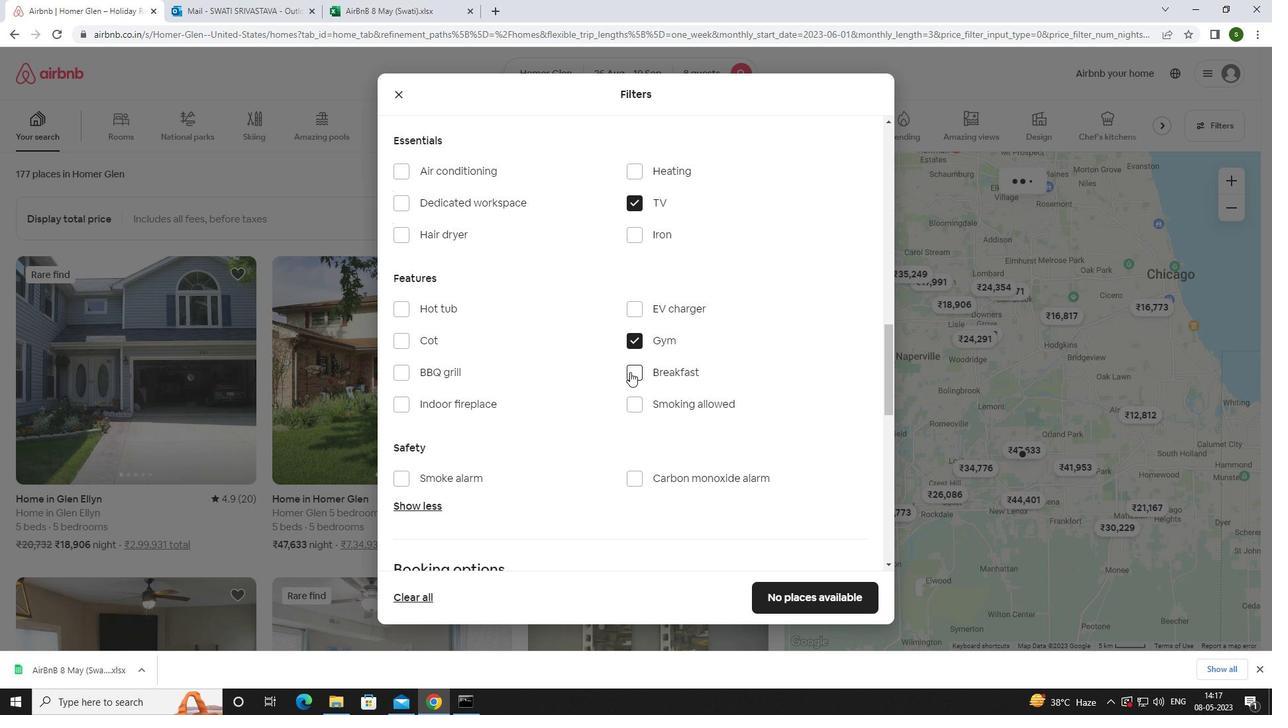 
Action: Mouse moved to (578, 429)
Screenshot: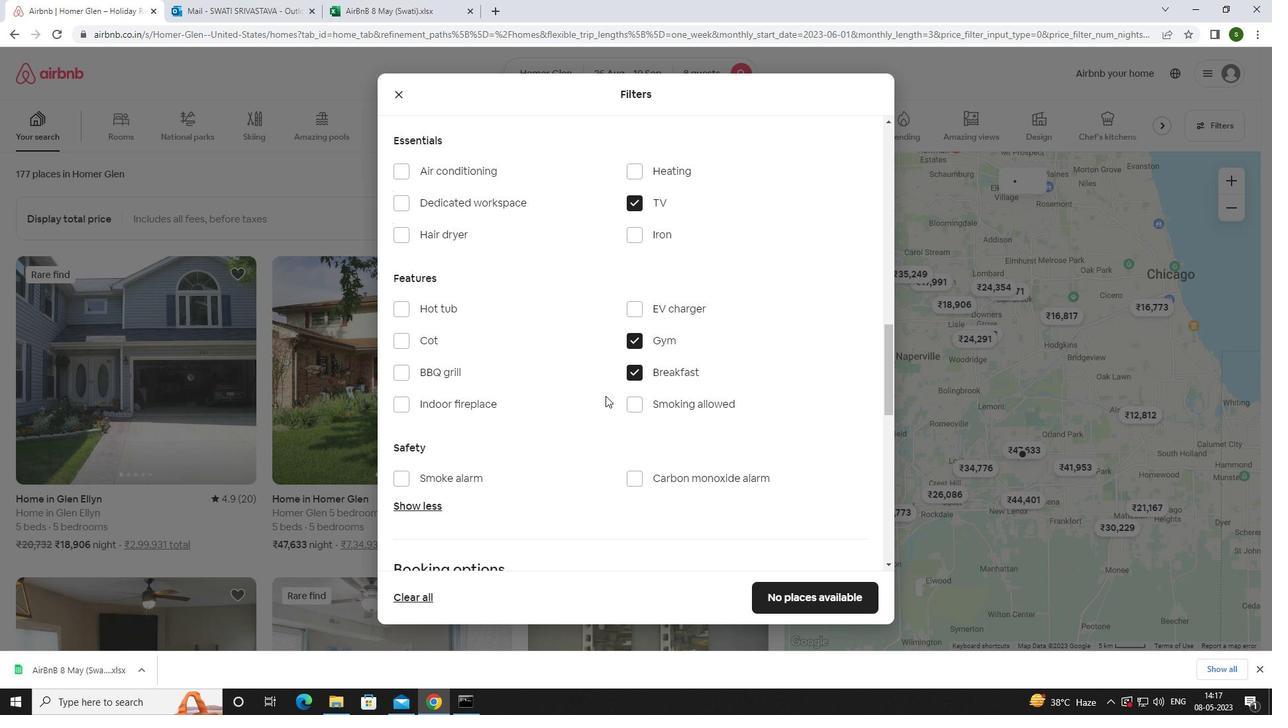 
Action: Mouse scrolled (578, 428) with delta (0, 0)
Screenshot: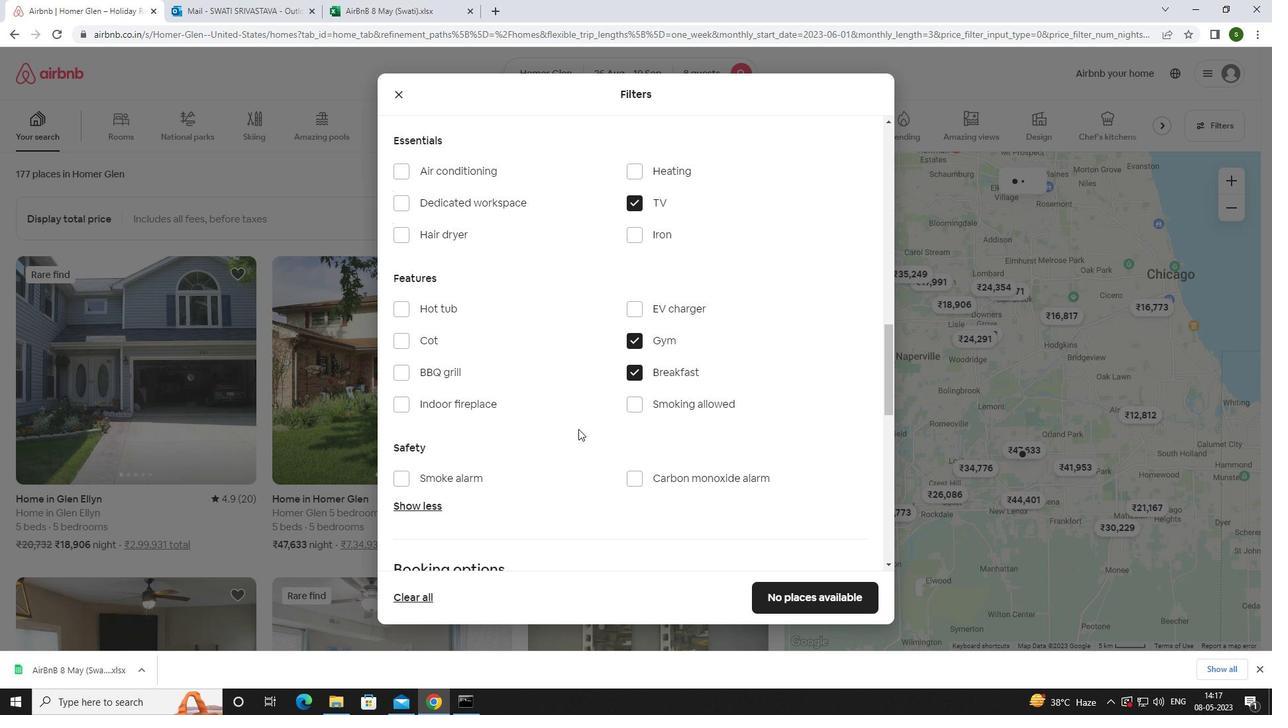 
Action: Mouse scrolled (578, 428) with delta (0, 0)
Screenshot: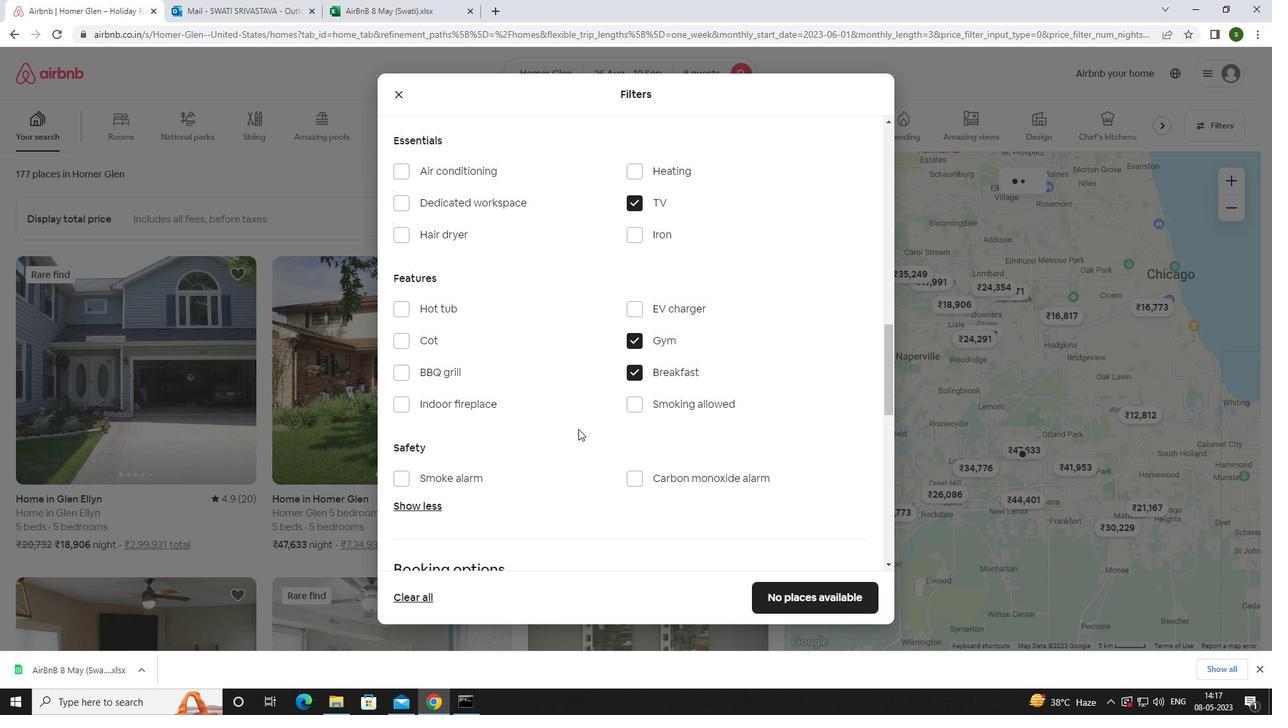 
Action: Mouse scrolled (578, 428) with delta (0, 0)
Screenshot: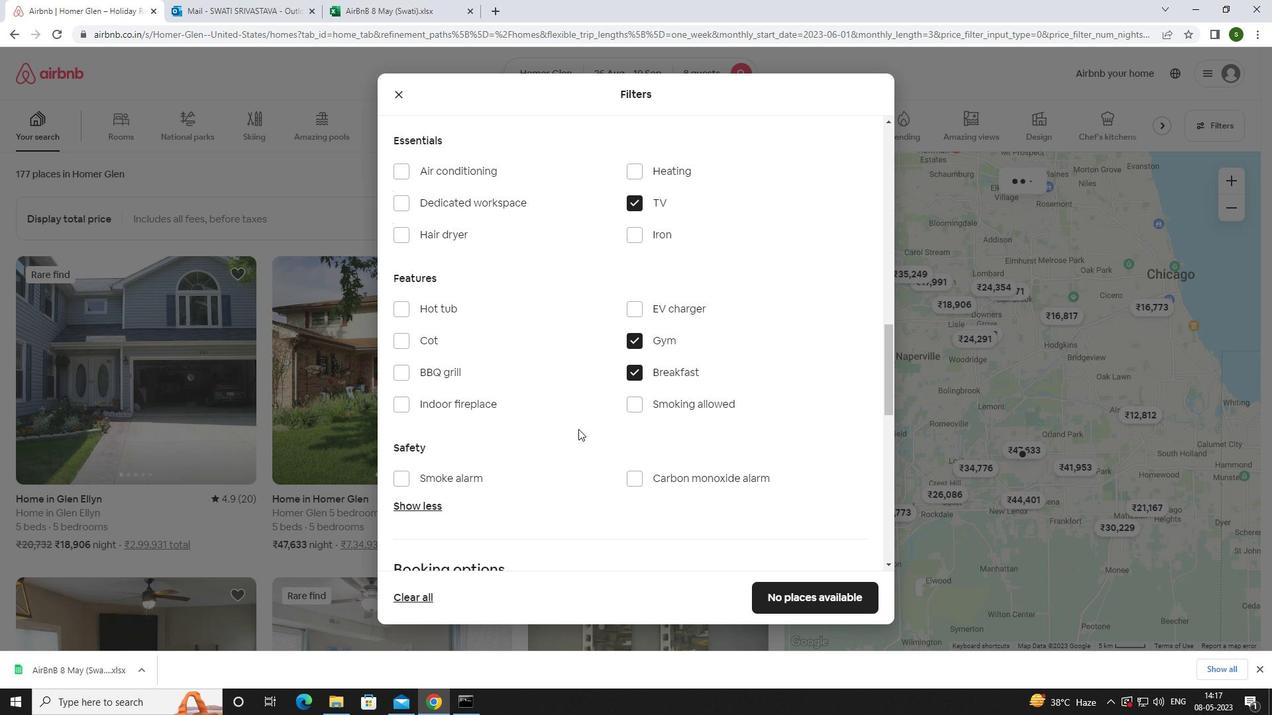 
Action: Mouse scrolled (578, 428) with delta (0, 0)
Screenshot: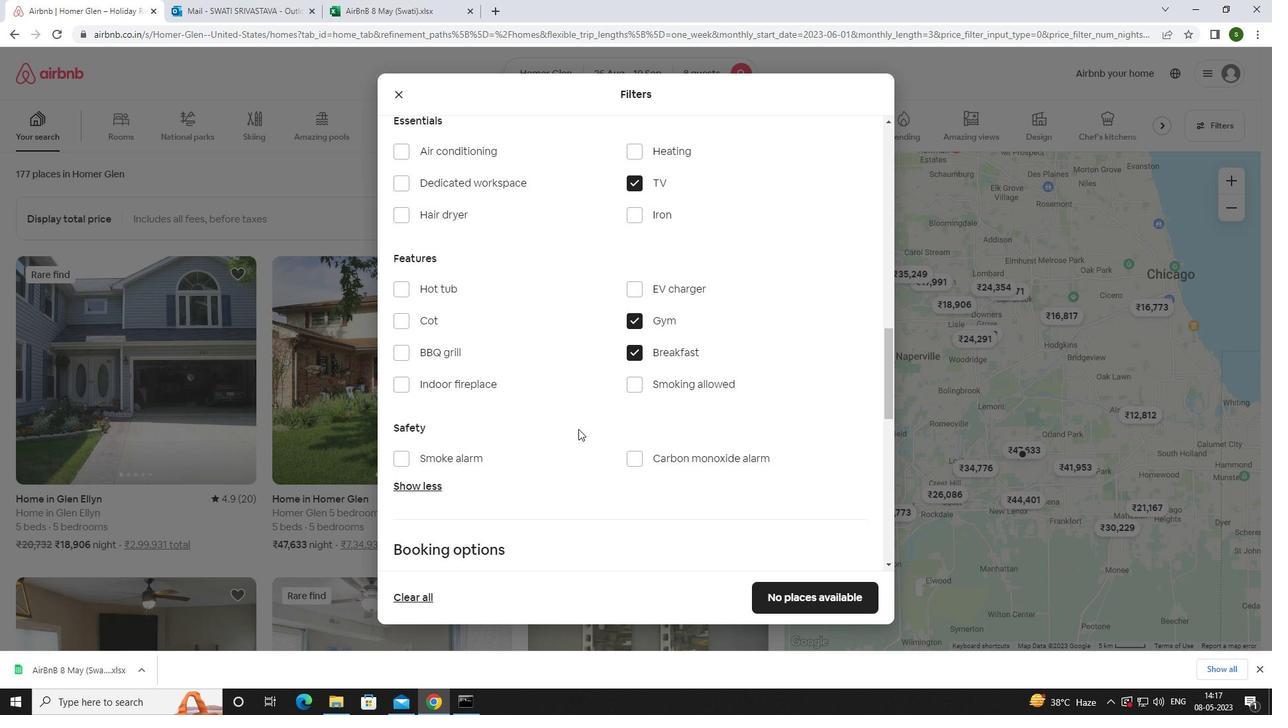 
Action: Mouse moved to (826, 388)
Screenshot: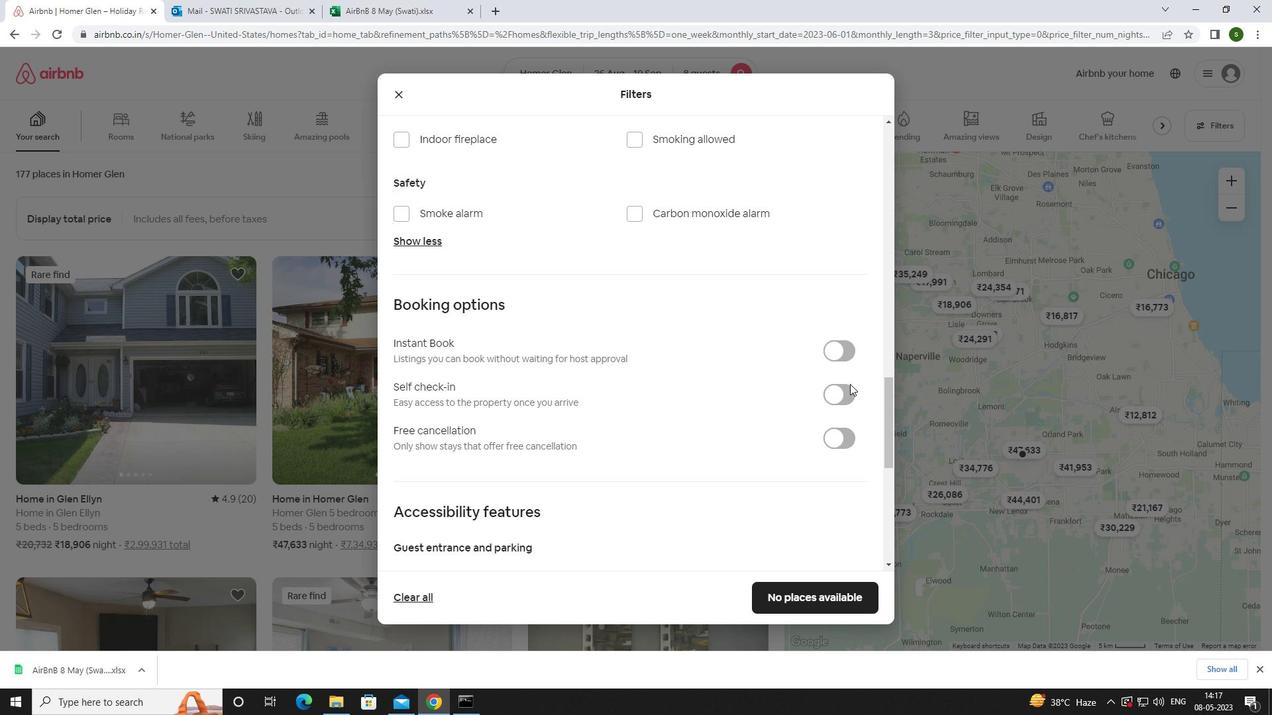 
Action: Mouse pressed left at (826, 388)
Screenshot: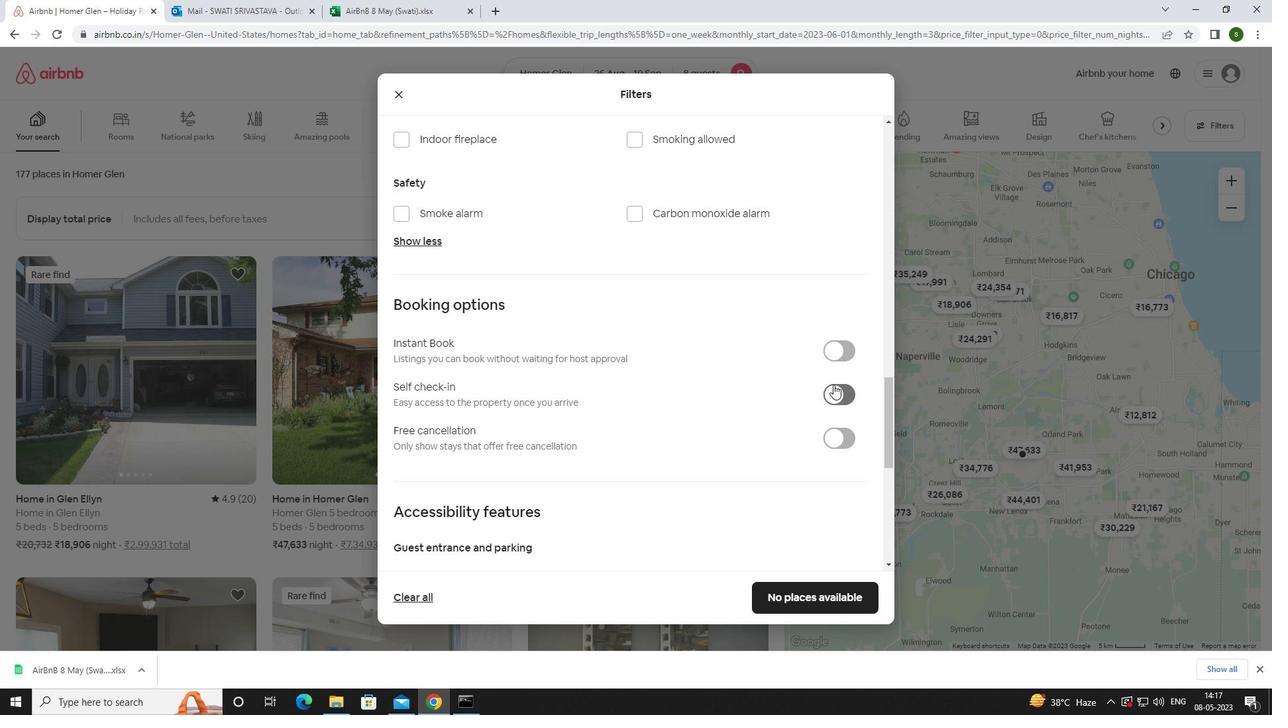 
Action: Mouse moved to (659, 433)
Screenshot: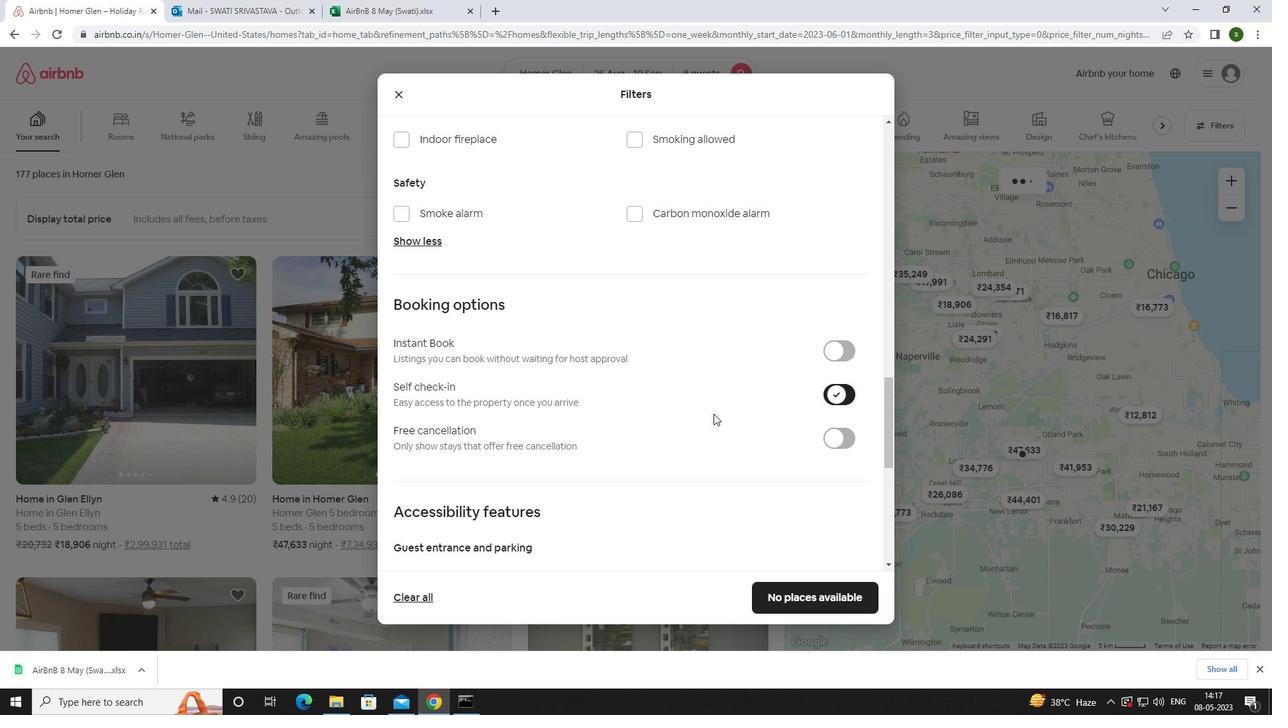
Action: Mouse scrolled (659, 432) with delta (0, 0)
Screenshot: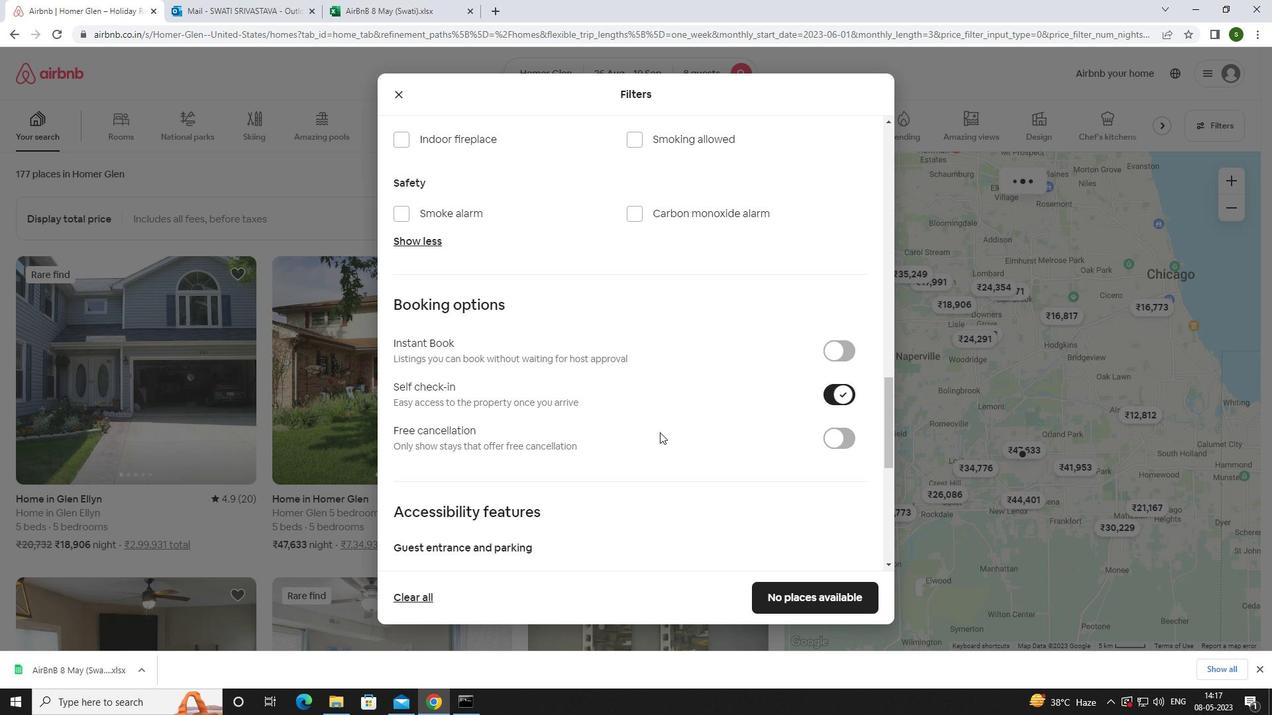 
Action: Mouse moved to (658, 434)
Screenshot: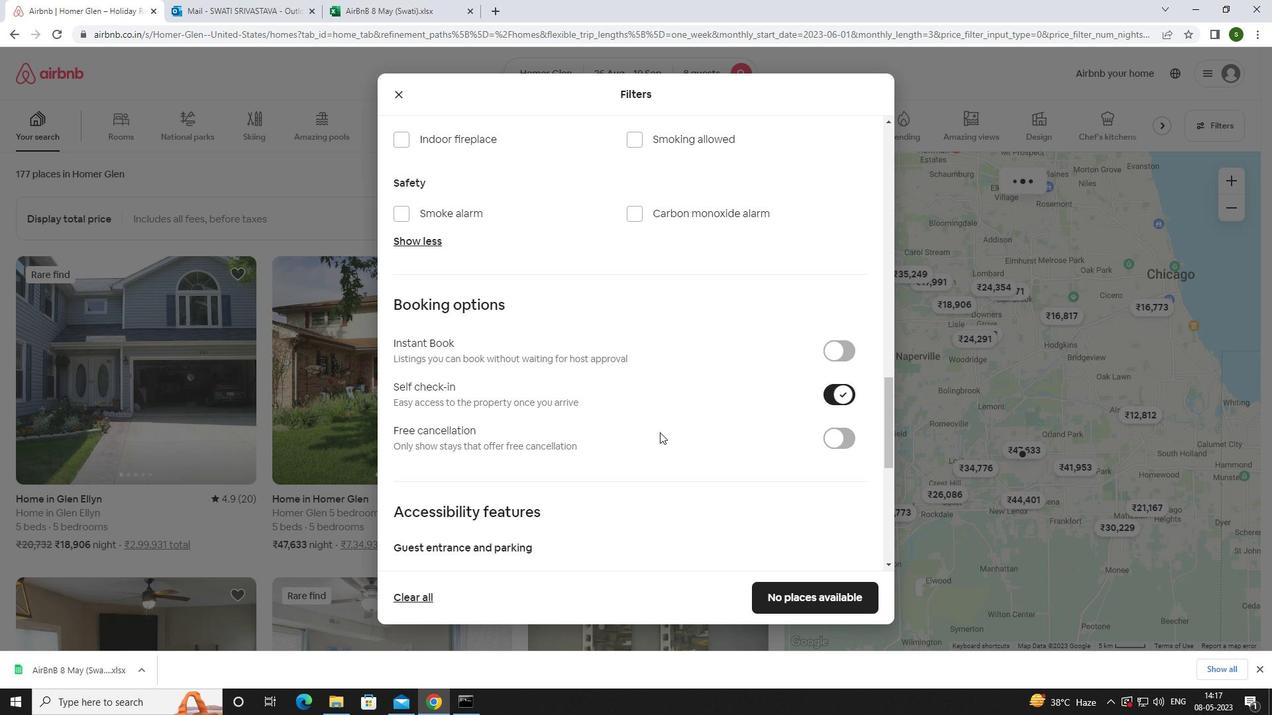 
Action: Mouse scrolled (658, 433) with delta (0, 0)
Screenshot: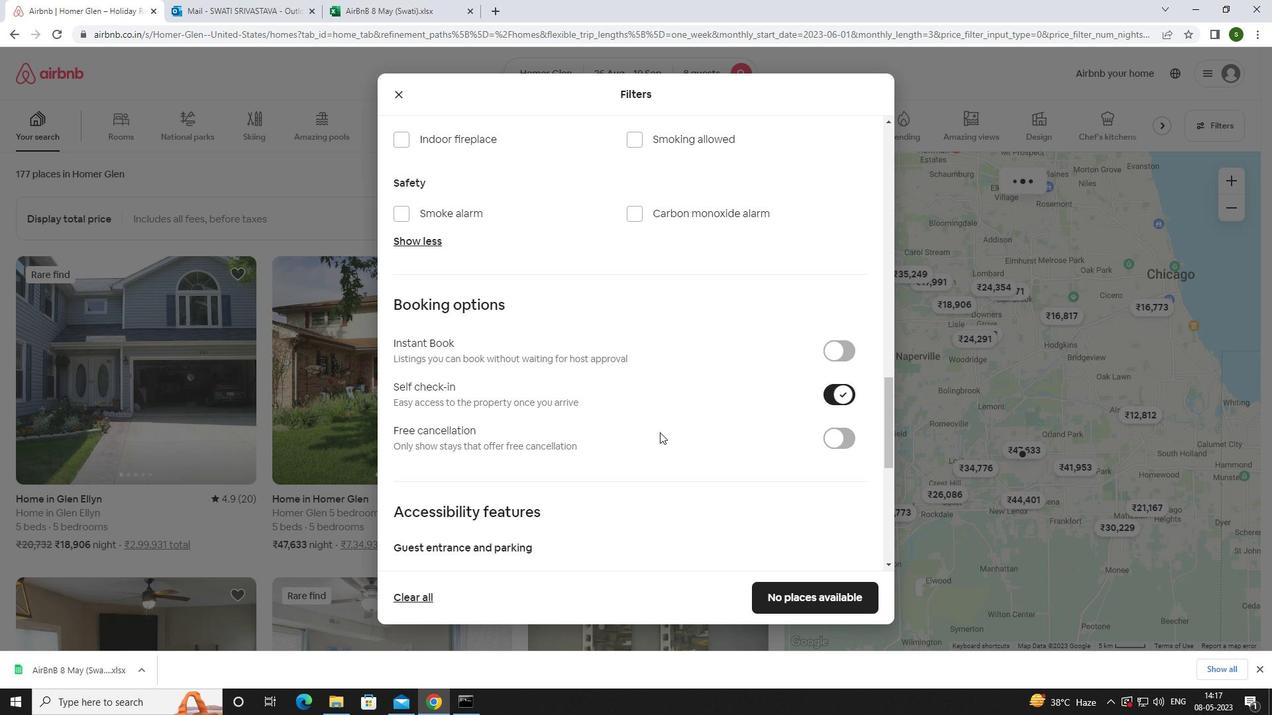 
Action: Mouse scrolled (658, 433) with delta (0, 0)
Screenshot: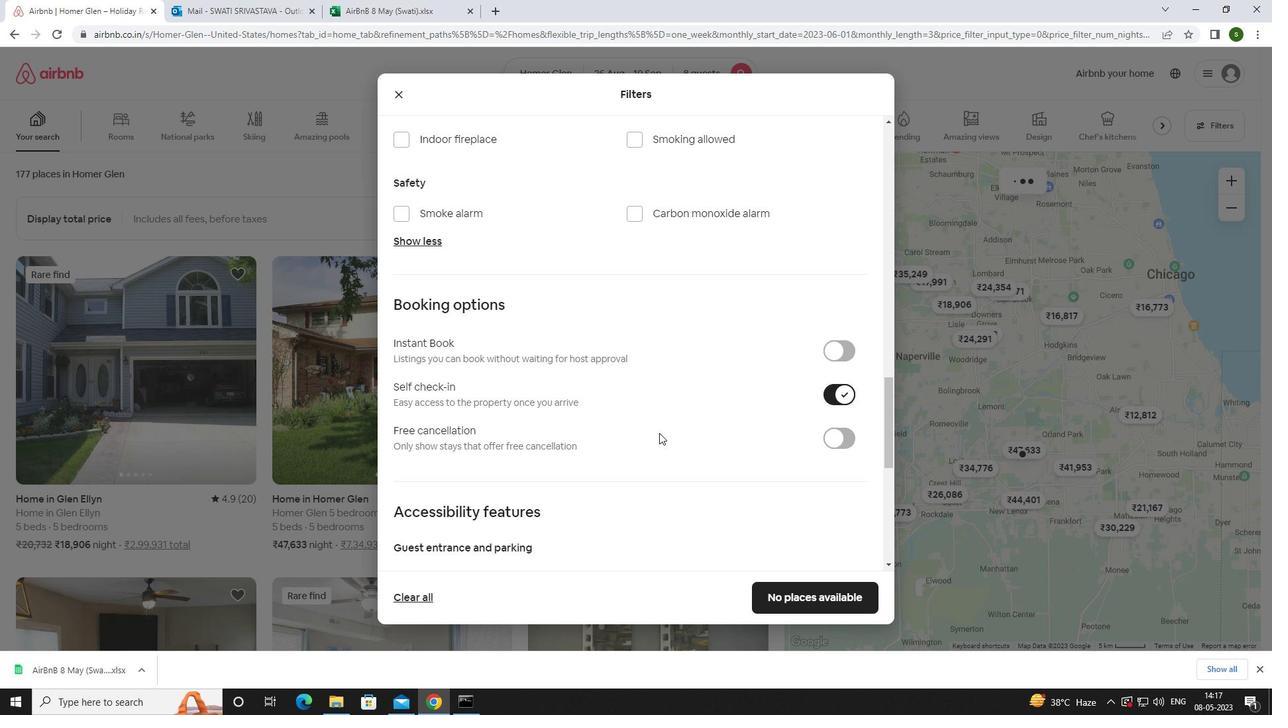 
Action: Mouse scrolled (658, 433) with delta (0, 0)
Screenshot: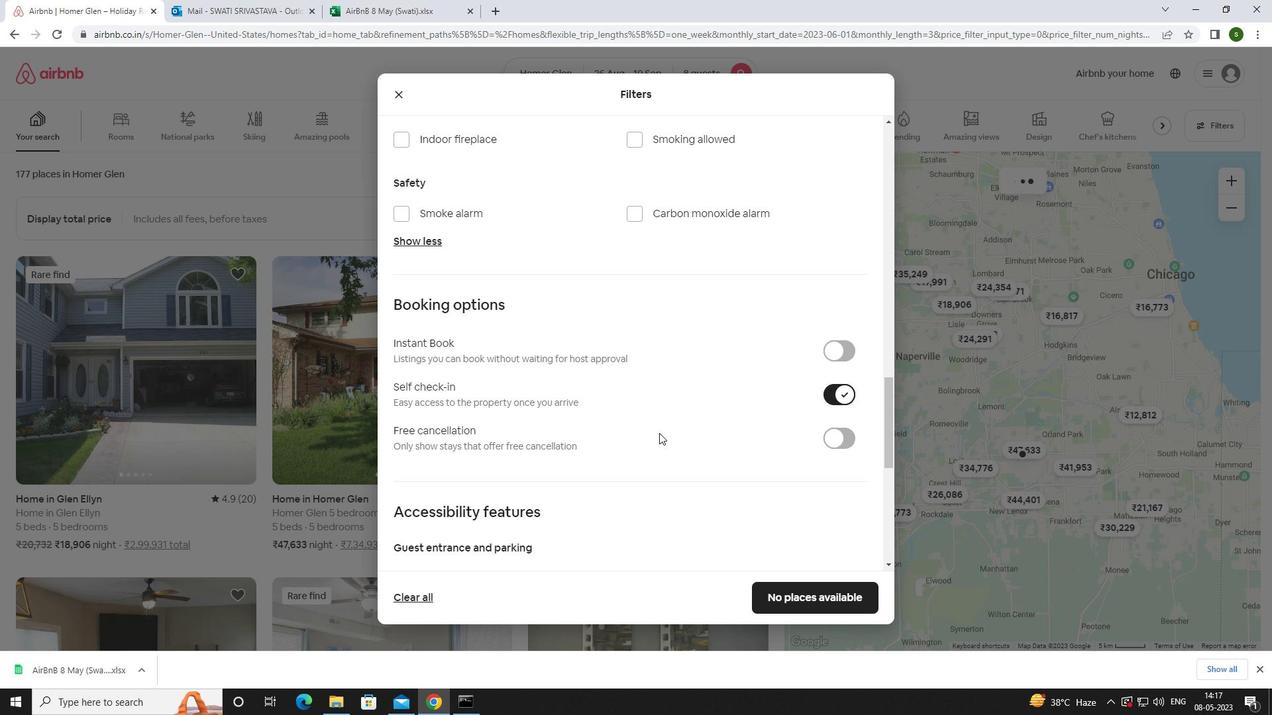 
Action: Mouse scrolled (658, 433) with delta (0, 0)
Screenshot: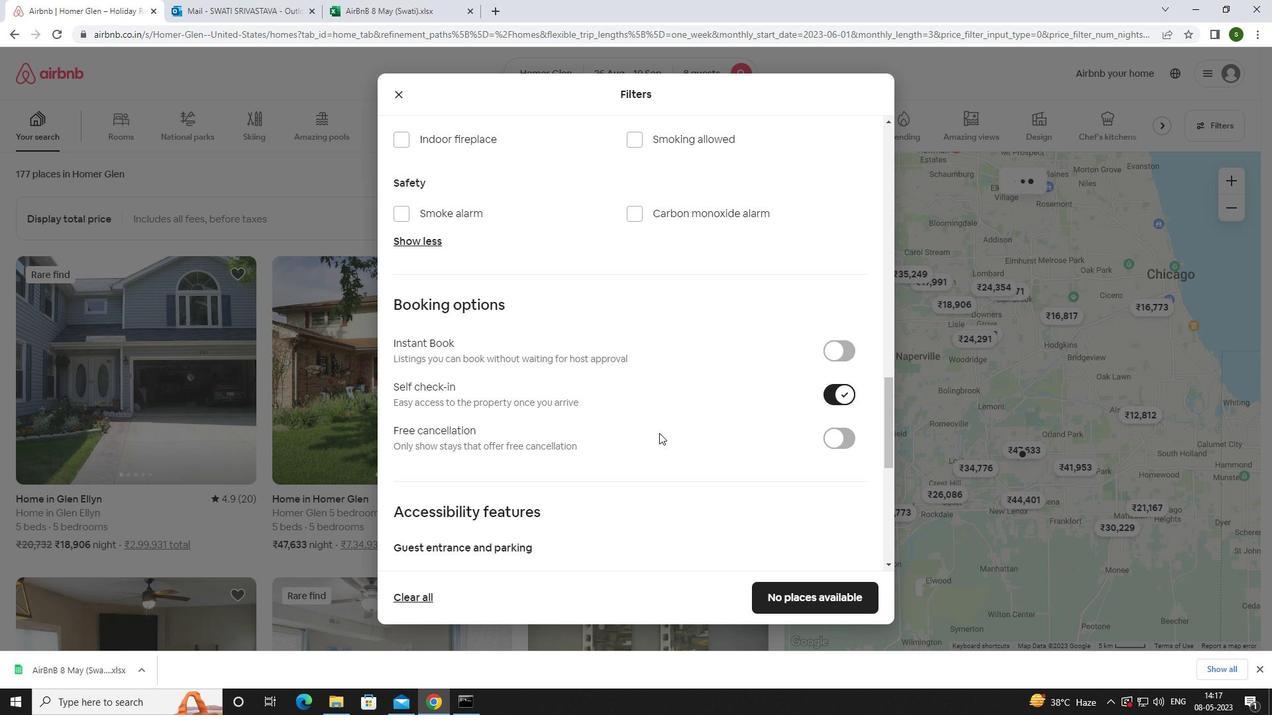 
Action: Mouse scrolled (658, 433) with delta (0, 0)
Screenshot: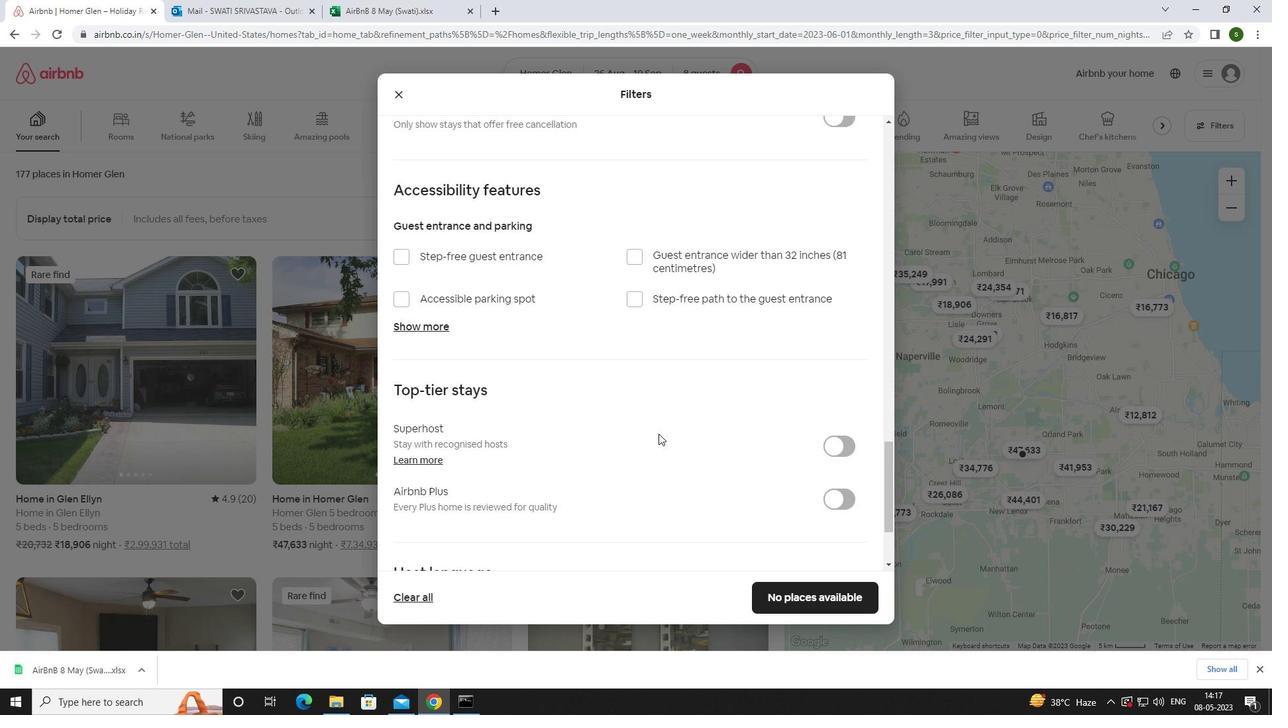 
Action: Mouse scrolled (658, 433) with delta (0, 0)
Screenshot: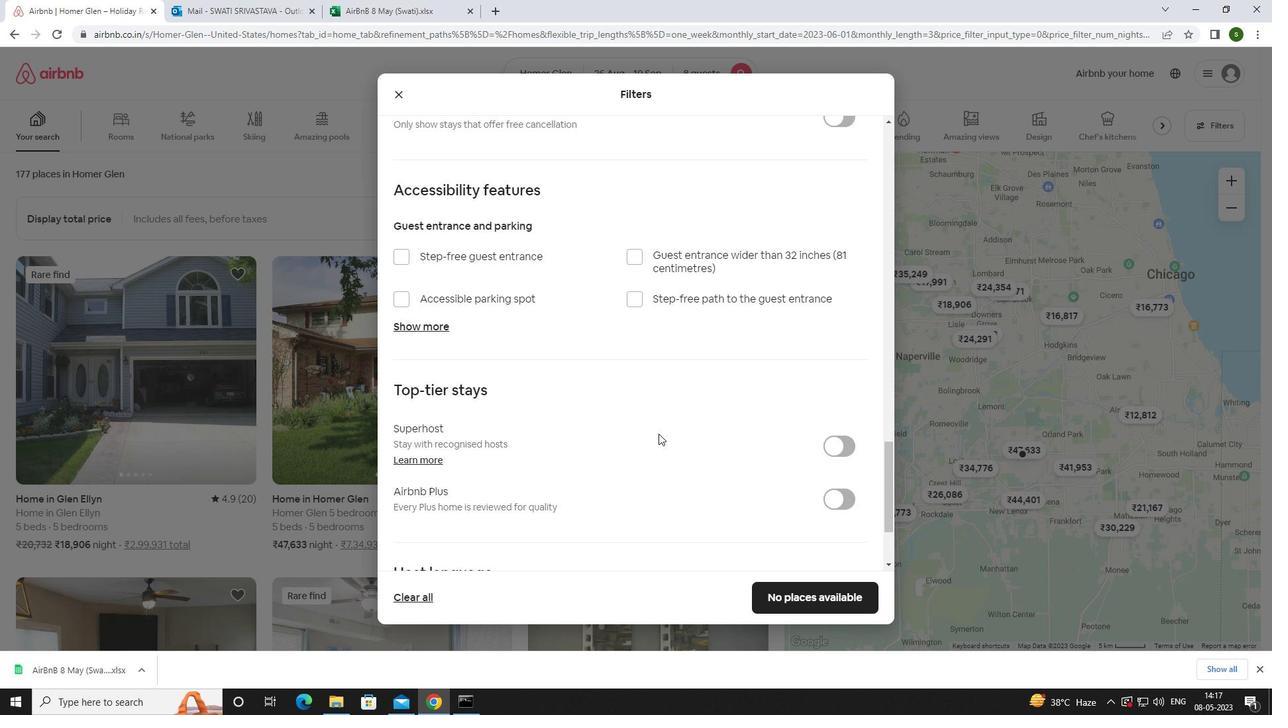 
Action: Mouse scrolled (658, 433) with delta (0, 0)
Screenshot: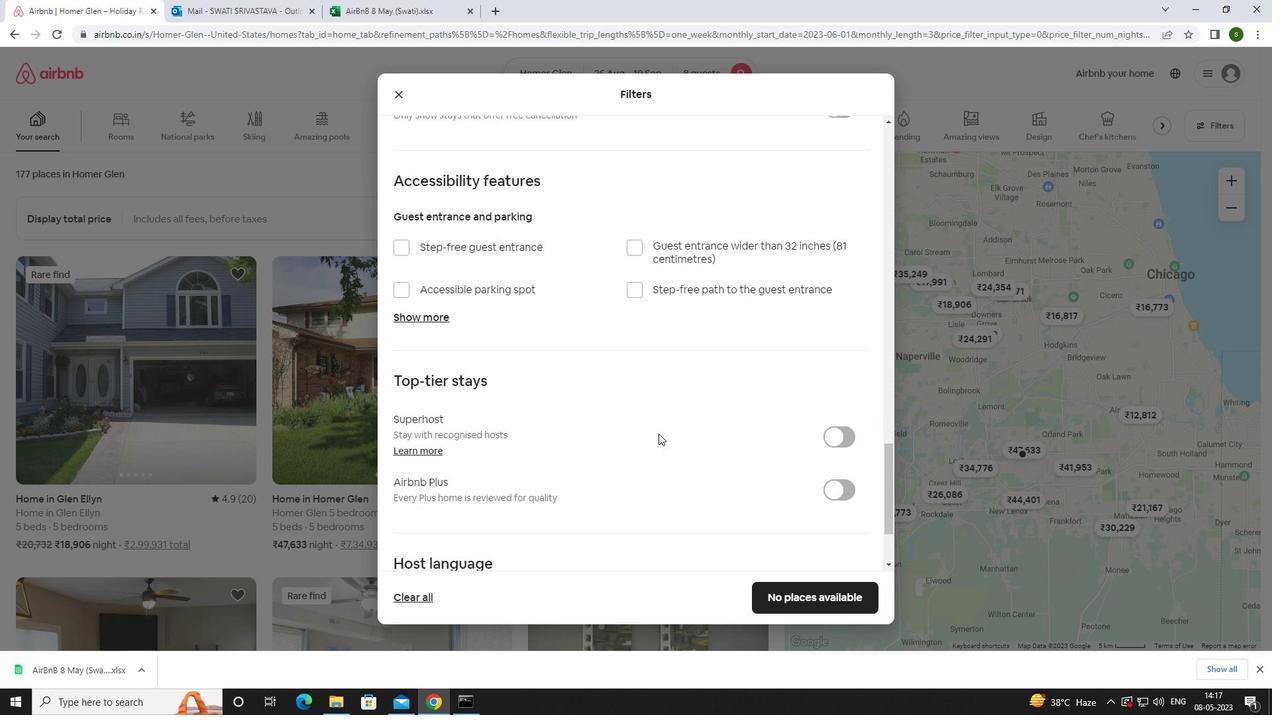 
Action: Mouse scrolled (658, 433) with delta (0, 0)
Screenshot: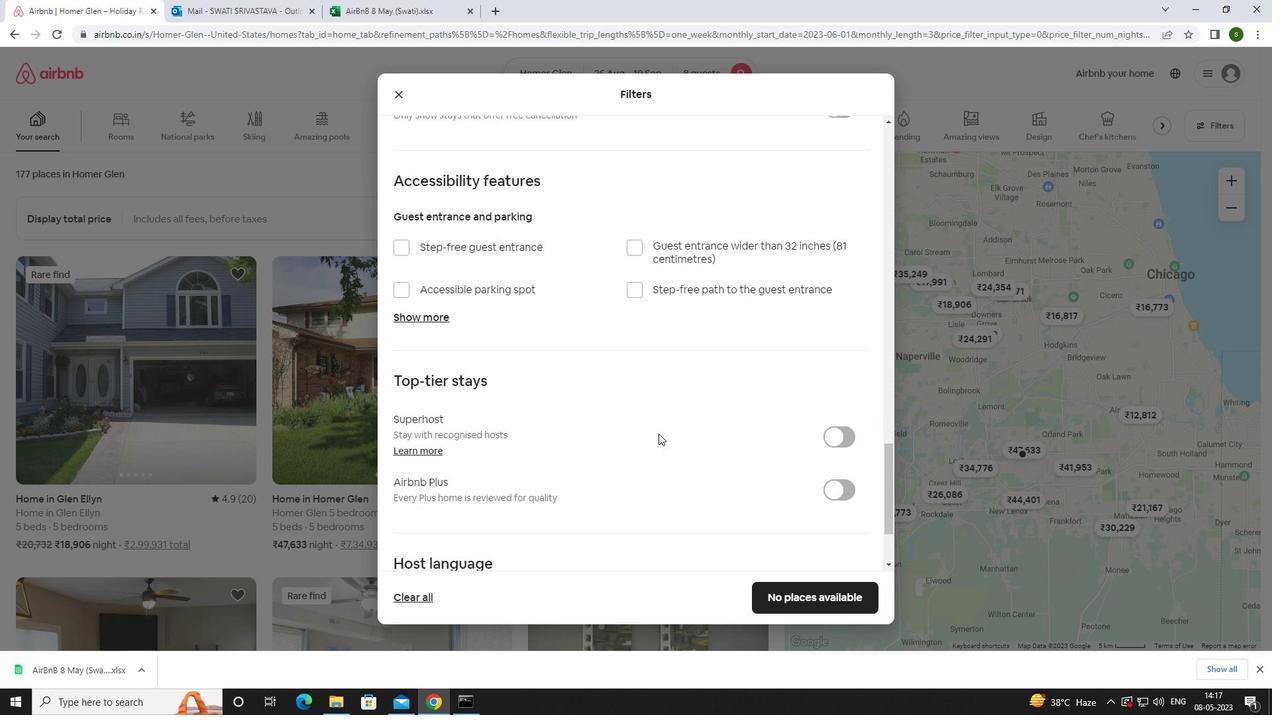 
Action: Mouse scrolled (658, 433) with delta (0, 0)
Screenshot: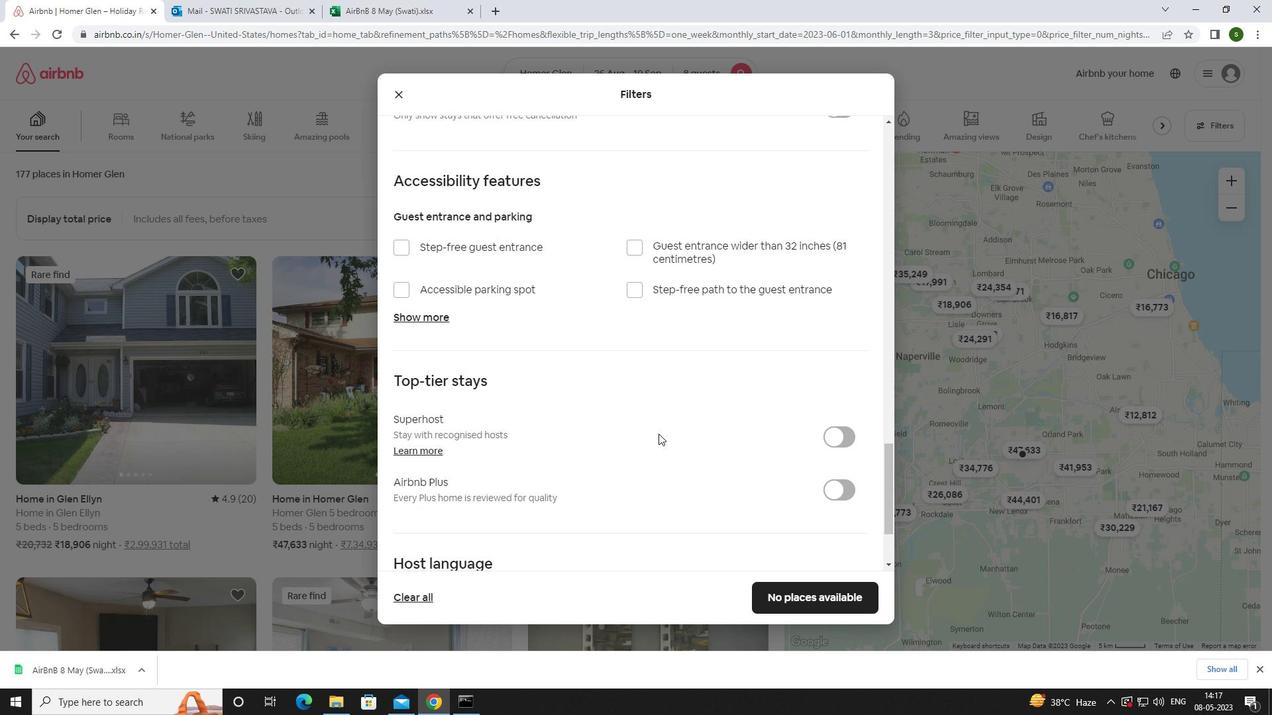 
Action: Mouse moved to (434, 479)
Screenshot: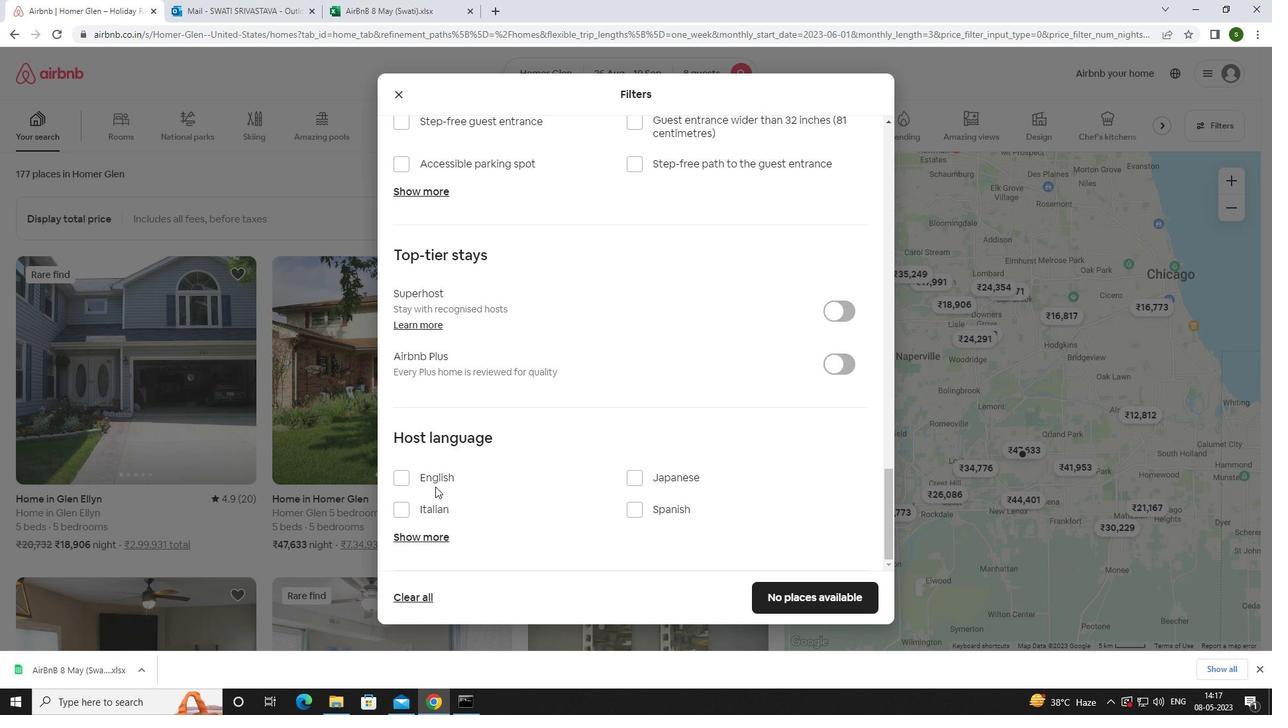 
Action: Mouse pressed left at (434, 479)
Screenshot: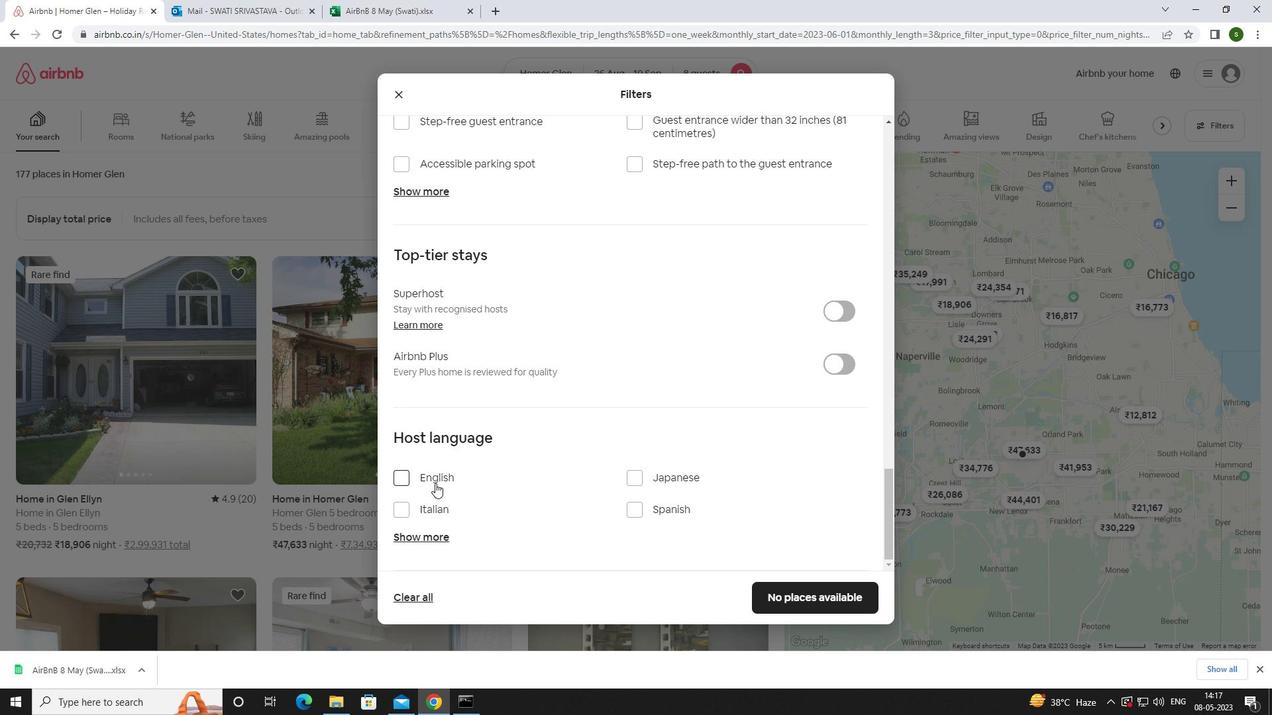 
Action: Mouse moved to (777, 595)
Screenshot: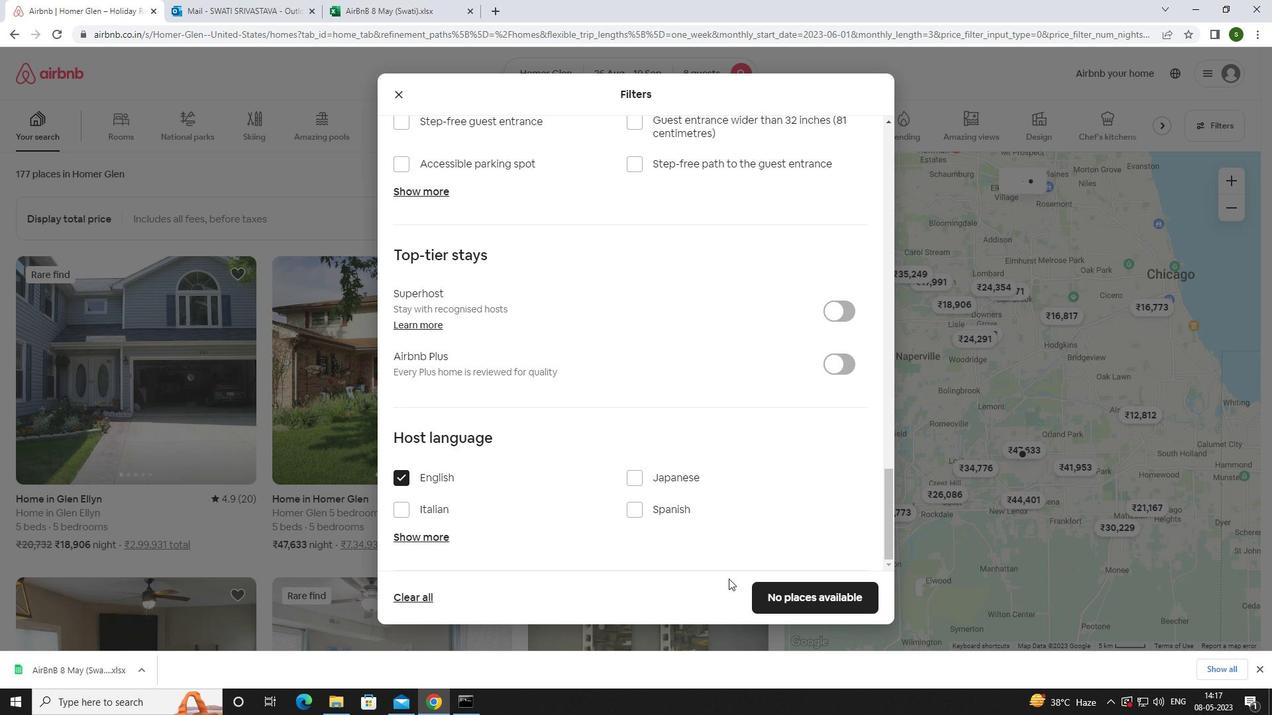 
Action: Mouse pressed left at (777, 595)
Screenshot: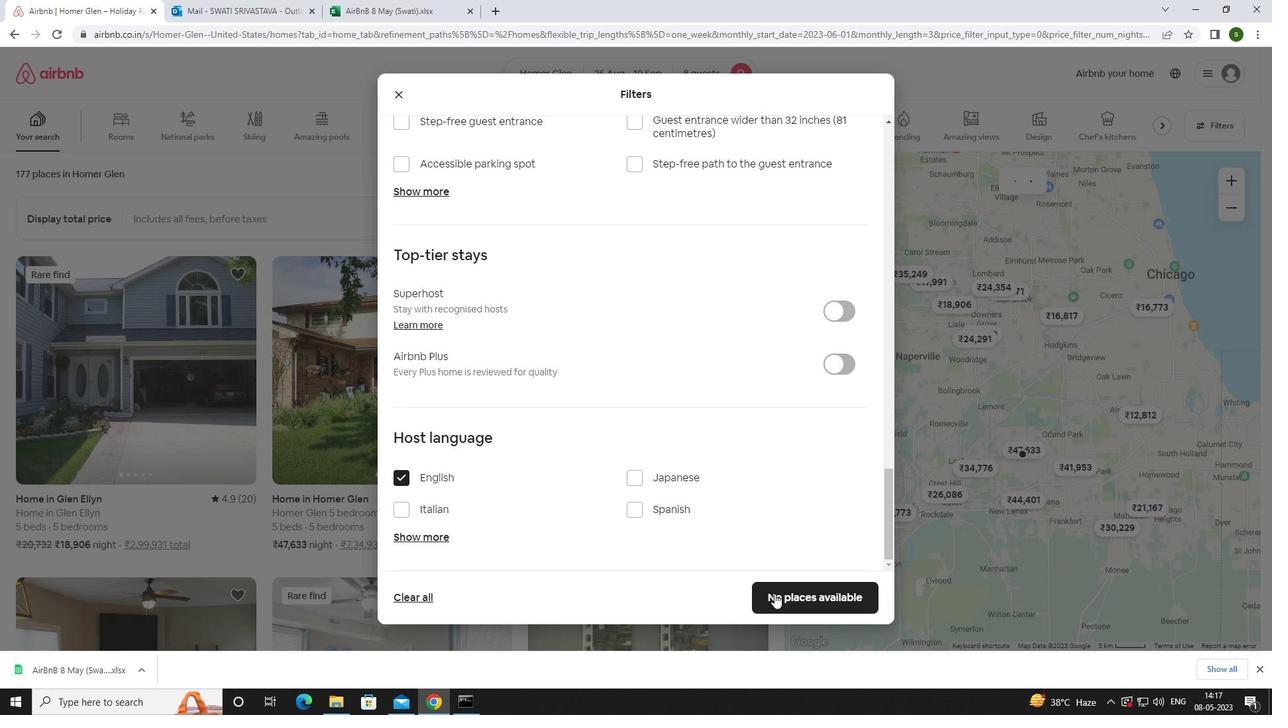 
Action: Mouse moved to (634, 499)
Screenshot: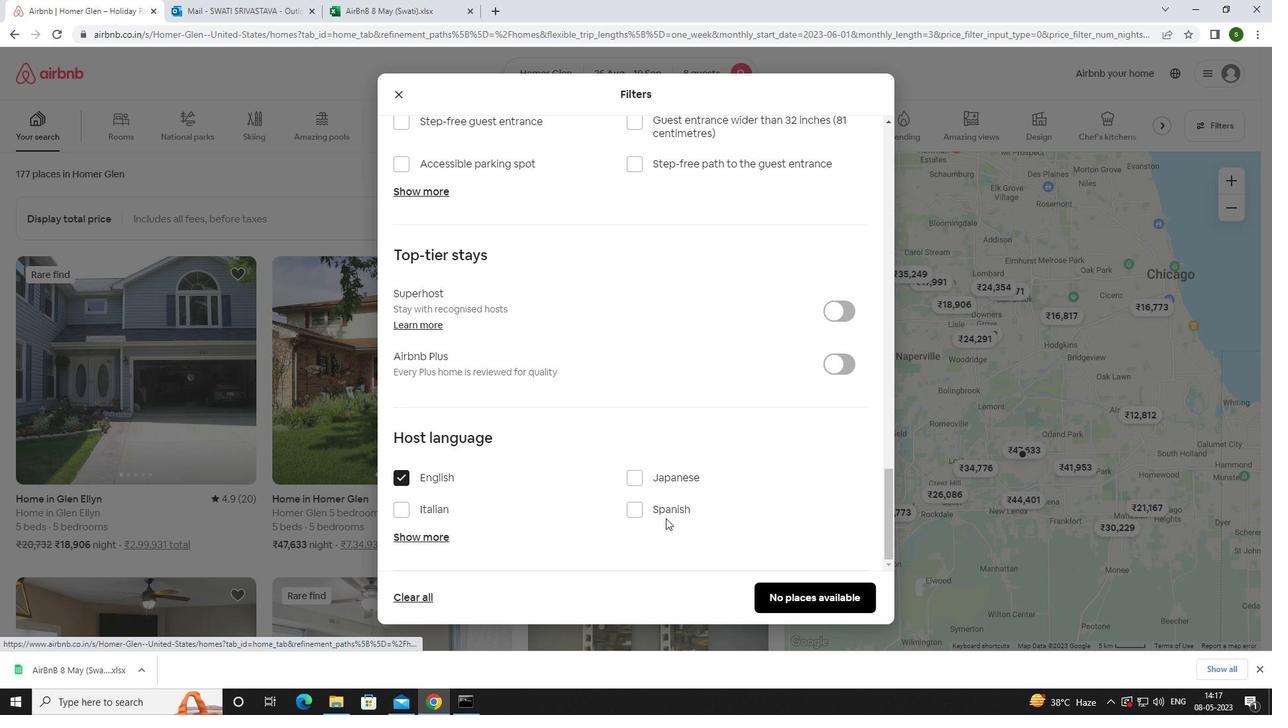 
